 Task: Show all the stores that has offers discount.
Action: Mouse moved to (93, 61)
Screenshot: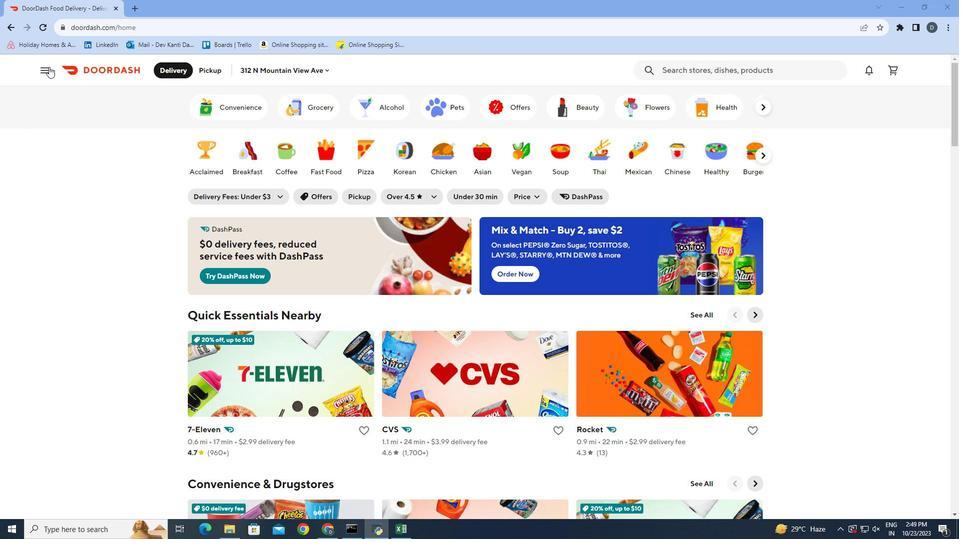 
Action: Mouse pressed left at (93, 61)
Screenshot: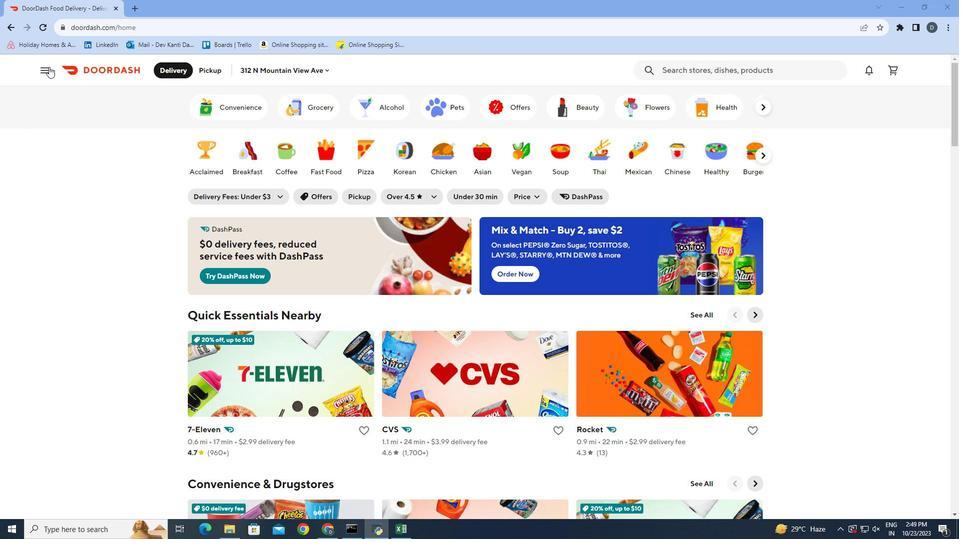 
Action: Mouse moved to (105, 196)
Screenshot: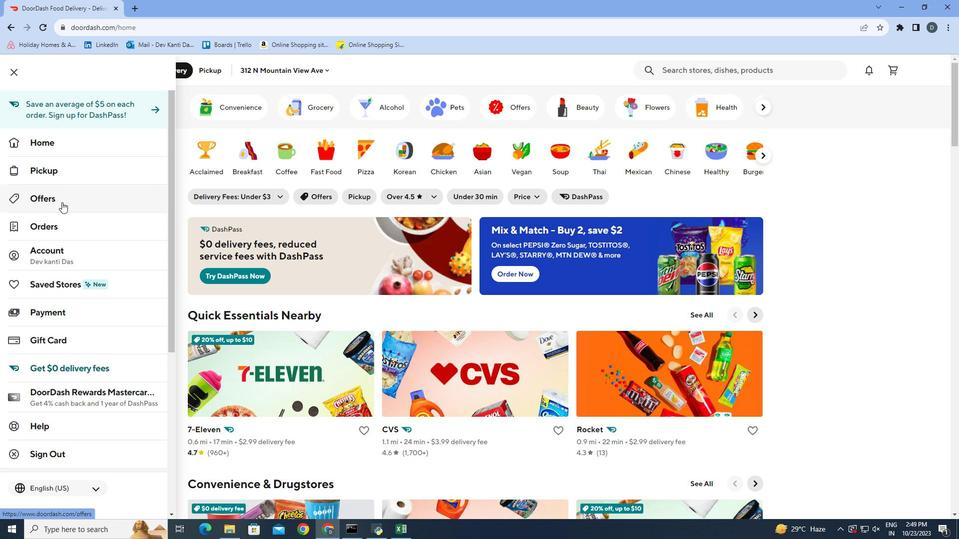 
Action: Mouse pressed left at (105, 196)
Screenshot: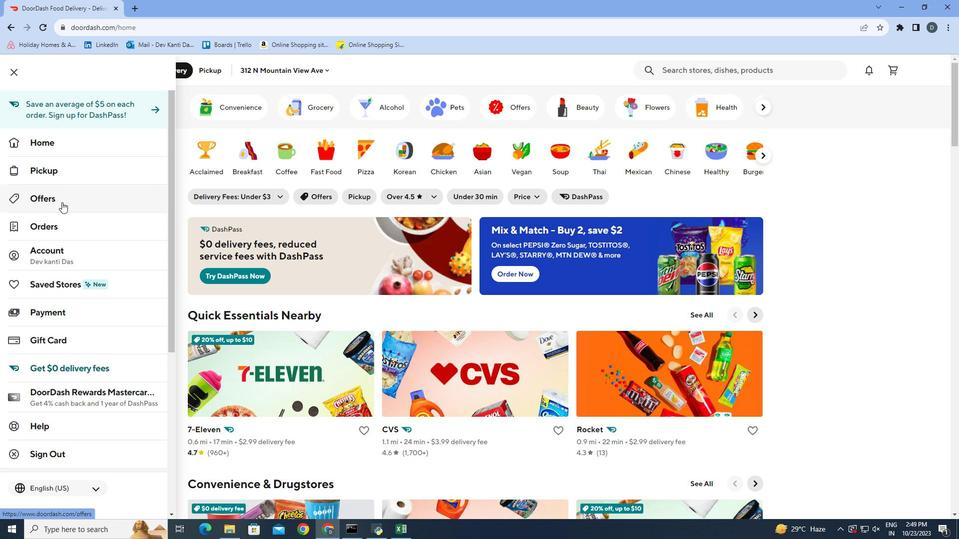 
Action: Mouse moved to (134, 198)
Screenshot: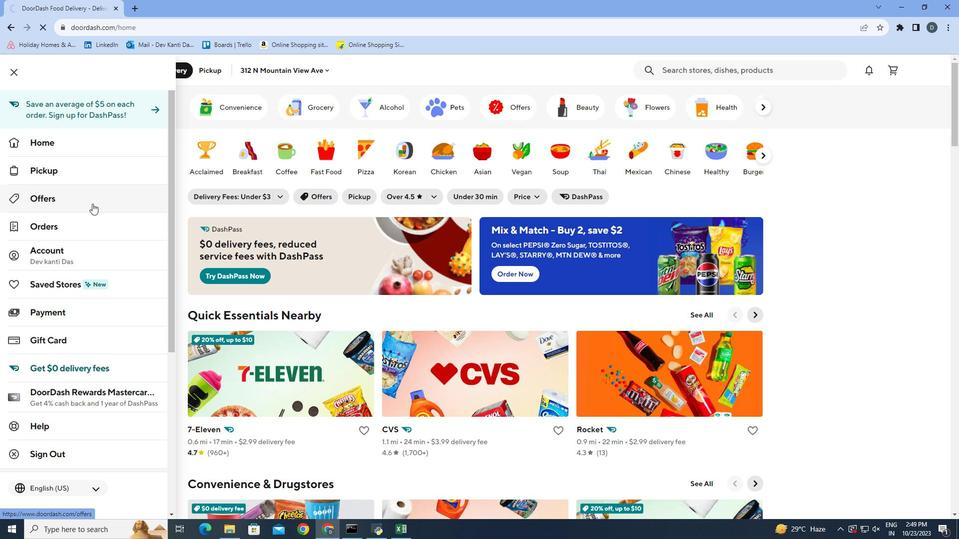 
Action: Mouse pressed left at (134, 198)
Screenshot: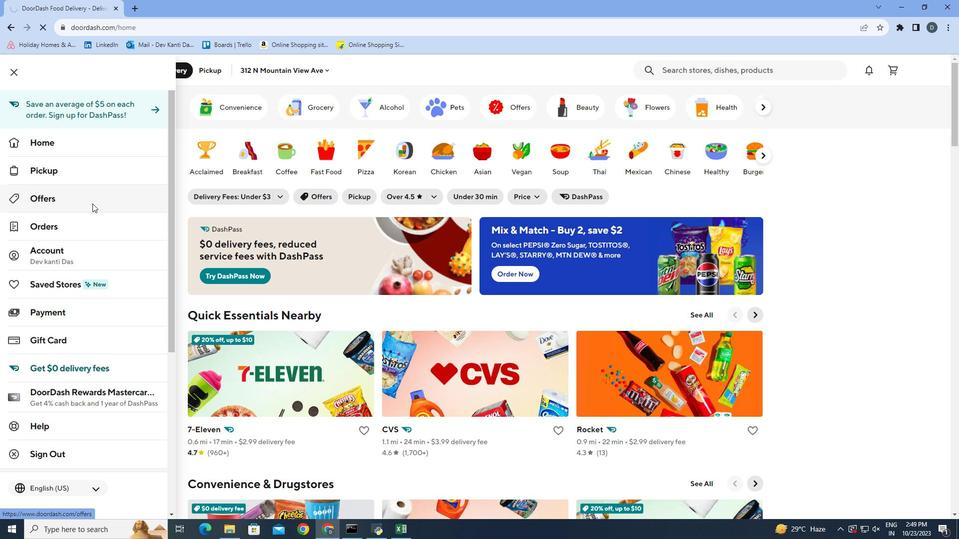 
Action: Mouse moved to (318, 142)
Screenshot: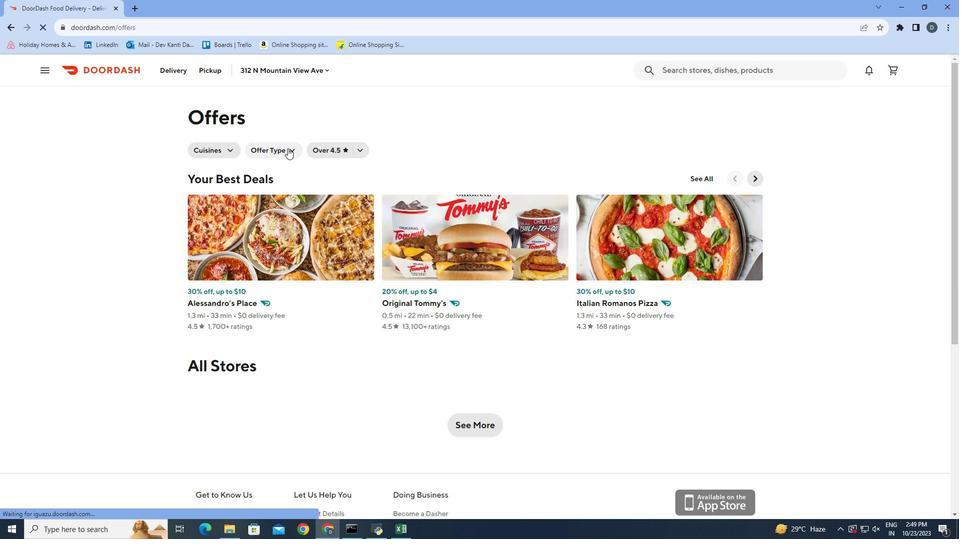 
Action: Mouse pressed left at (318, 142)
Screenshot: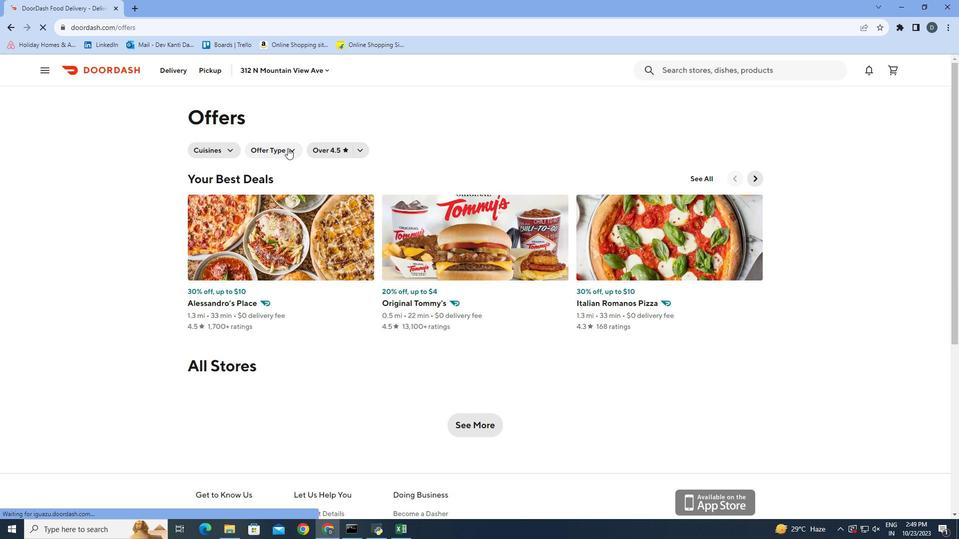 
Action: Mouse moved to (292, 230)
Screenshot: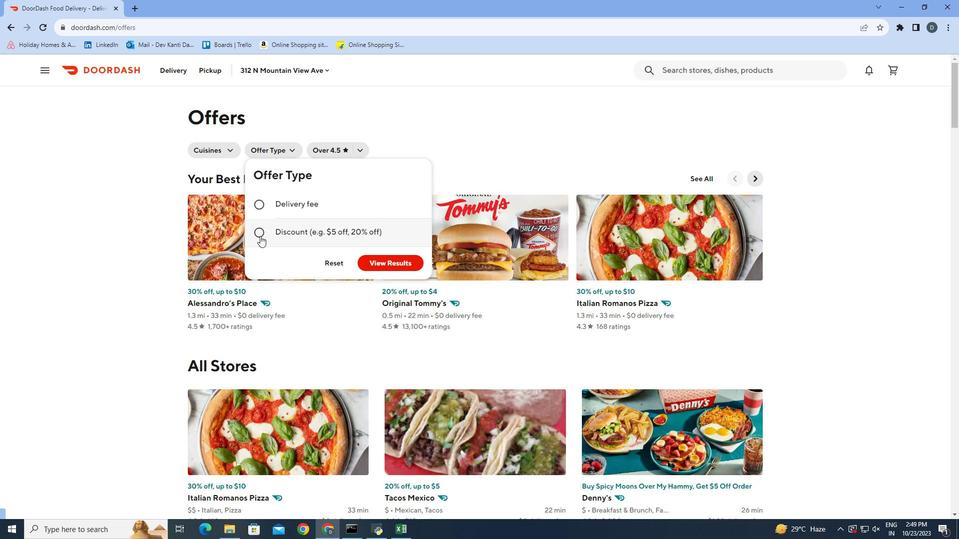 
Action: Mouse pressed left at (292, 230)
Screenshot: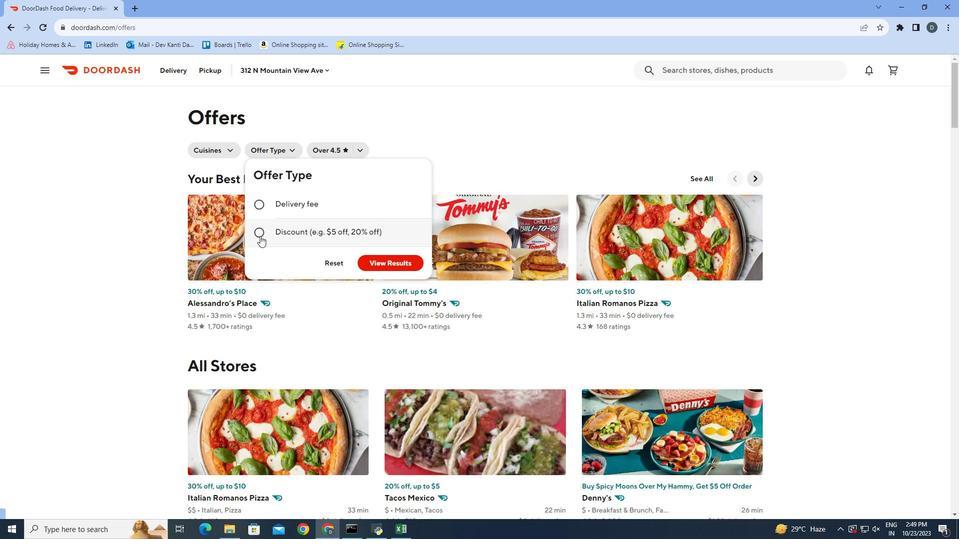
Action: Mouse moved to (397, 251)
Screenshot: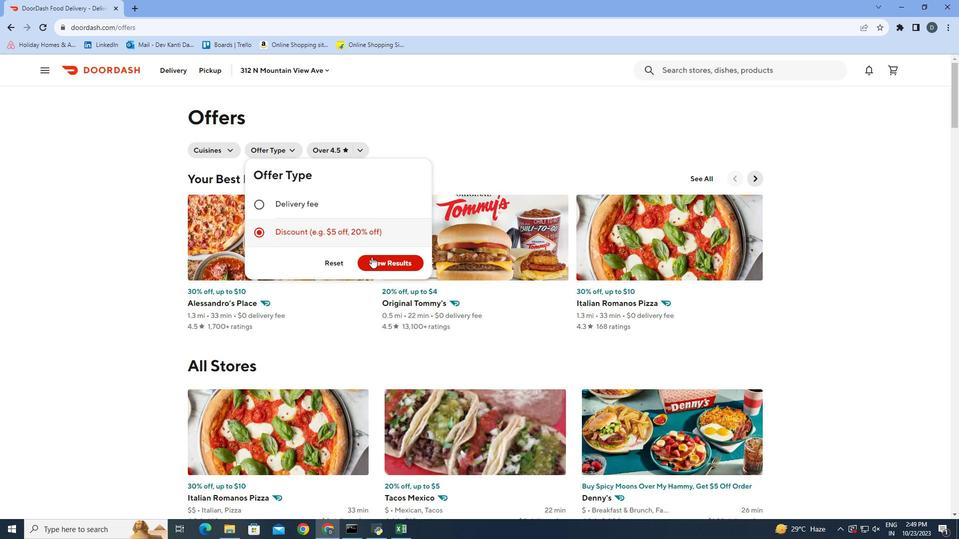 
Action: Mouse pressed left at (397, 251)
Screenshot: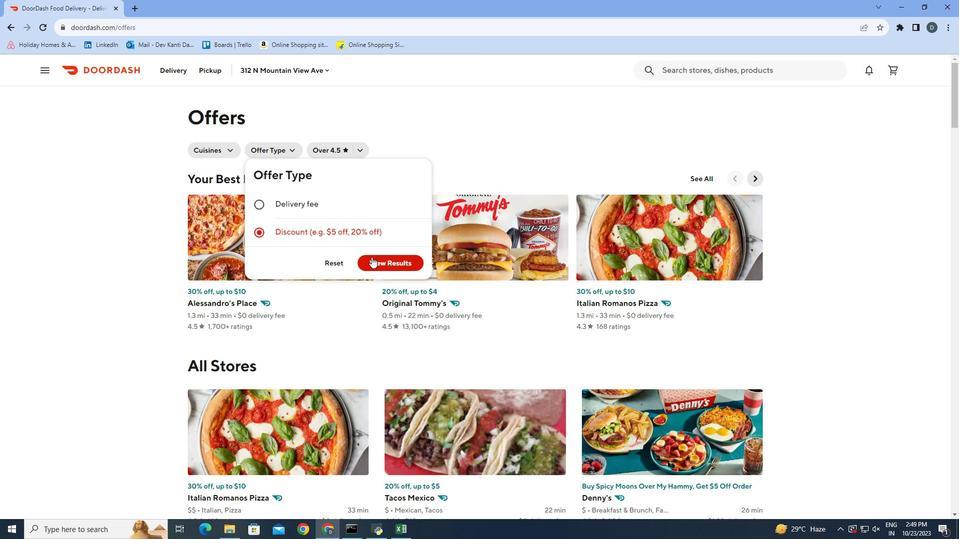 
Action: Mouse moved to (817, 196)
Screenshot: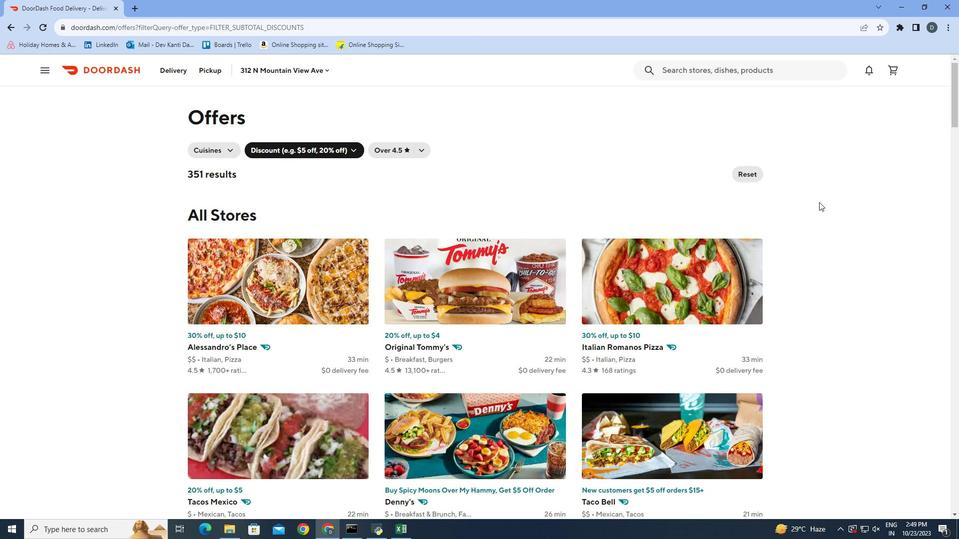 
Action: Mouse scrolled (817, 196) with delta (0, 0)
Screenshot: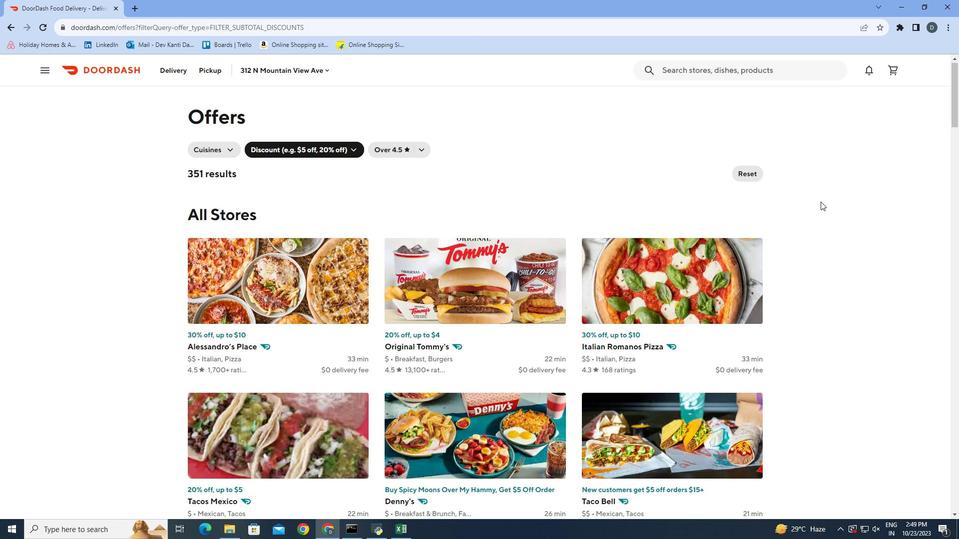 
Action: Mouse moved to (820, 195)
Screenshot: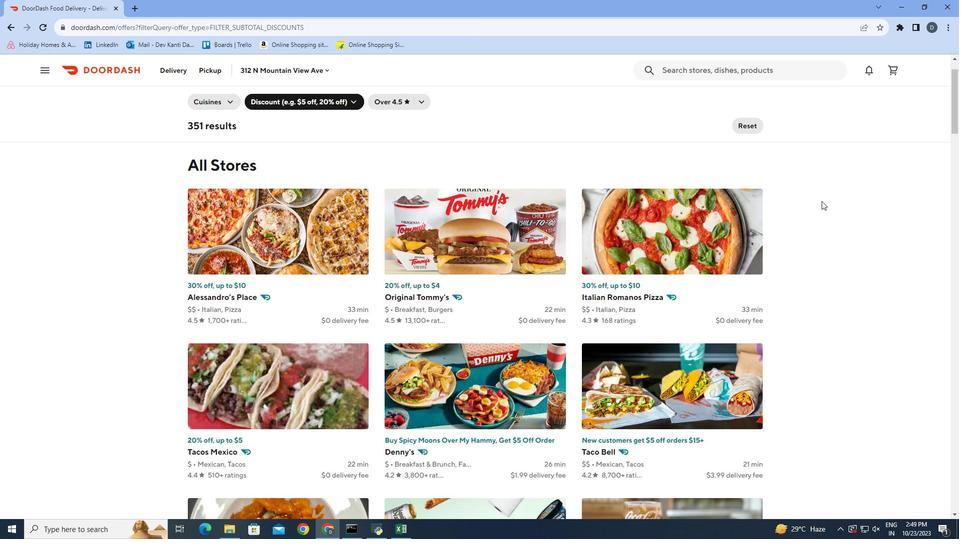 
Action: Mouse scrolled (820, 195) with delta (0, 0)
Screenshot: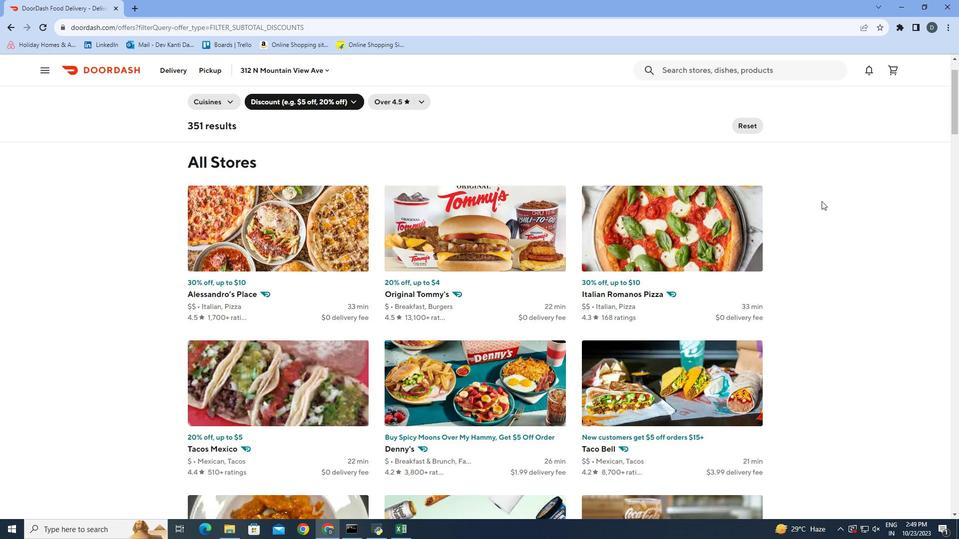 
Action: Mouse moved to (811, 200)
Screenshot: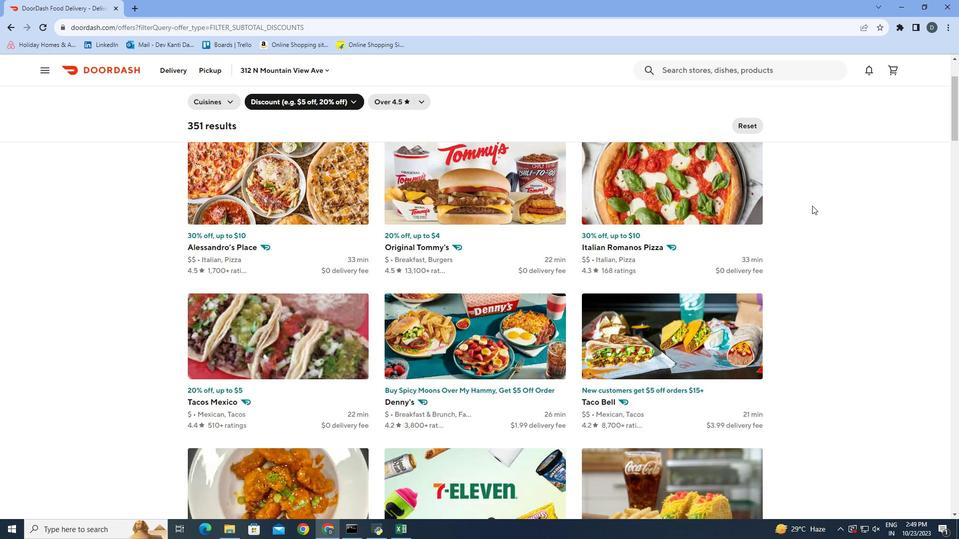 
Action: Mouse scrolled (811, 199) with delta (0, 0)
Screenshot: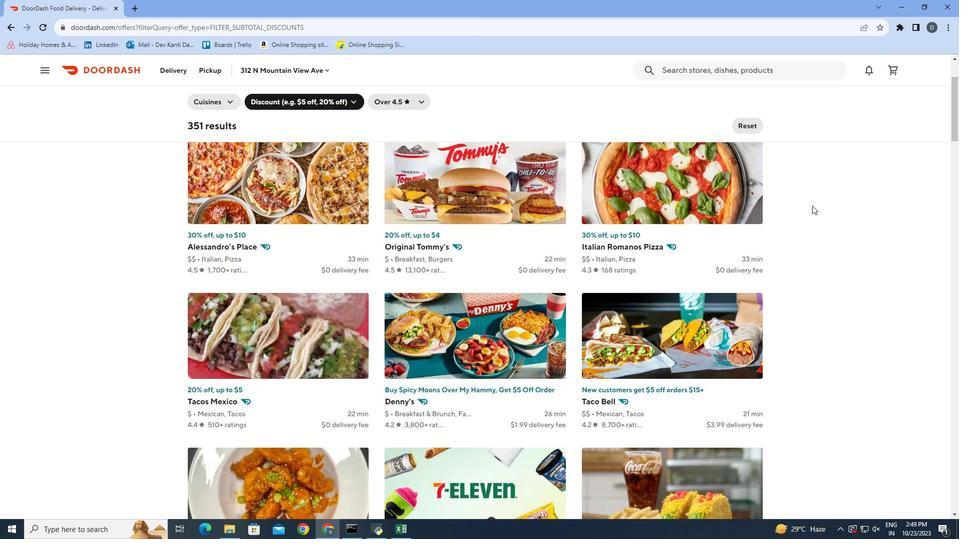 
Action: Mouse moved to (810, 201)
Screenshot: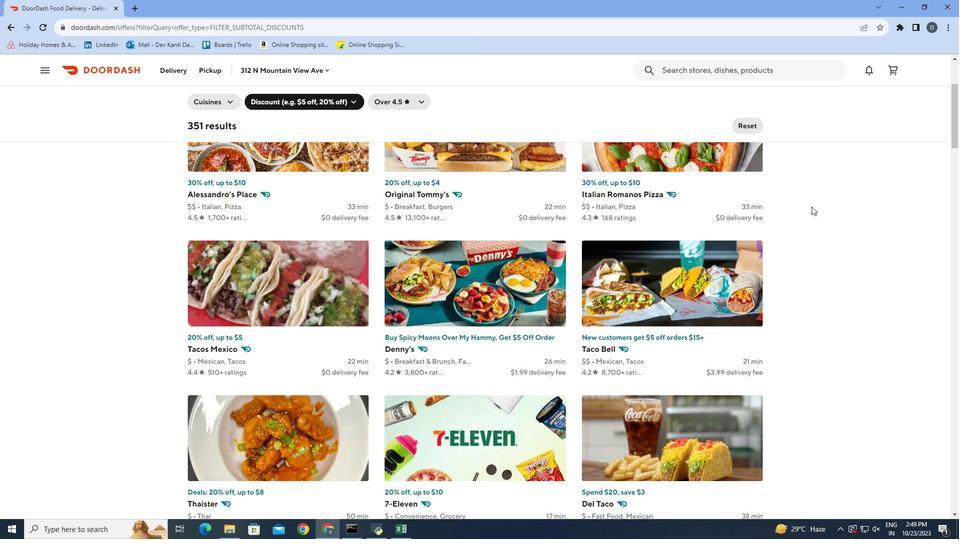 
Action: Mouse scrolled (810, 200) with delta (0, 0)
Screenshot: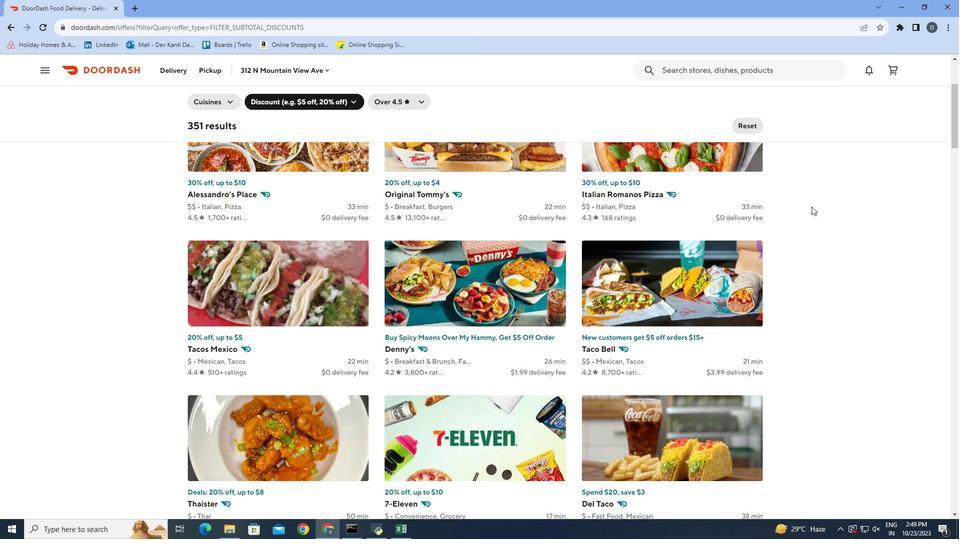 
Action: Mouse moved to (807, 205)
Screenshot: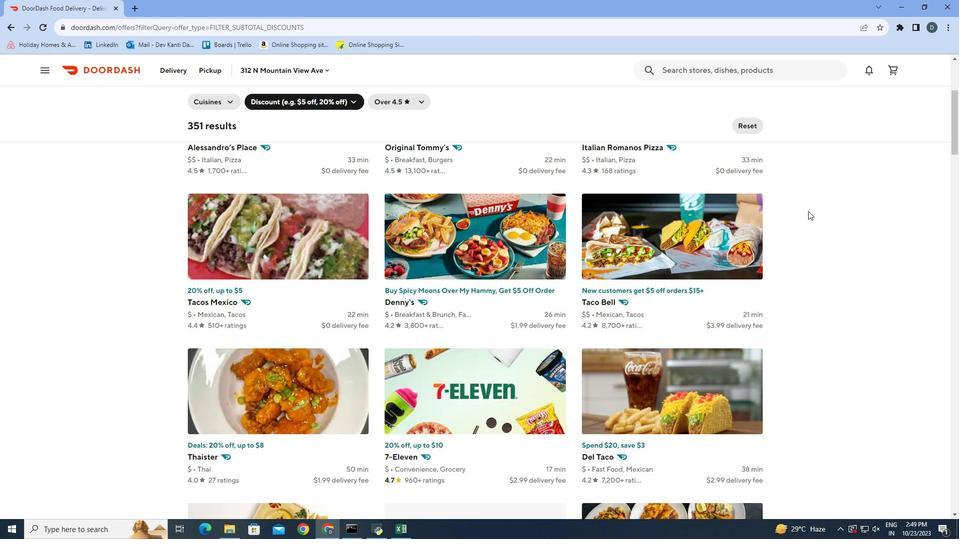 
Action: Mouse scrolled (807, 205) with delta (0, 0)
Screenshot: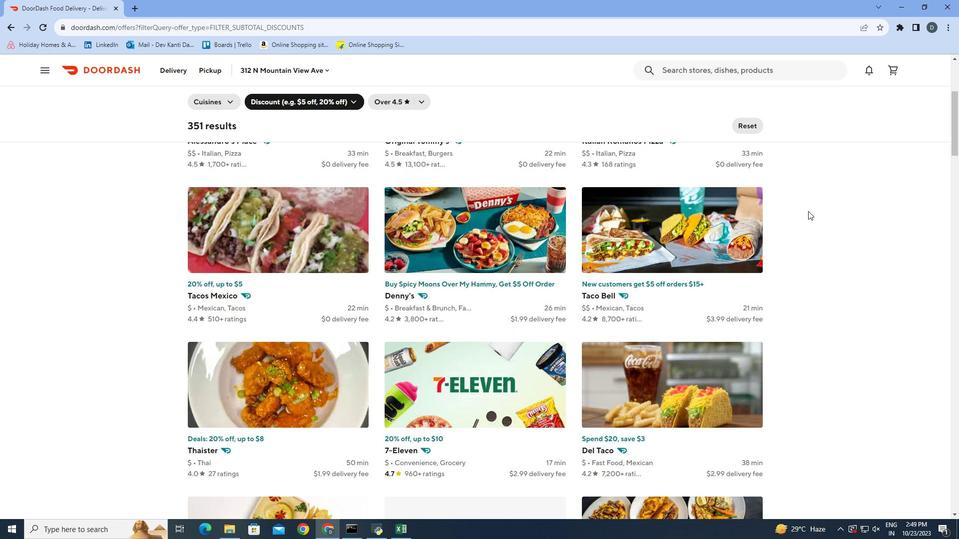 
Action: Mouse moved to (808, 206)
Screenshot: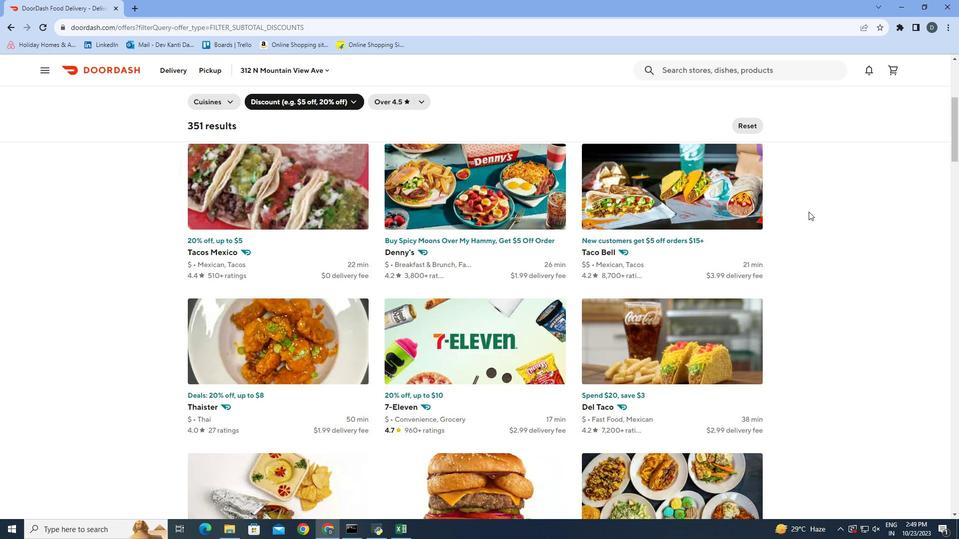 
Action: Mouse scrolled (808, 205) with delta (0, 0)
Screenshot: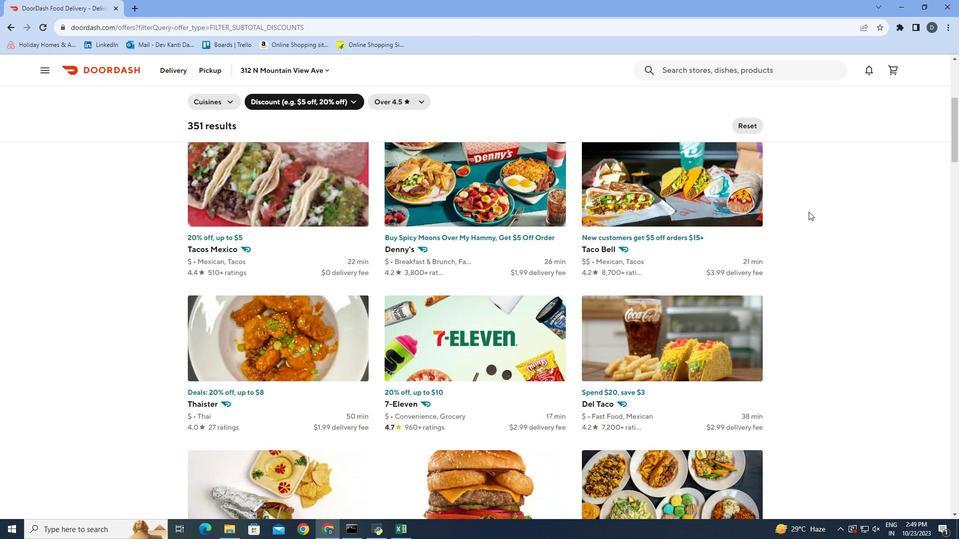 
Action: Mouse scrolled (808, 205) with delta (0, 0)
Screenshot: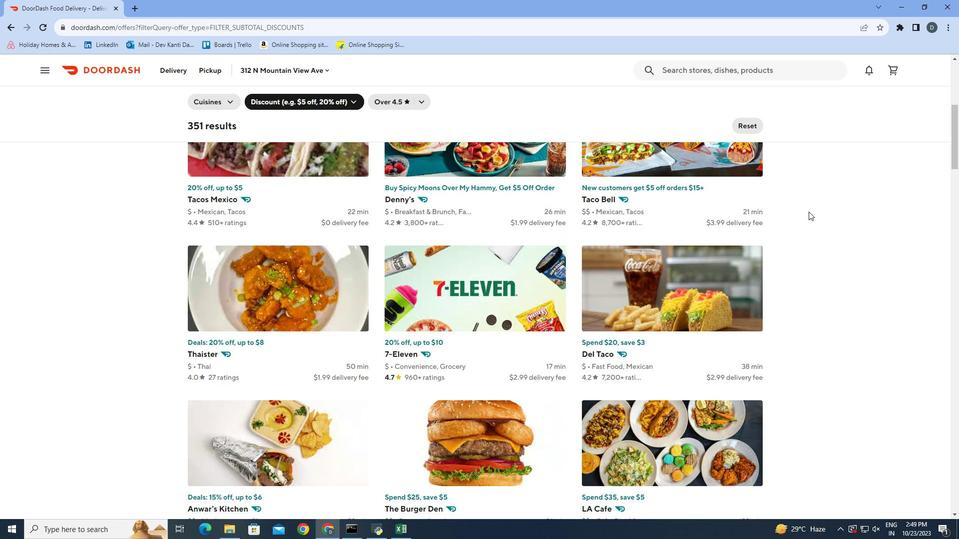 
Action: Mouse moved to (810, 204)
Screenshot: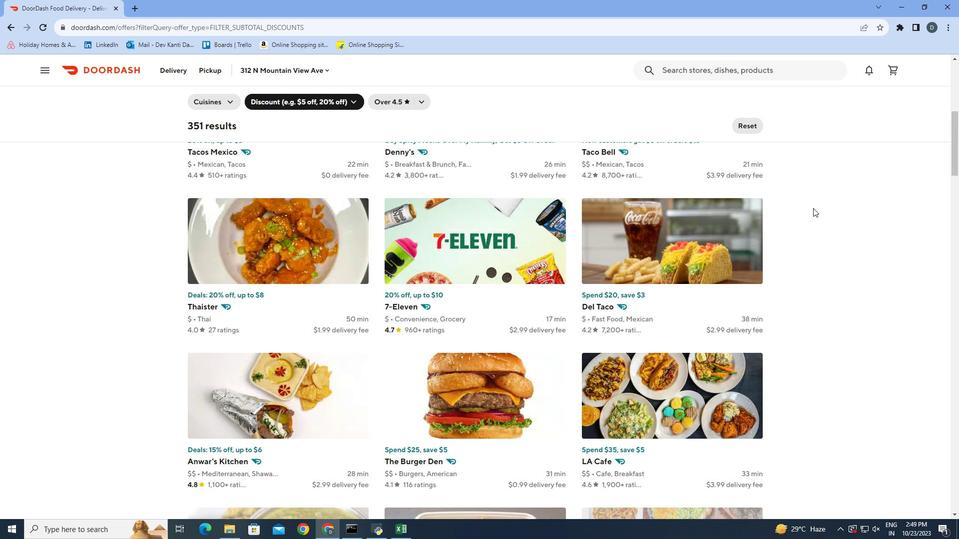 
Action: Mouse scrolled (810, 203) with delta (0, 0)
Screenshot: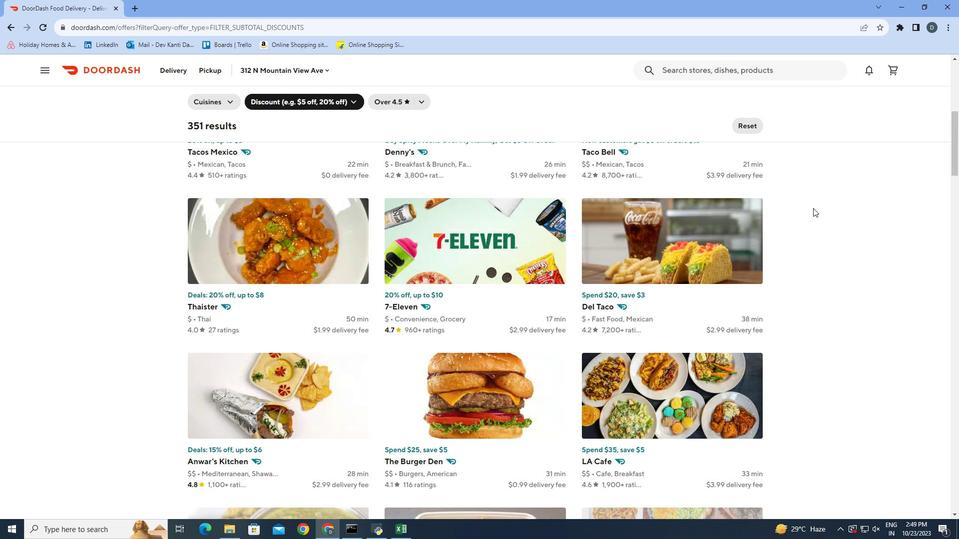 
Action: Mouse moved to (815, 199)
Screenshot: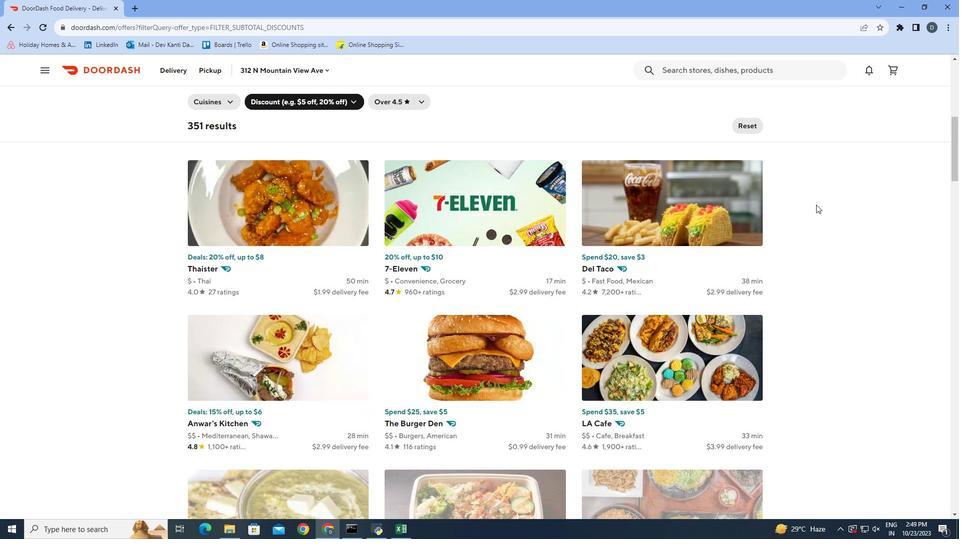 
Action: Mouse scrolled (815, 198) with delta (0, 0)
Screenshot: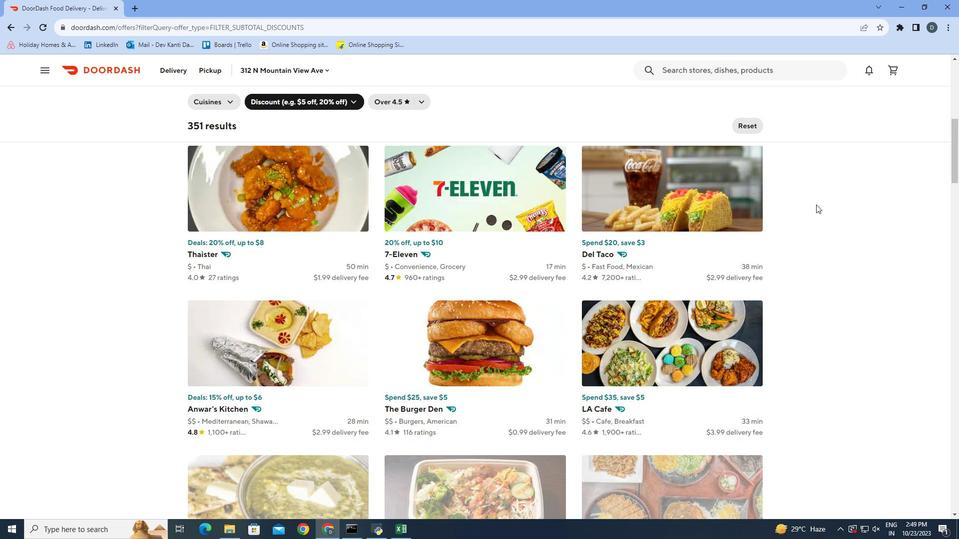 
Action: Mouse moved to (811, 201)
Screenshot: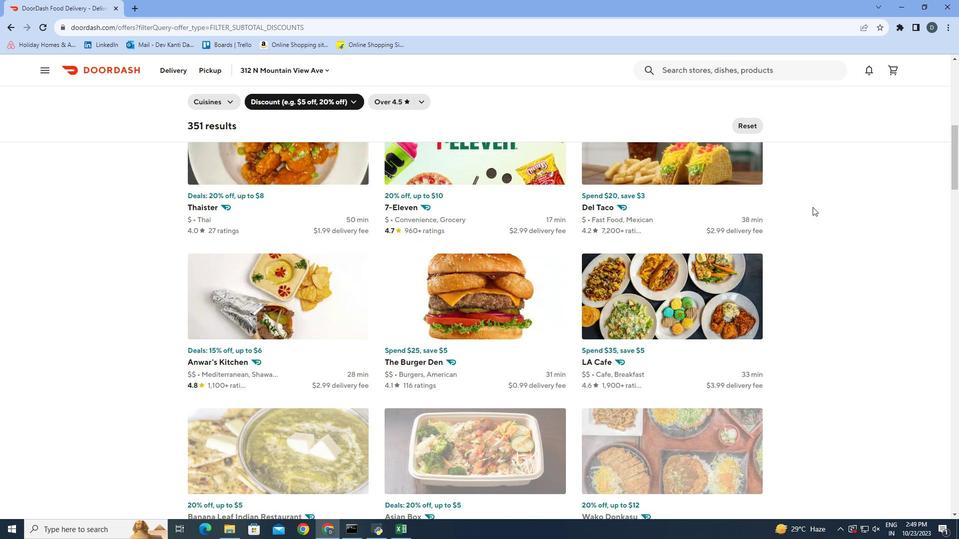 
Action: Mouse scrolled (811, 201) with delta (0, 0)
Screenshot: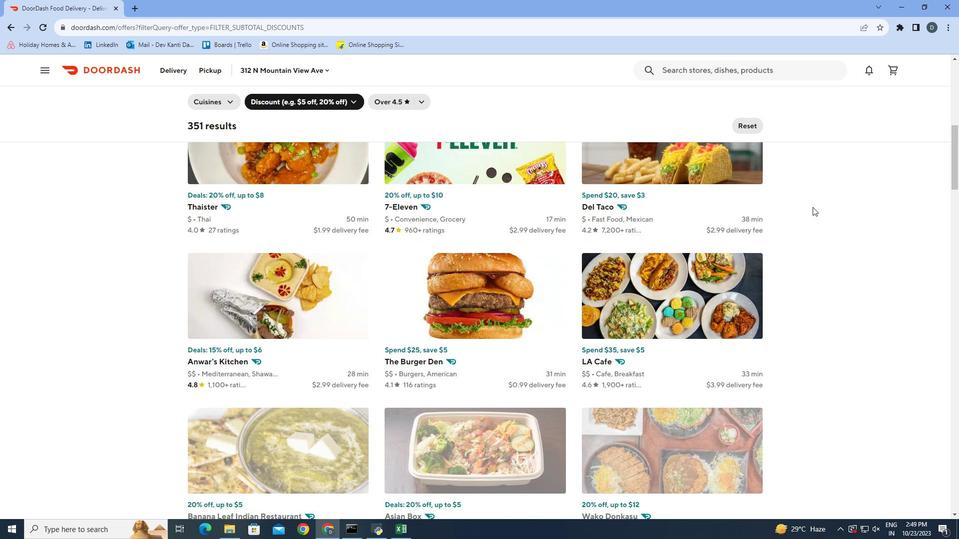 
Action: Mouse moved to (815, 194)
Screenshot: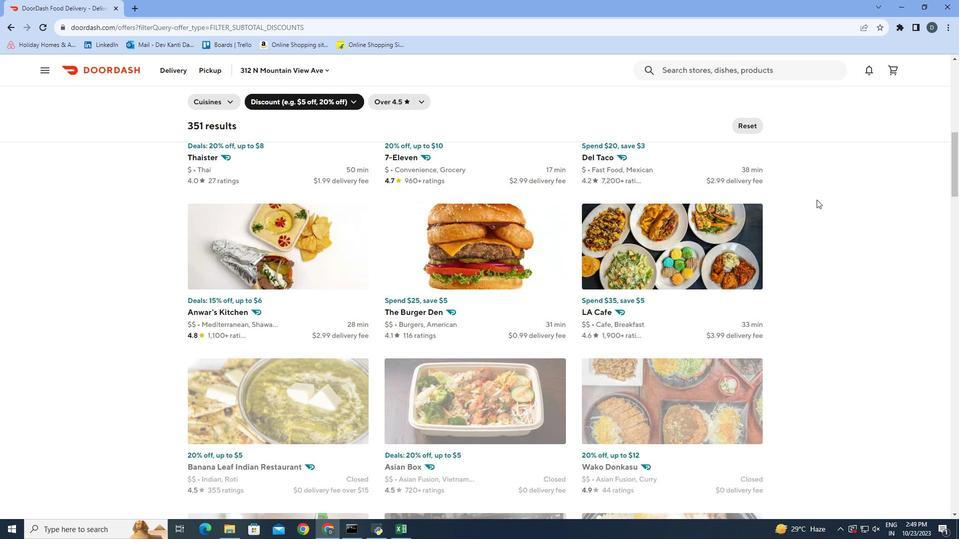 
Action: Mouse scrolled (815, 193) with delta (0, 0)
Screenshot: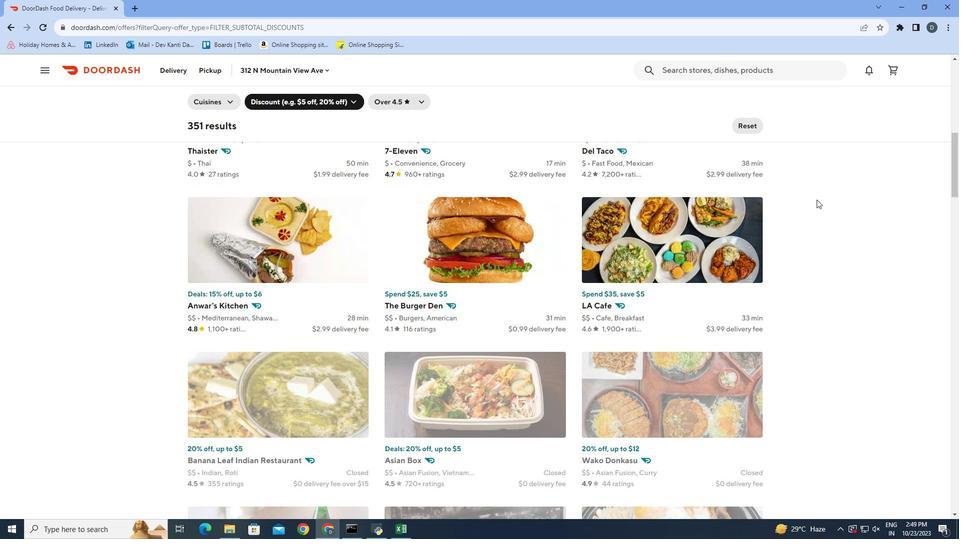 
Action: Mouse moved to (815, 194)
Screenshot: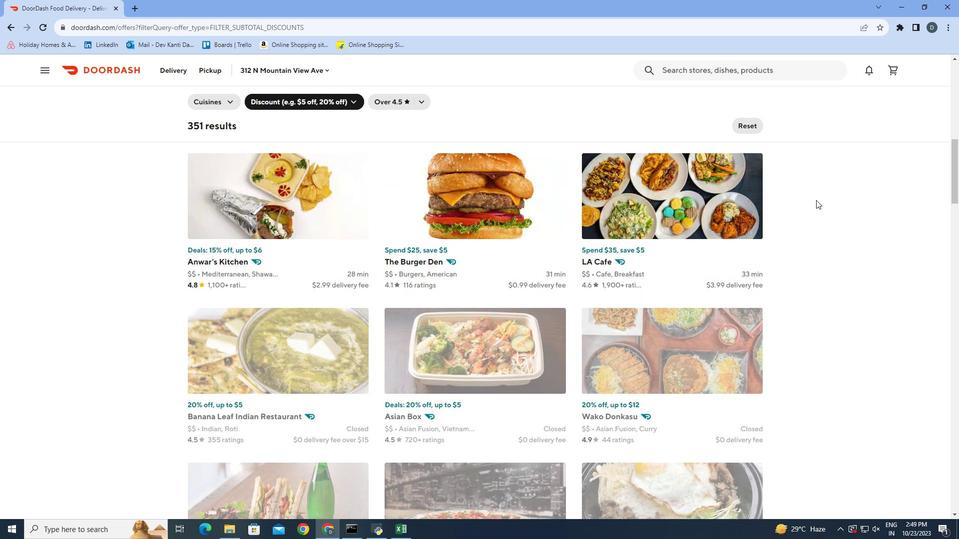 
Action: Mouse scrolled (815, 194) with delta (0, 0)
Screenshot: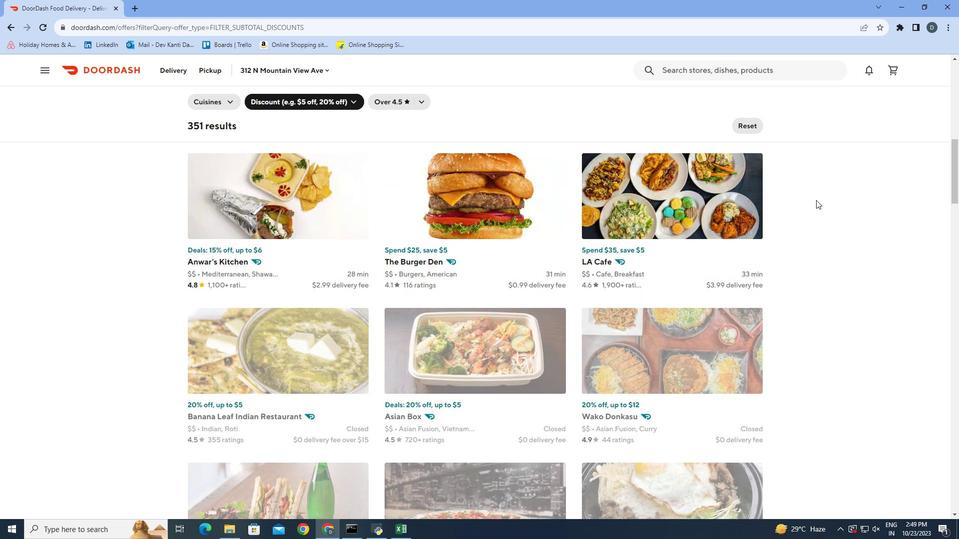 
Action: Mouse moved to (813, 197)
Screenshot: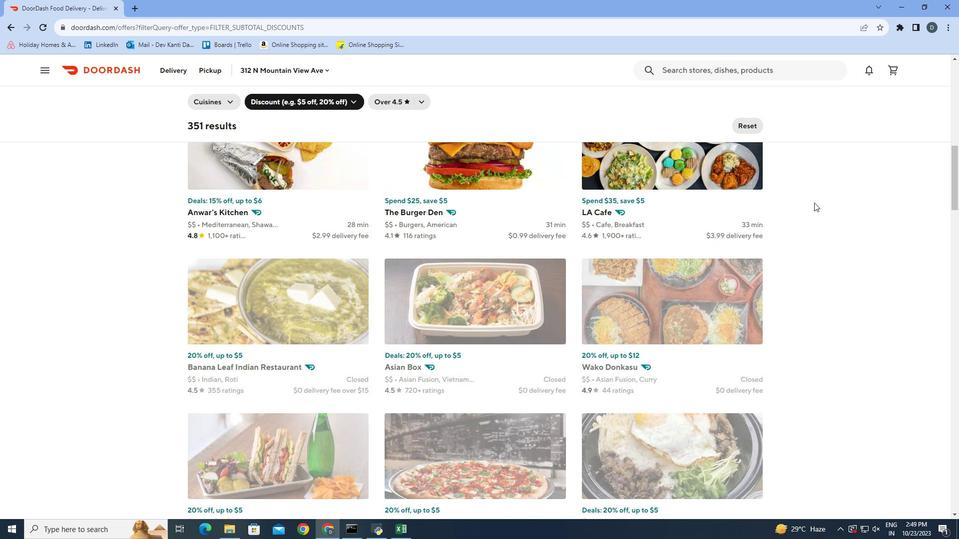 
Action: Mouse scrolled (813, 196) with delta (0, 0)
Screenshot: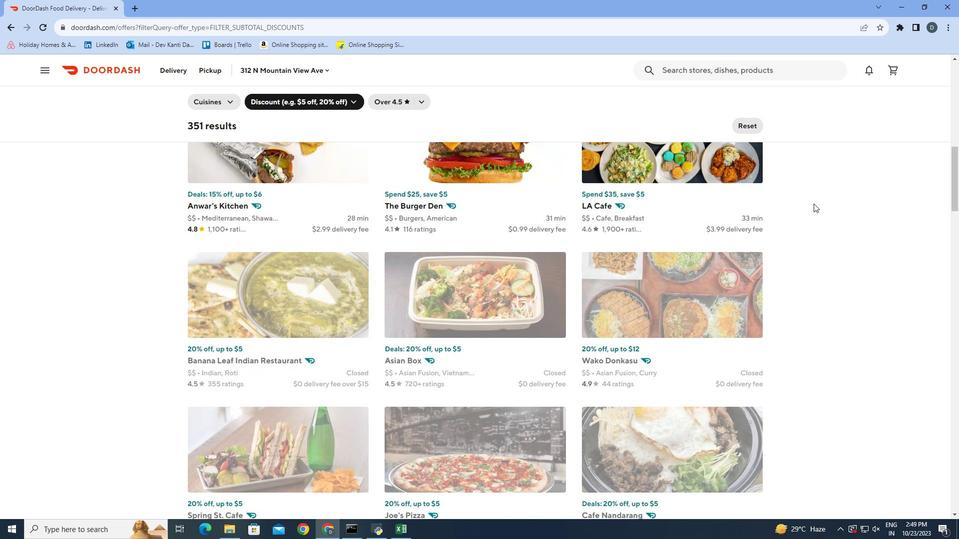 
Action: Mouse moved to (812, 199)
Screenshot: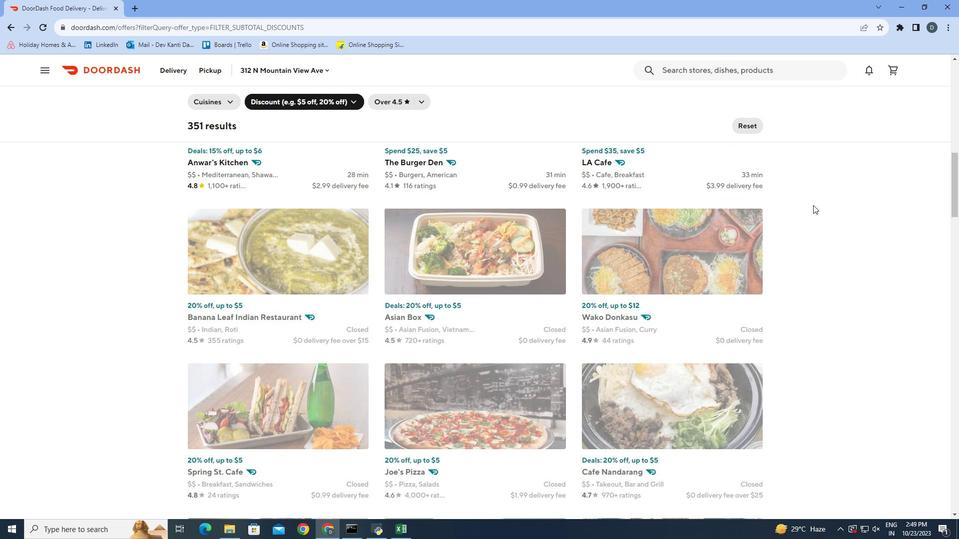 
Action: Mouse scrolled (812, 199) with delta (0, 0)
Screenshot: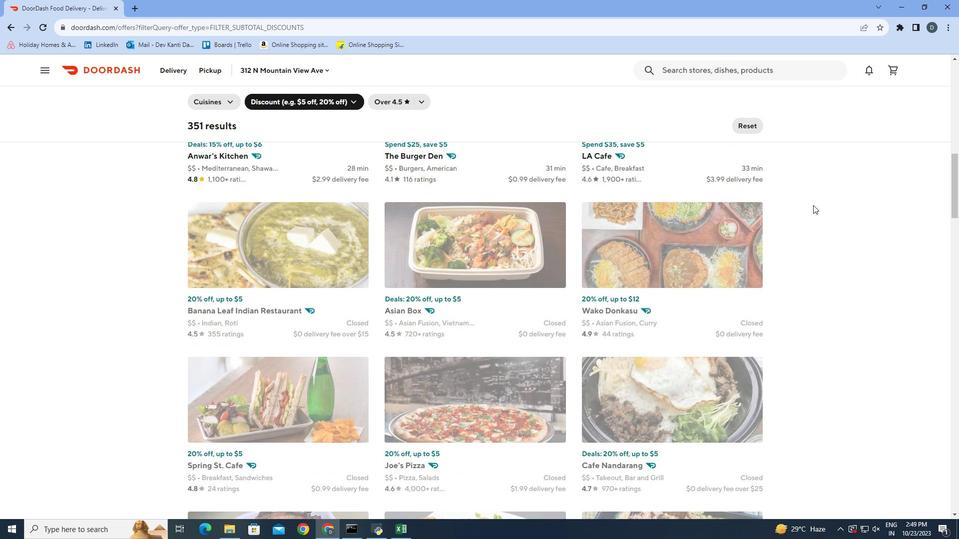 
Action: Mouse moved to (812, 199)
Screenshot: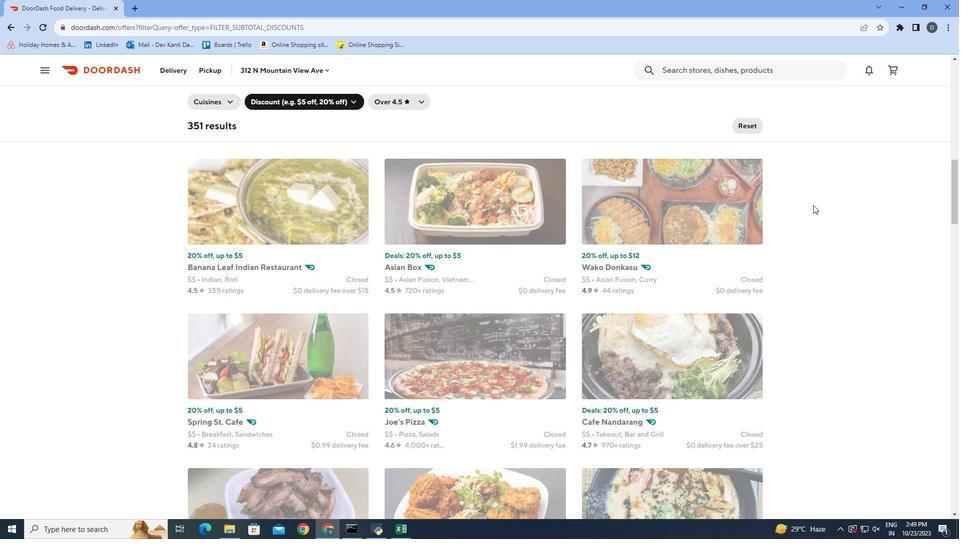 
Action: Mouse scrolled (812, 199) with delta (0, 0)
Screenshot: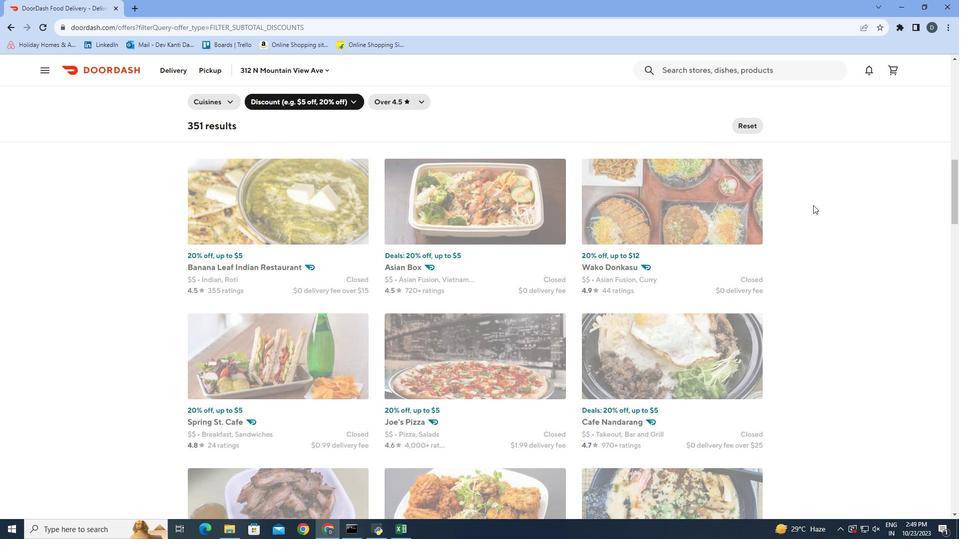 
Action: Mouse moved to (811, 200)
Screenshot: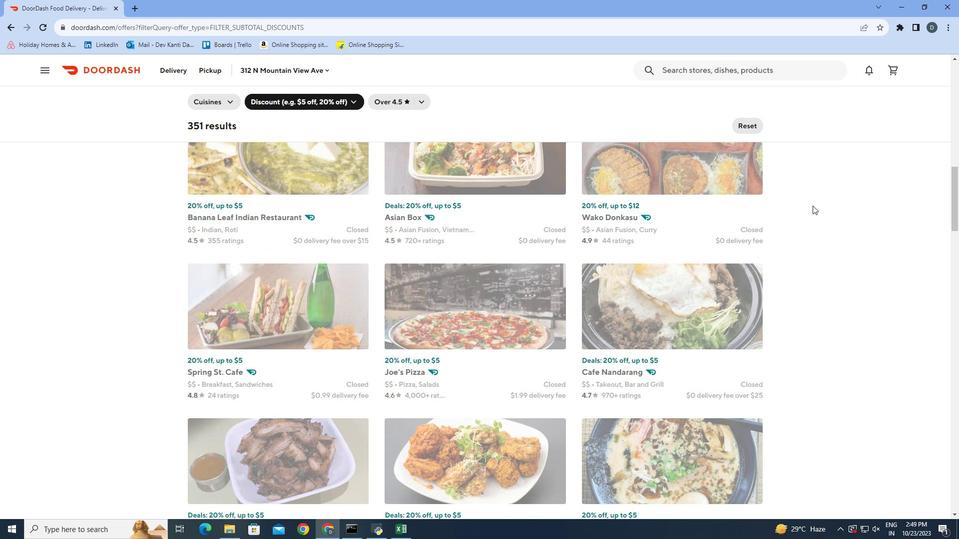 
Action: Mouse scrolled (811, 199) with delta (0, 0)
Screenshot: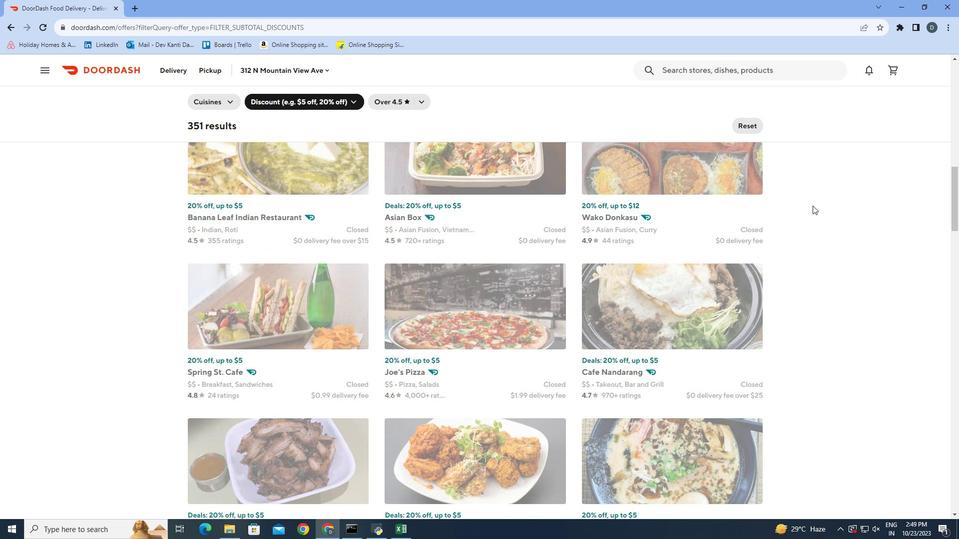 
Action: Mouse moved to (810, 205)
Screenshot: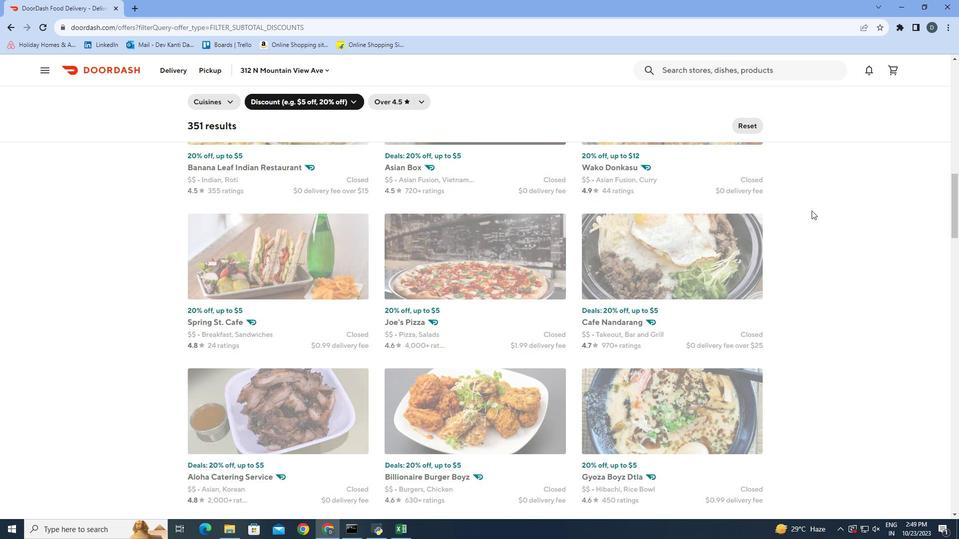 
Action: Mouse scrolled (810, 204) with delta (0, 0)
Screenshot: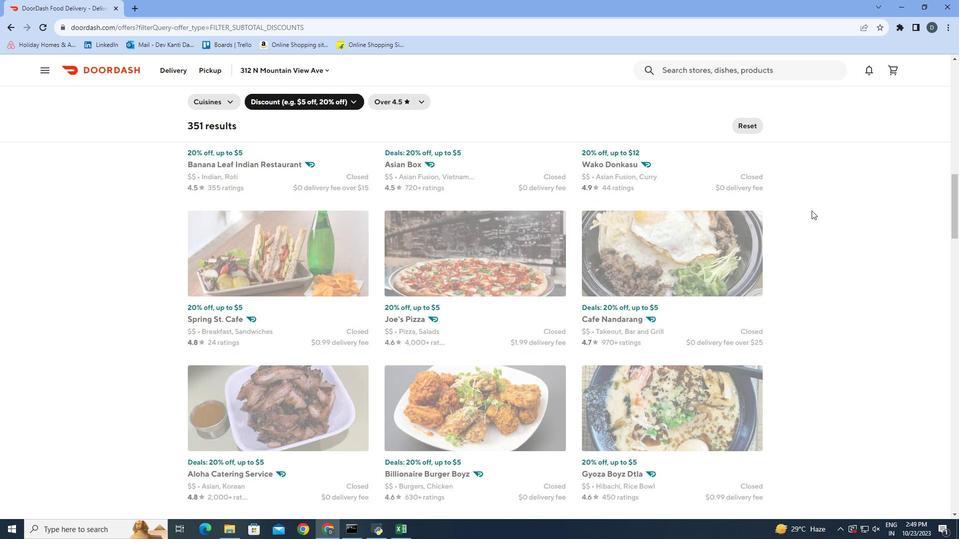 
Action: Mouse moved to (804, 196)
Screenshot: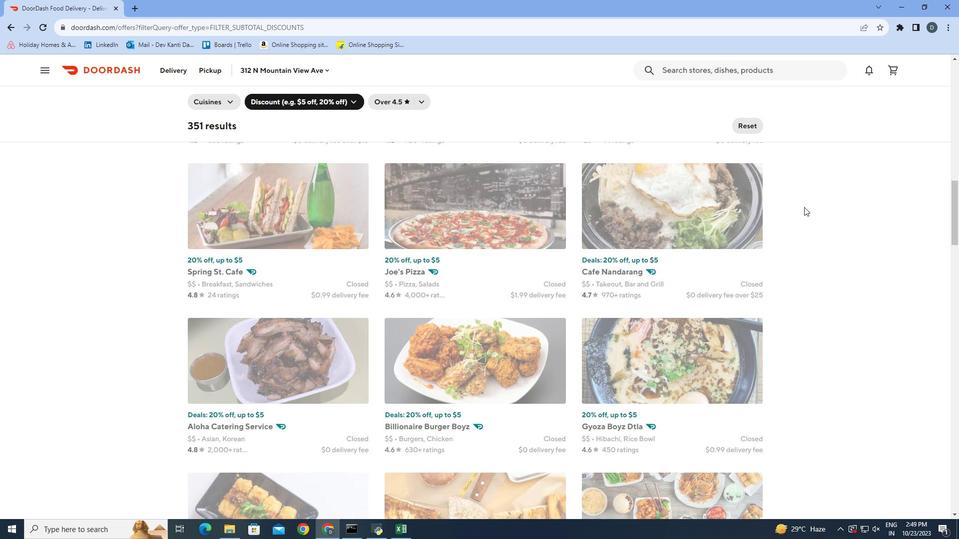 
Action: Mouse scrolled (804, 196) with delta (0, 0)
Screenshot: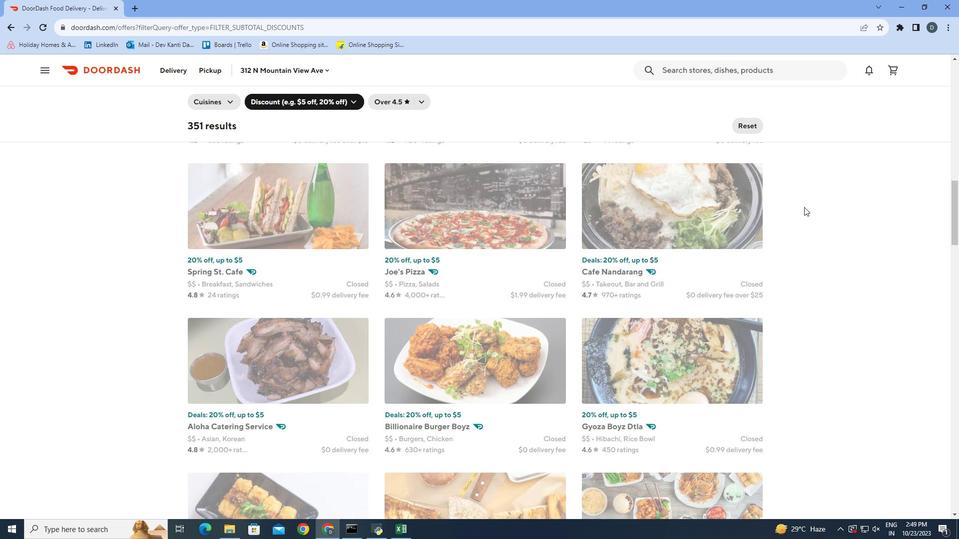 
Action: Mouse moved to (793, 217)
Screenshot: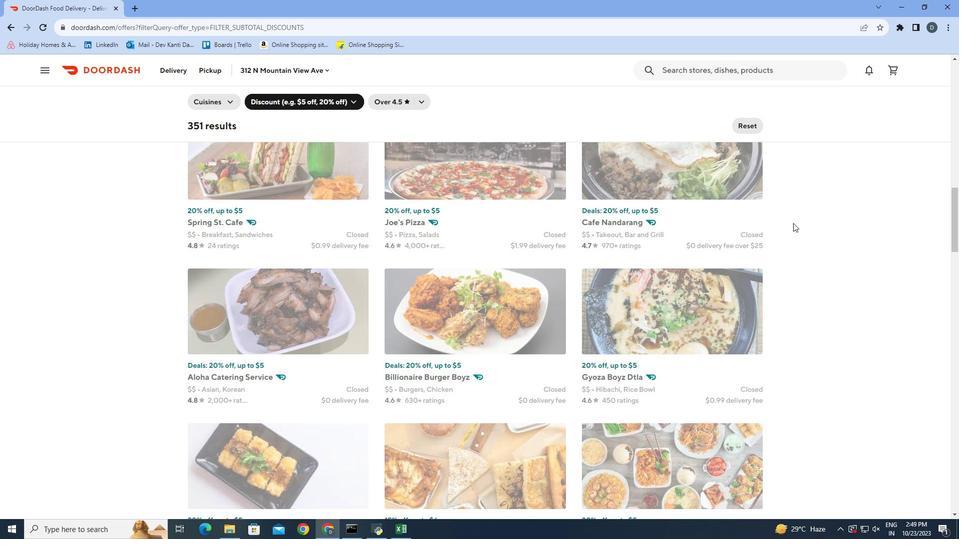 
Action: Mouse scrolled (793, 216) with delta (0, 0)
Screenshot: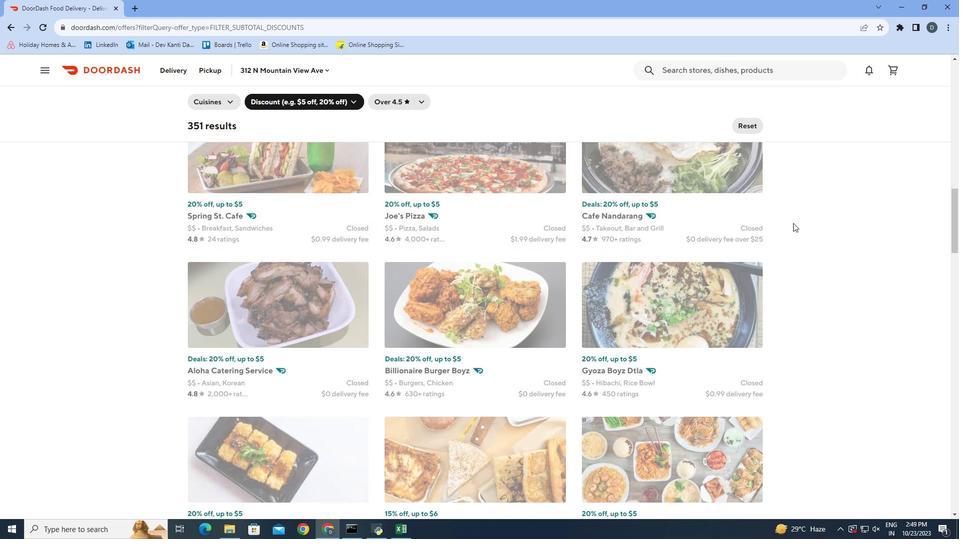 
Action: Mouse moved to (787, 220)
Screenshot: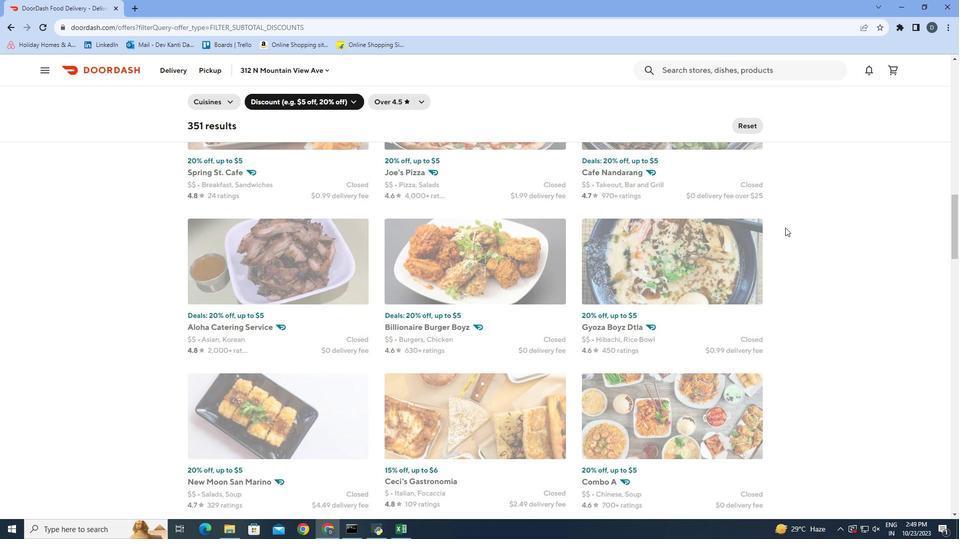 
Action: Mouse scrolled (787, 220) with delta (0, 0)
Screenshot: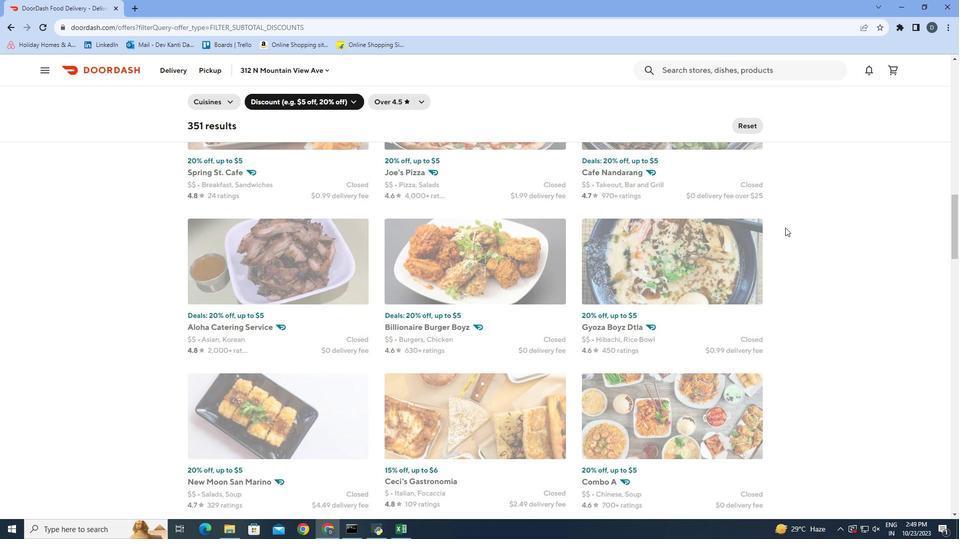
Action: Mouse moved to (783, 221)
Screenshot: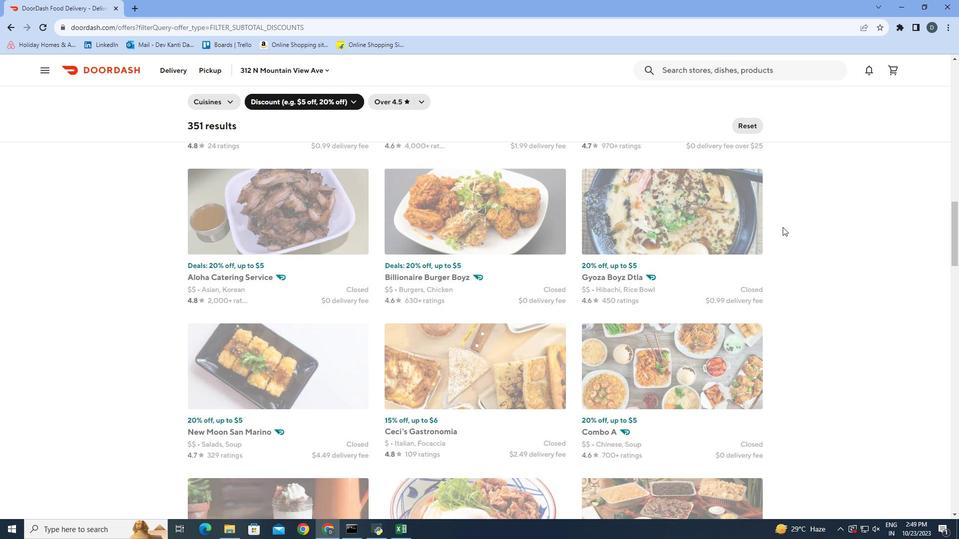 
Action: Mouse scrolled (783, 220) with delta (0, 0)
Screenshot: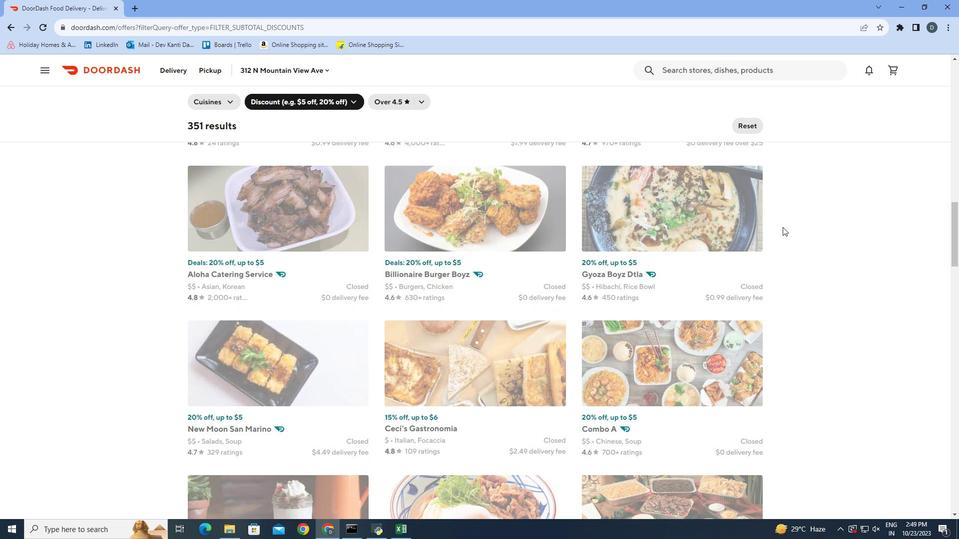 
Action: Mouse moved to (786, 211)
Screenshot: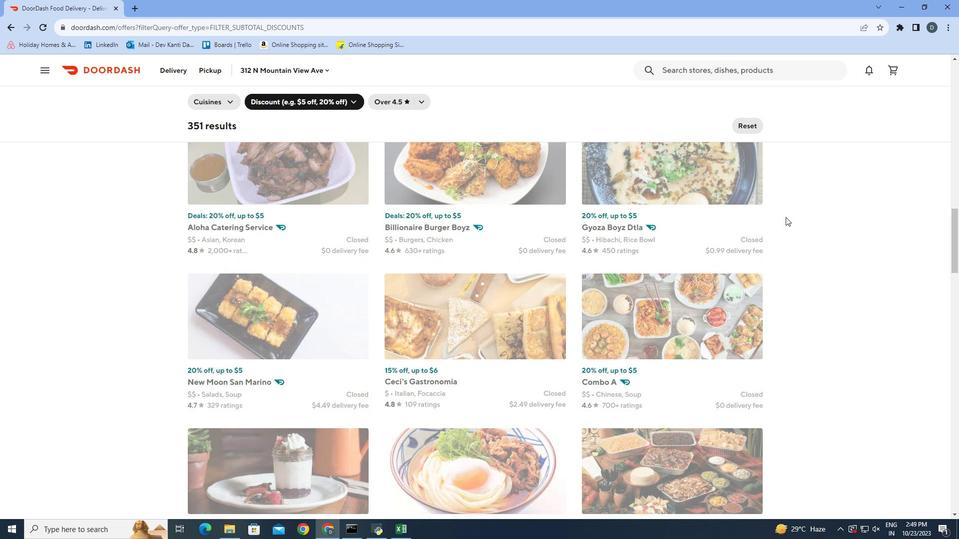 
Action: Mouse scrolled (786, 211) with delta (0, 0)
Screenshot: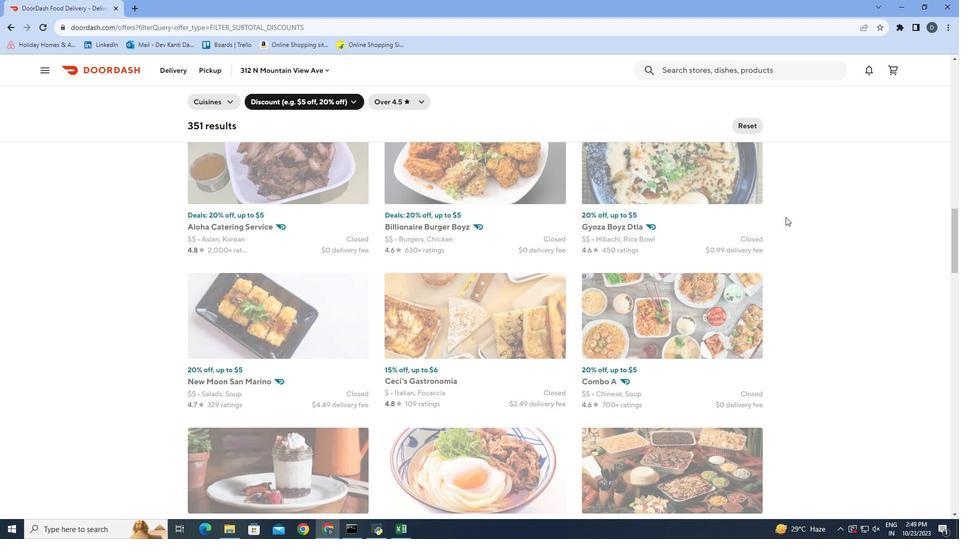 
Action: Mouse moved to (786, 210)
Screenshot: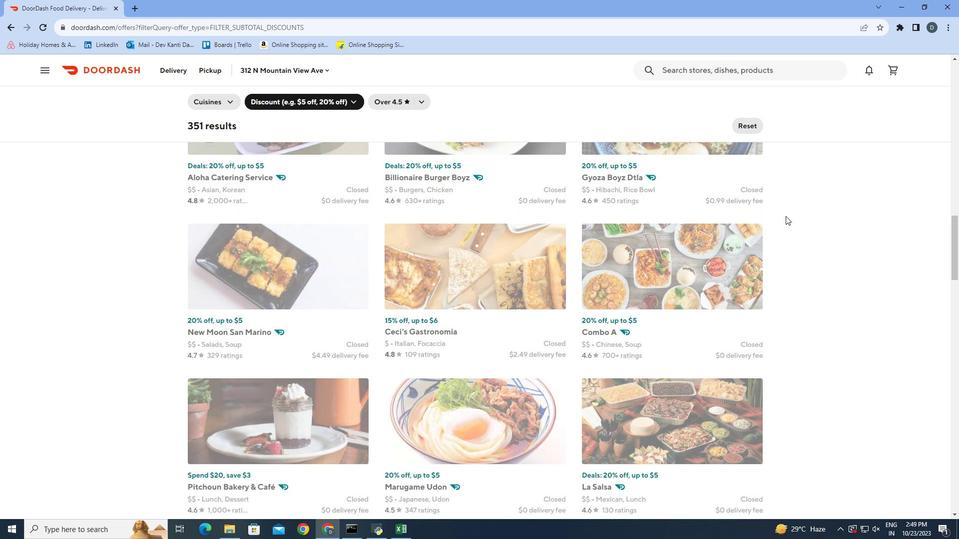 
Action: Mouse scrolled (786, 210) with delta (0, 0)
Screenshot: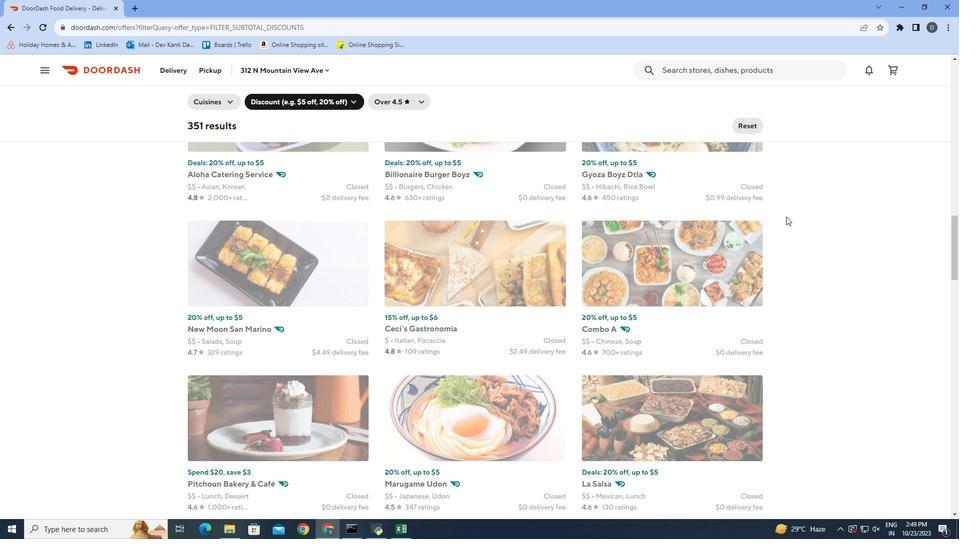 
Action: Mouse moved to (795, 212)
Screenshot: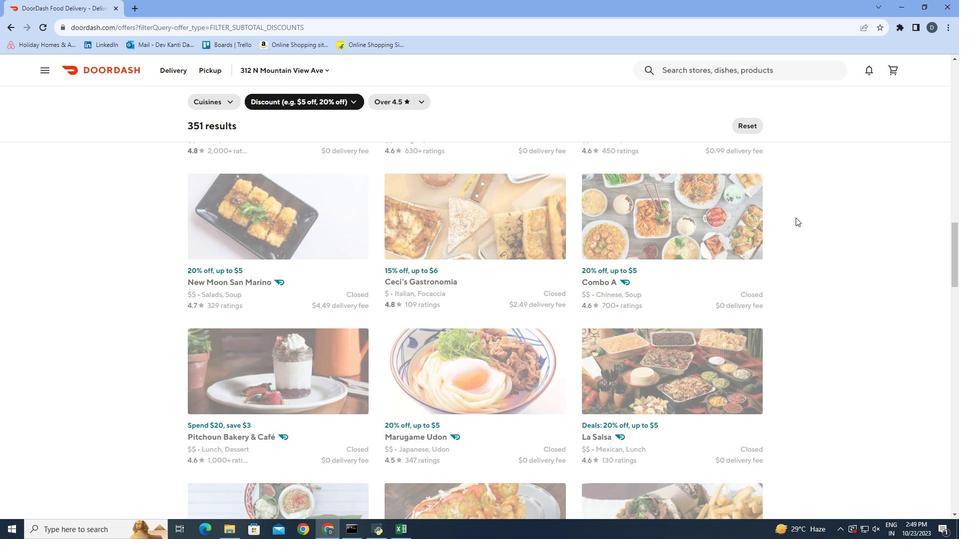 
Action: Mouse scrolled (795, 211) with delta (0, 0)
Screenshot: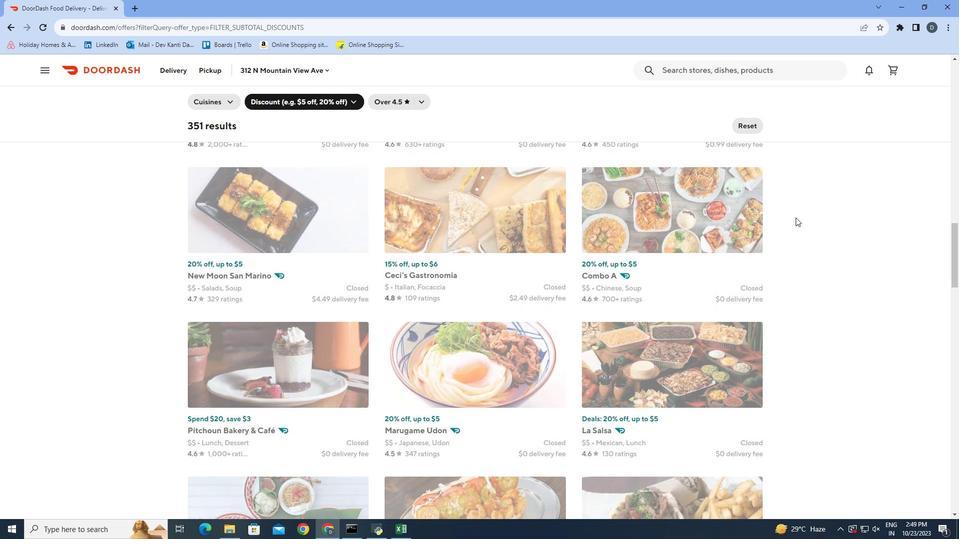 
Action: Mouse moved to (795, 211)
Screenshot: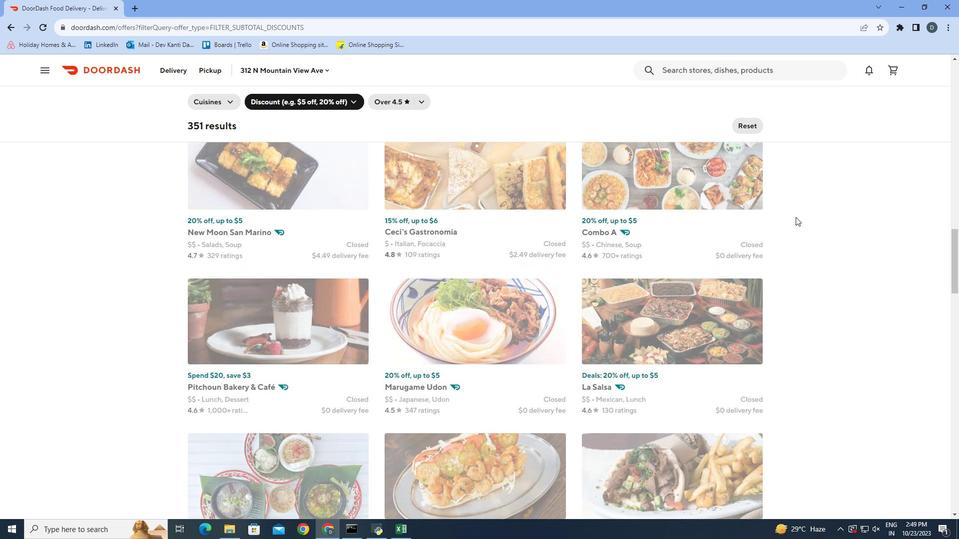 
Action: Mouse scrolled (795, 211) with delta (0, 0)
Screenshot: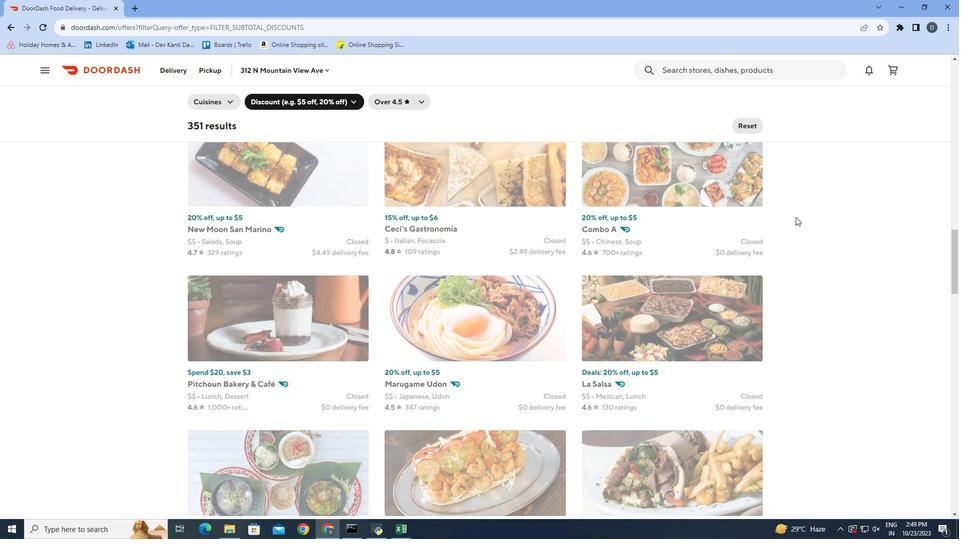
Action: Mouse scrolled (795, 211) with delta (0, 0)
Screenshot: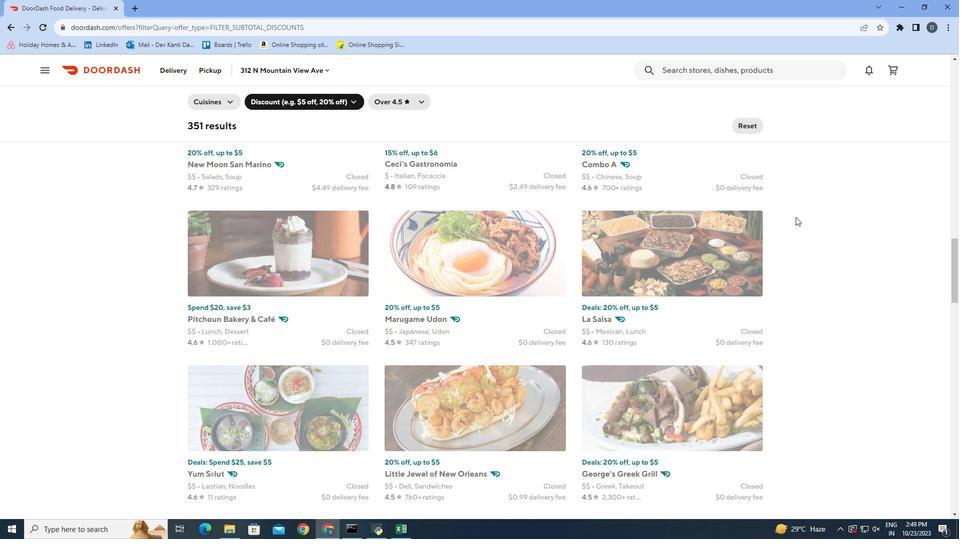 
Action: Mouse scrolled (795, 211) with delta (0, 0)
Screenshot: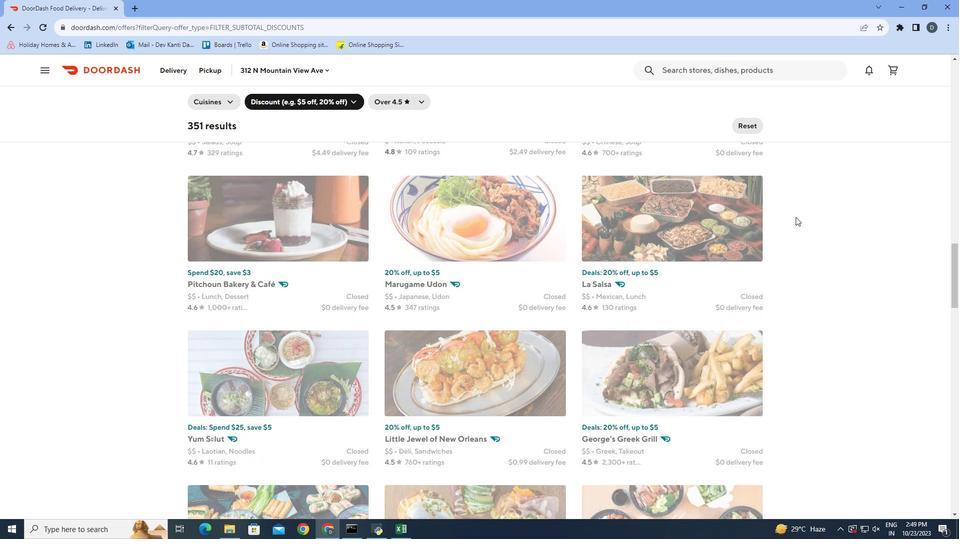 
Action: Mouse scrolled (795, 211) with delta (0, 0)
Screenshot: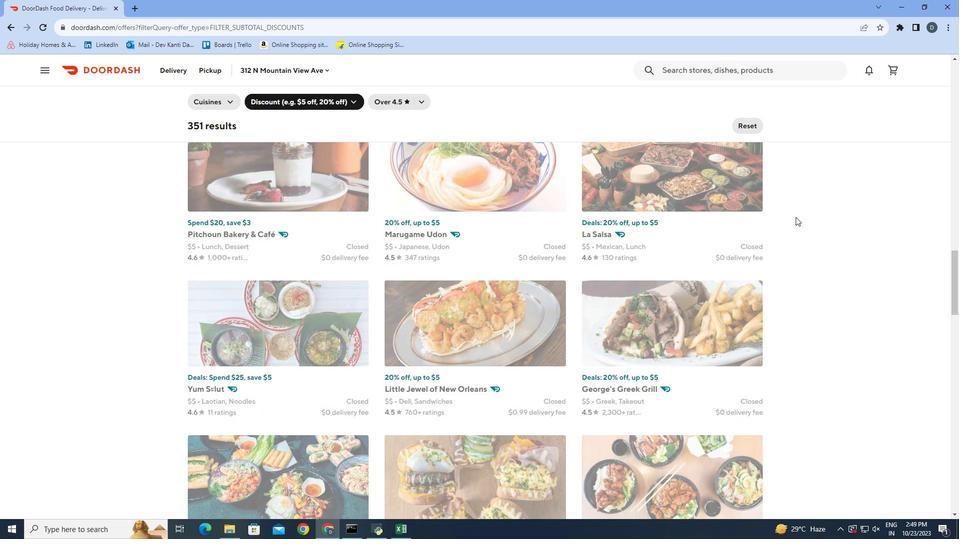 
Action: Mouse scrolled (795, 211) with delta (0, 0)
Screenshot: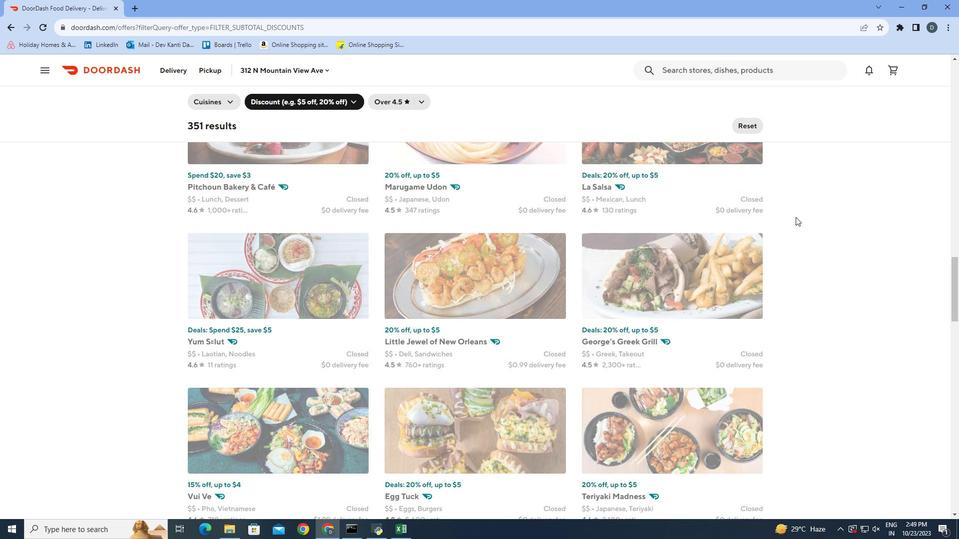 
Action: Mouse moved to (799, 204)
Screenshot: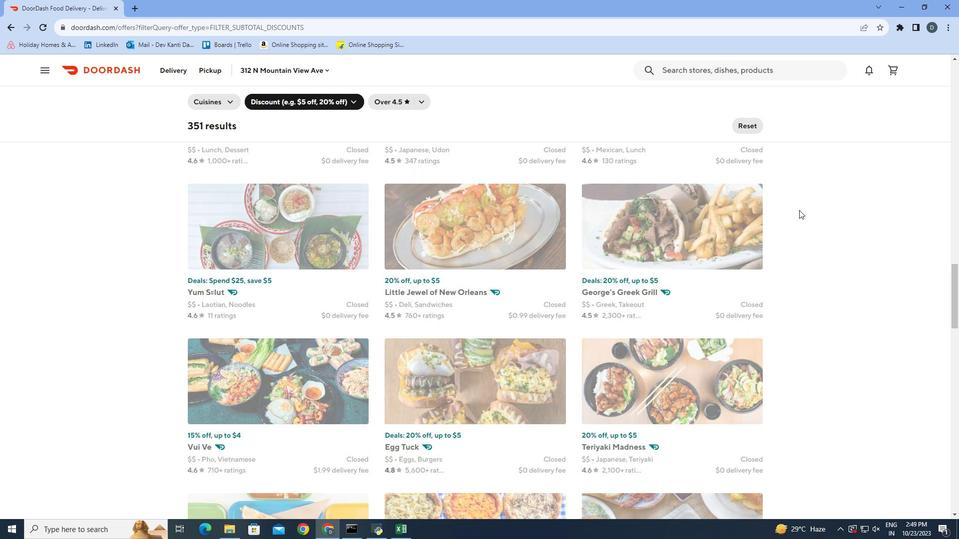 
Action: Mouse scrolled (799, 204) with delta (0, 0)
Screenshot: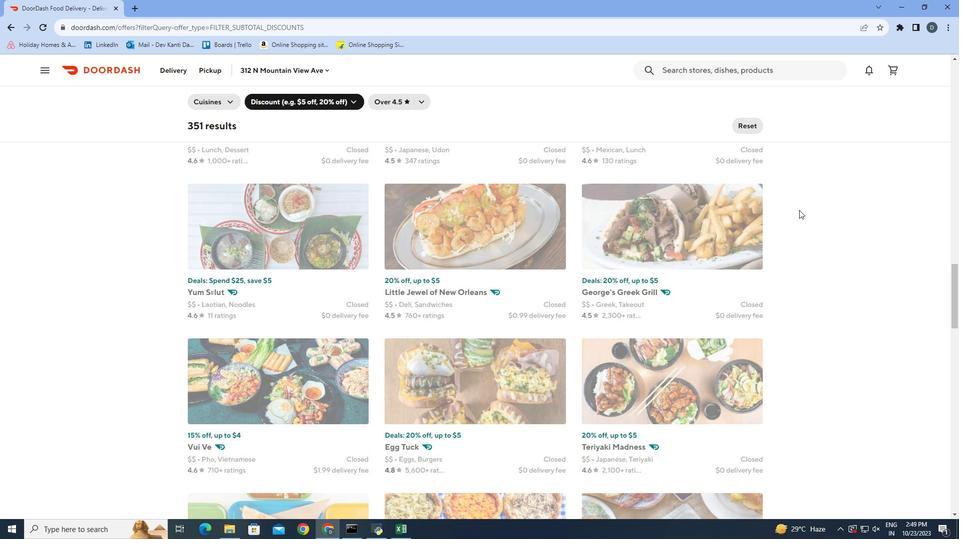 
Action: Mouse moved to (799, 202)
Screenshot: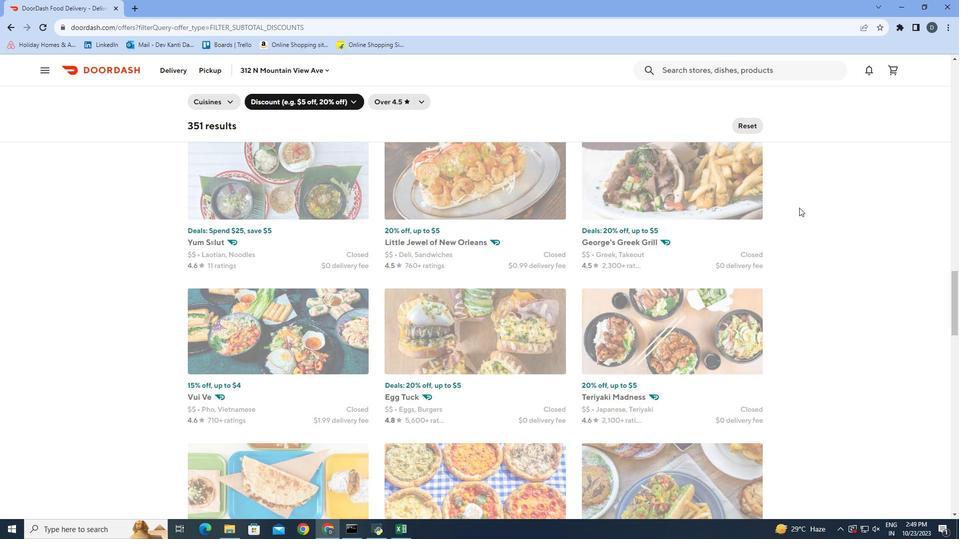 
Action: Mouse scrolled (799, 201) with delta (0, 0)
Screenshot: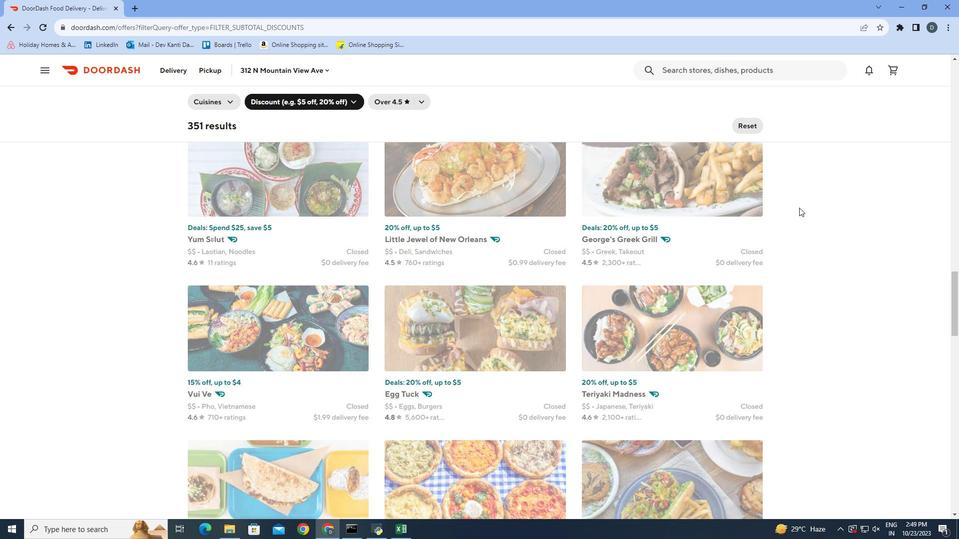 
Action: Mouse scrolled (799, 201) with delta (0, 0)
Screenshot: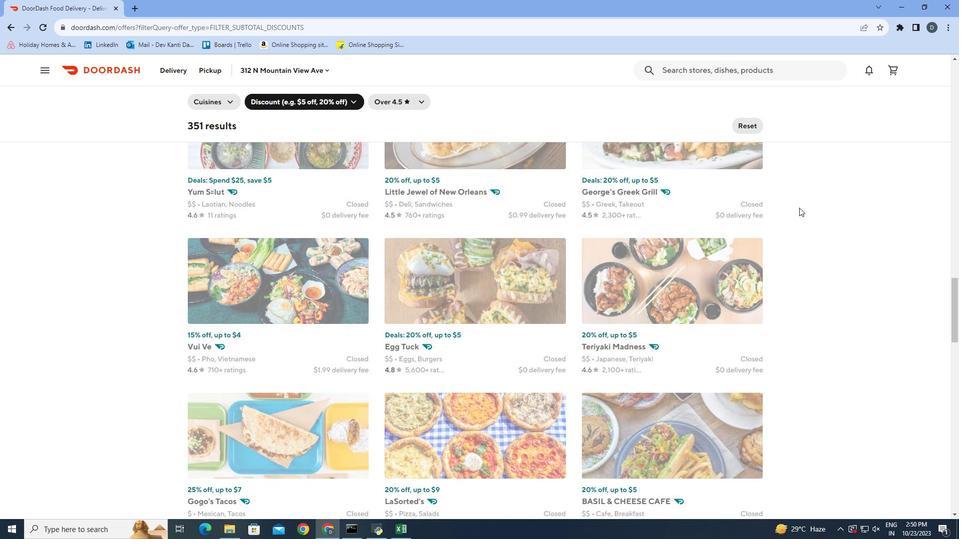 
Action: Mouse scrolled (799, 201) with delta (0, 0)
Screenshot: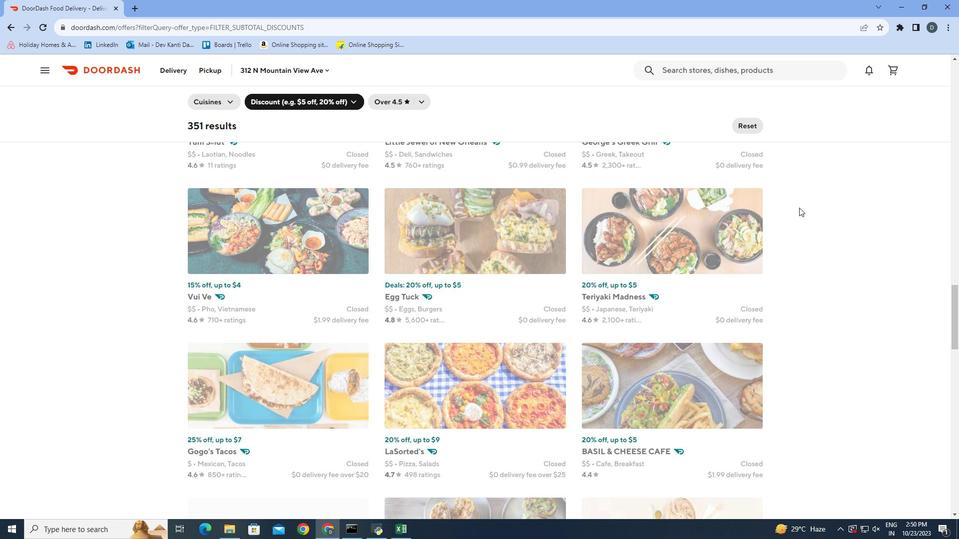 
Action: Mouse scrolled (799, 201) with delta (0, 0)
Screenshot: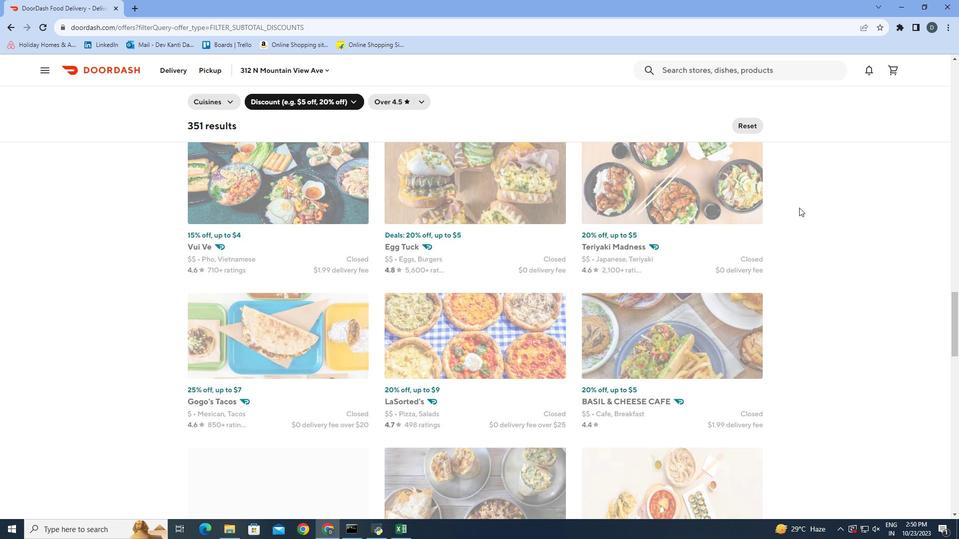 
Action: Mouse scrolled (799, 201) with delta (0, 0)
Screenshot: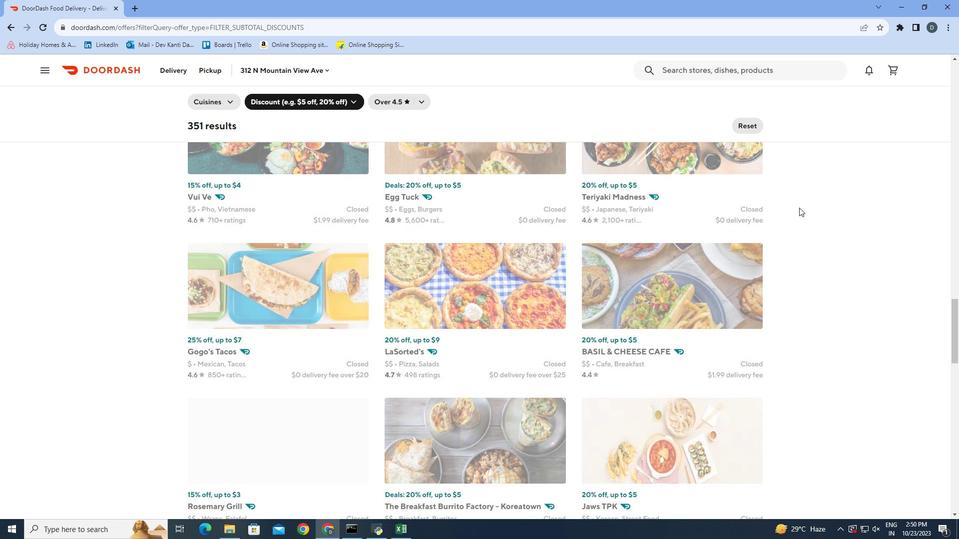 
Action: Mouse scrolled (799, 201) with delta (0, 0)
Screenshot: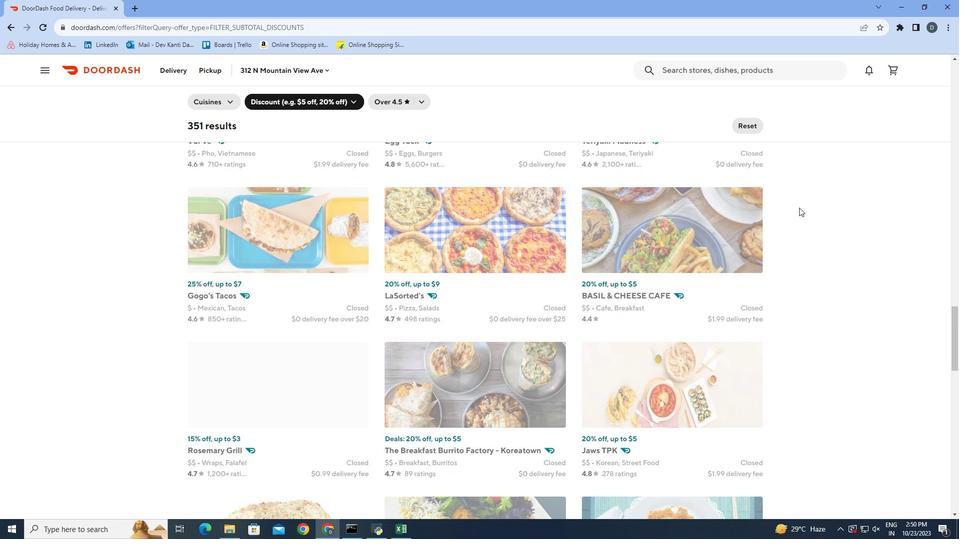 
Action: Mouse moved to (801, 195)
Screenshot: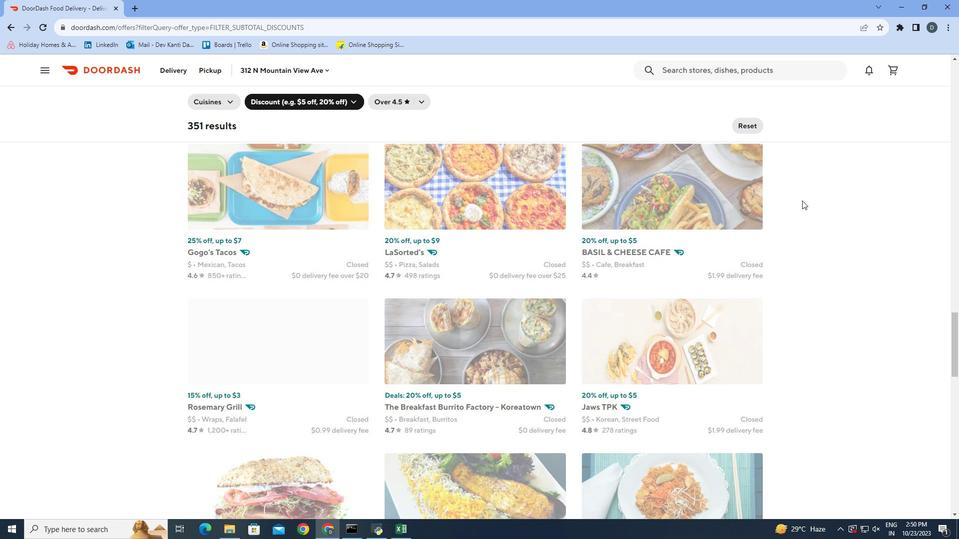 
Action: Mouse scrolled (801, 194) with delta (0, 0)
Screenshot: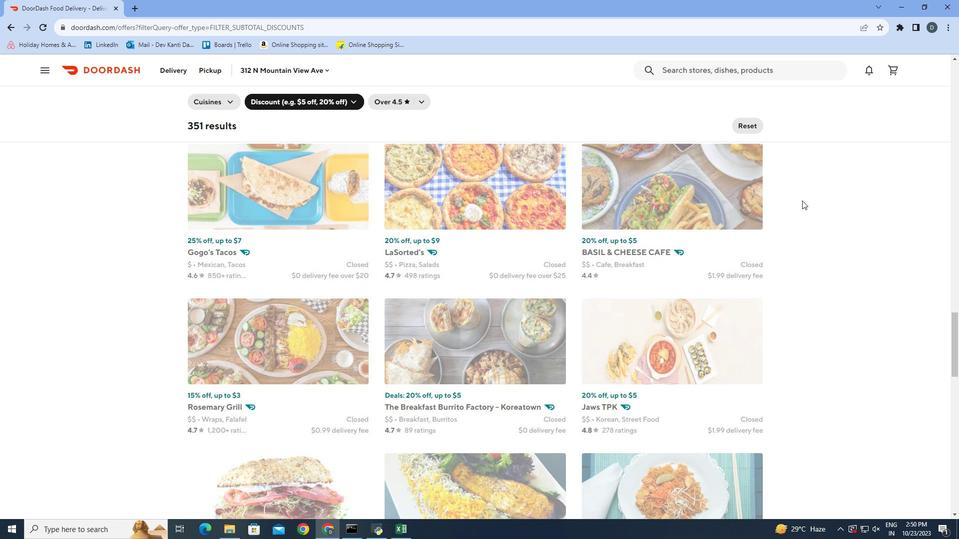 
Action: Mouse scrolled (801, 194) with delta (0, 0)
Screenshot: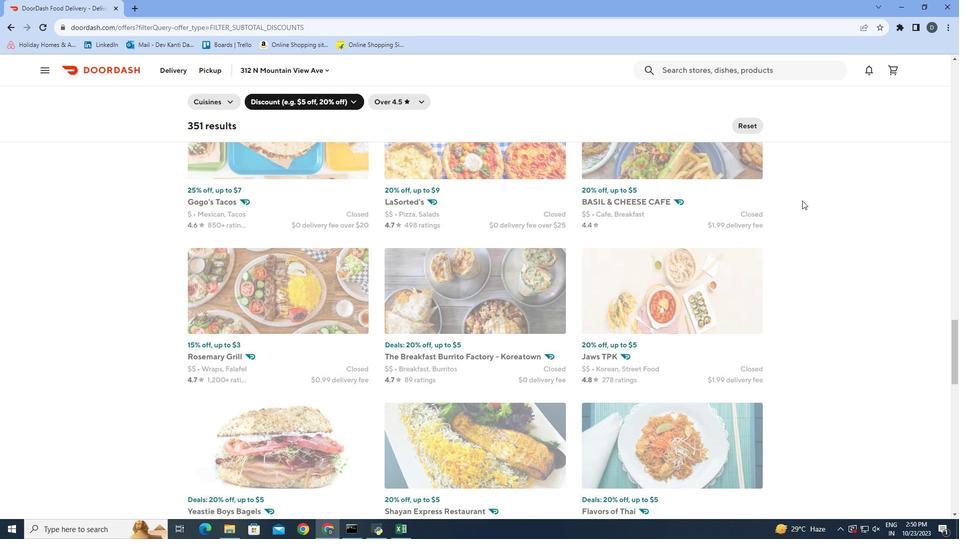 
Action: Mouse scrolled (801, 194) with delta (0, 0)
Screenshot: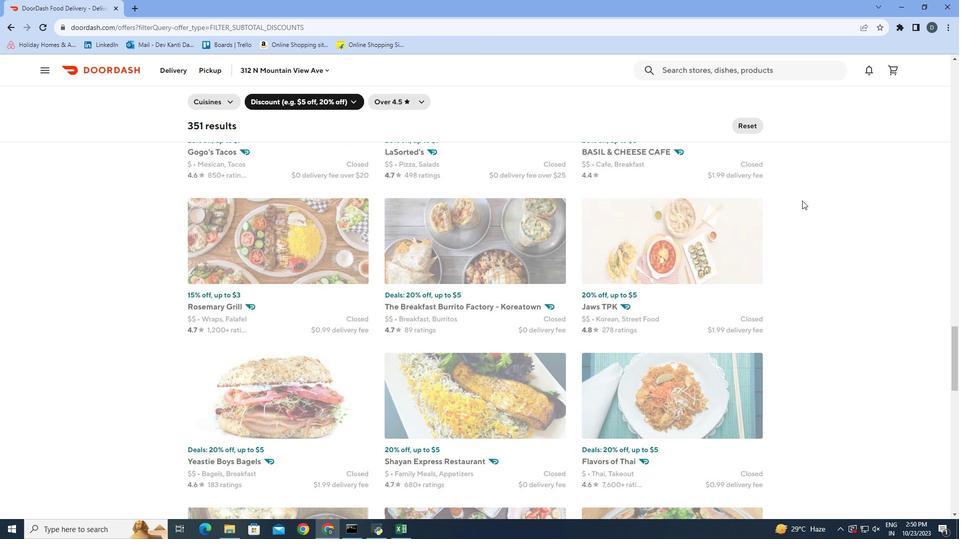 
Action: Mouse scrolled (801, 194) with delta (0, 0)
Screenshot: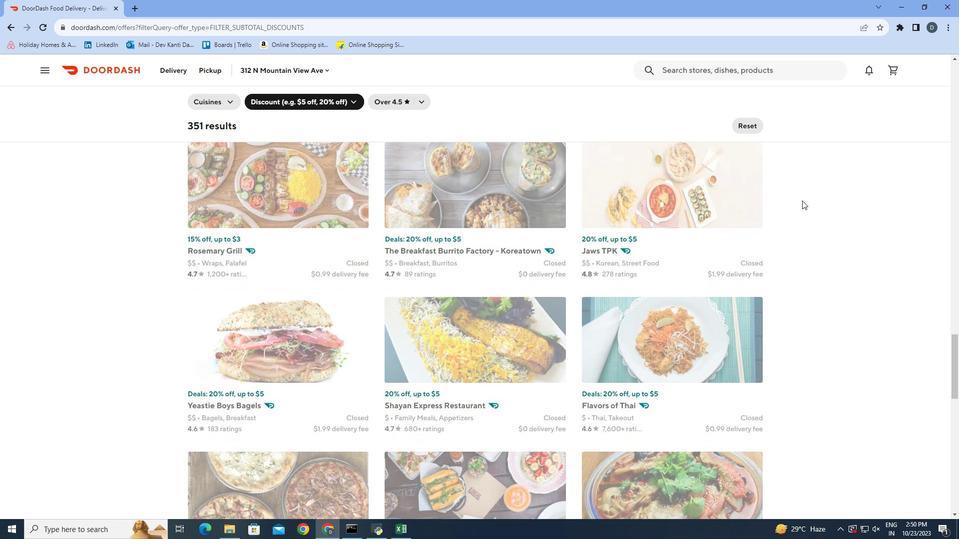 
Action: Mouse scrolled (801, 194) with delta (0, 0)
Screenshot: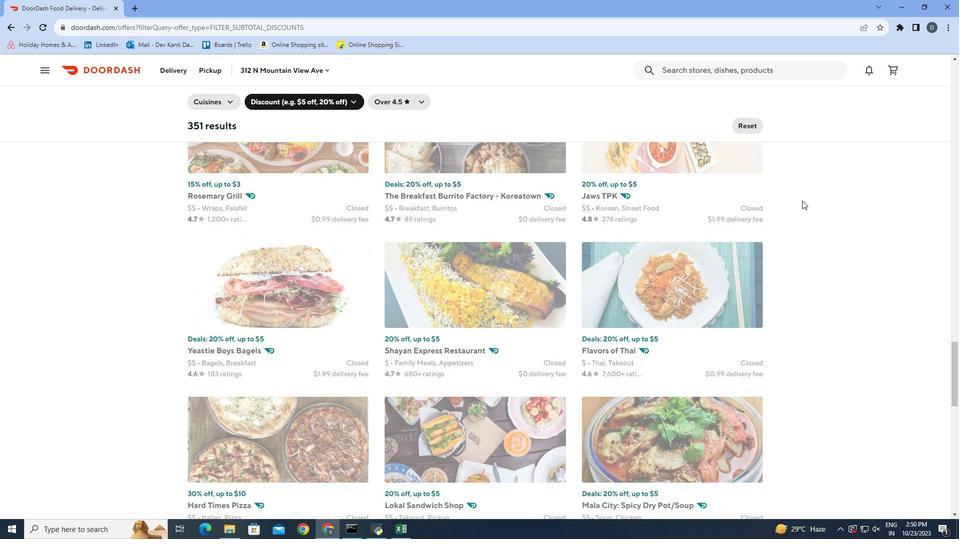 
Action: Mouse moved to (800, 195)
Screenshot: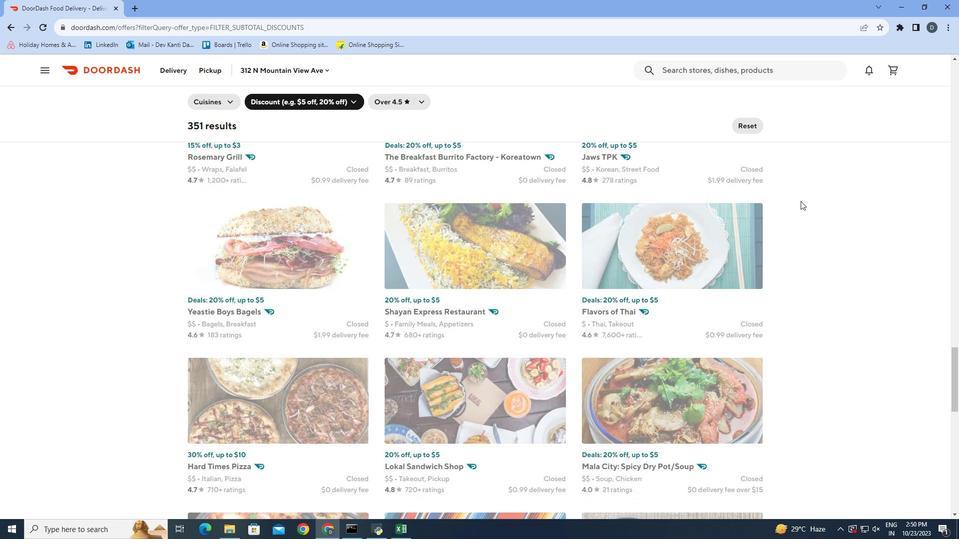 
Action: Mouse scrolled (800, 195) with delta (0, 0)
Screenshot: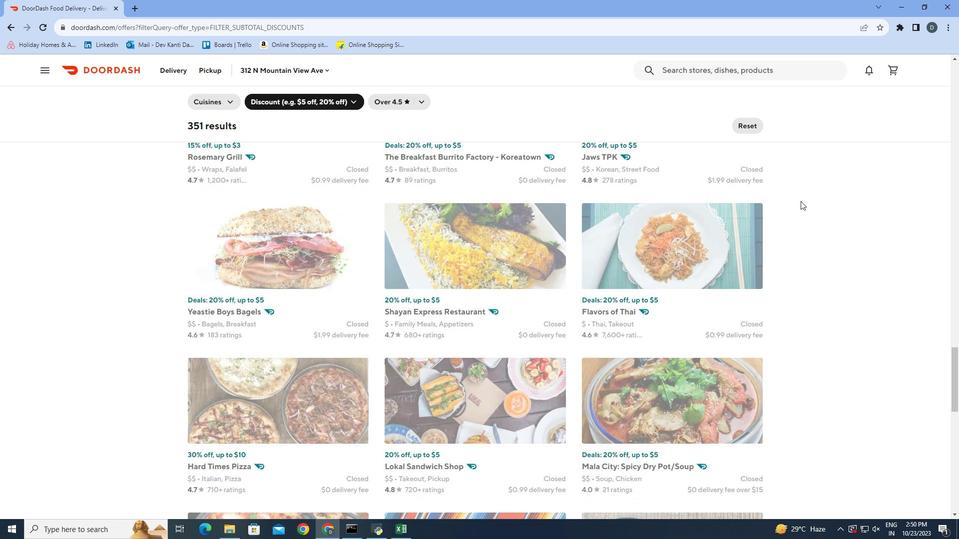 
Action: Mouse moved to (801, 192)
Screenshot: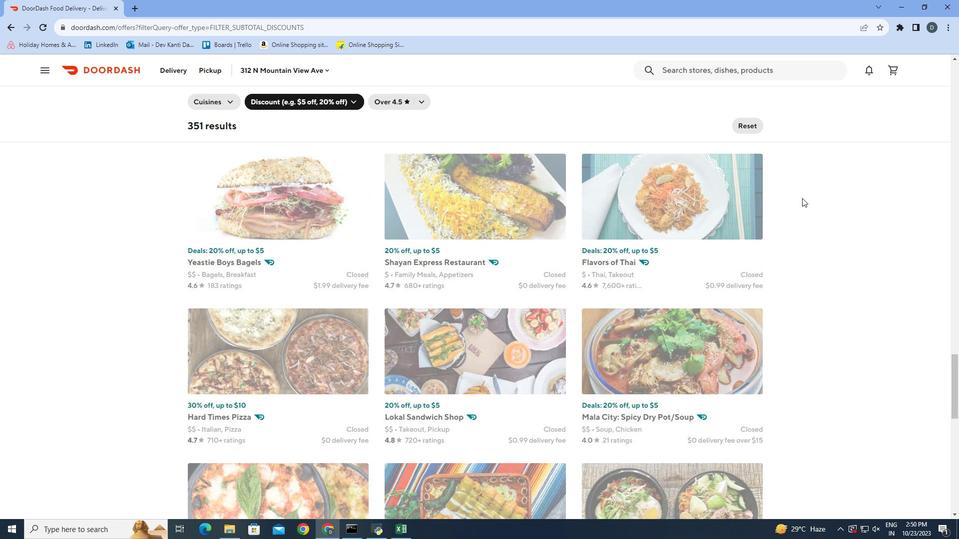 
Action: Mouse scrolled (801, 192) with delta (0, 0)
Screenshot: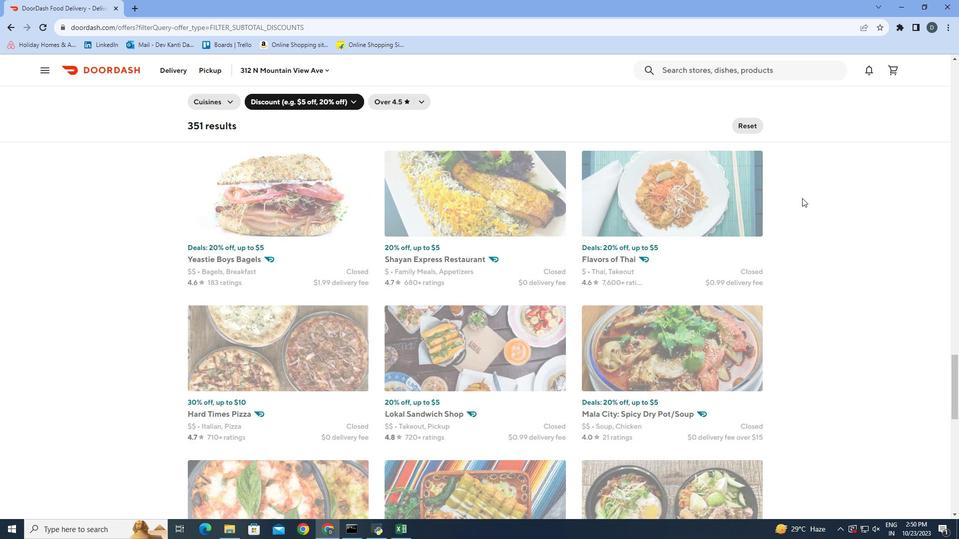 
Action: Mouse scrolled (801, 192) with delta (0, 0)
Screenshot: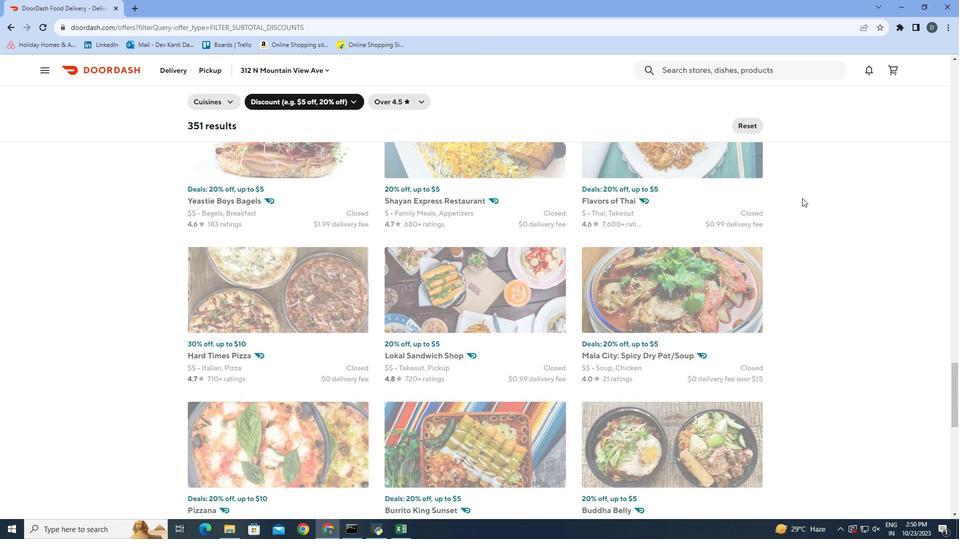 
Action: Mouse scrolled (801, 192) with delta (0, 0)
Screenshot: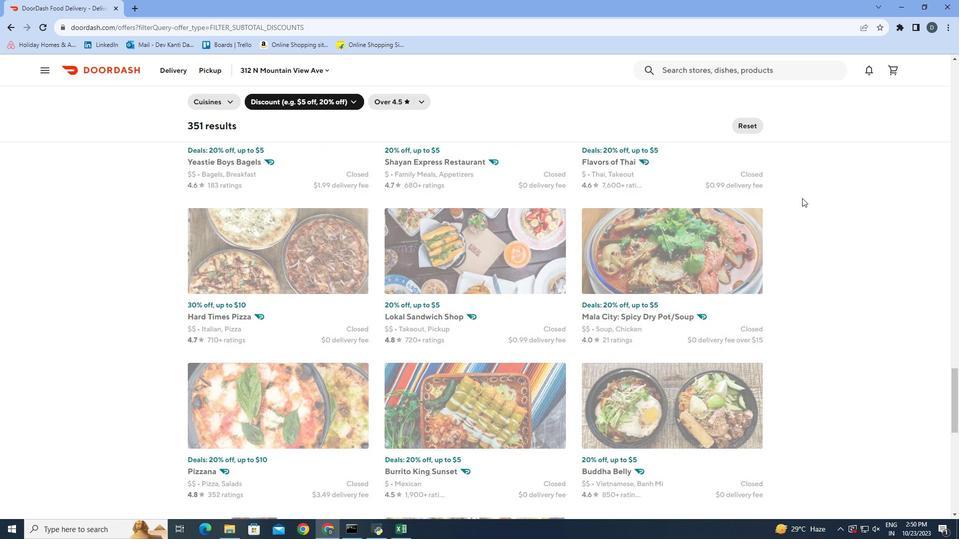 
Action: Mouse scrolled (801, 192) with delta (0, 0)
Screenshot: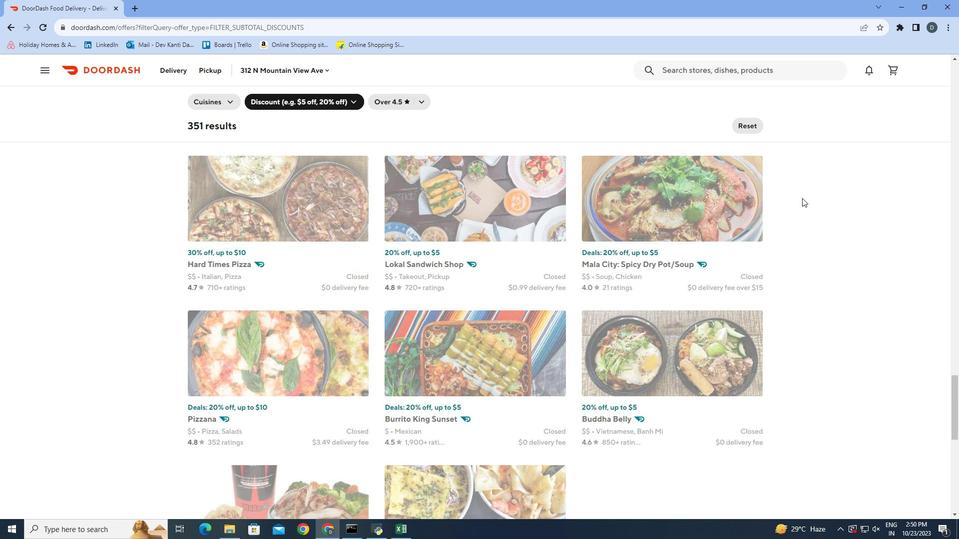 
Action: Mouse scrolled (801, 192) with delta (0, 0)
Screenshot: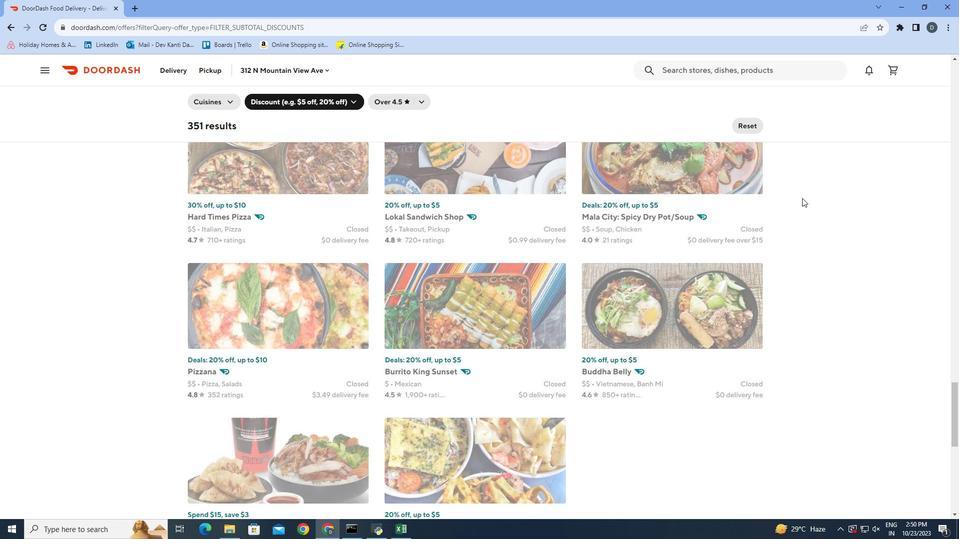 
Action: Mouse moved to (801, 192)
Screenshot: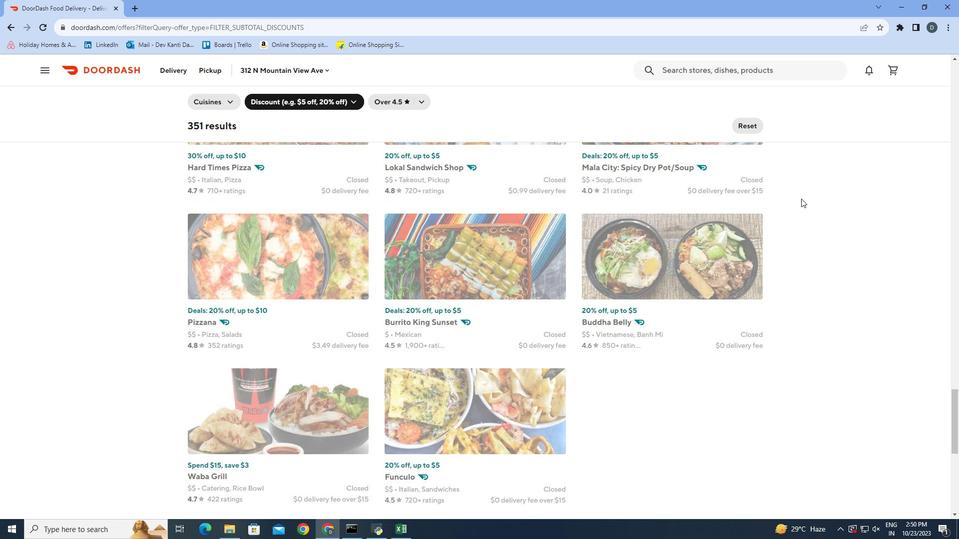 
Action: Mouse scrolled (801, 192) with delta (0, 0)
Screenshot: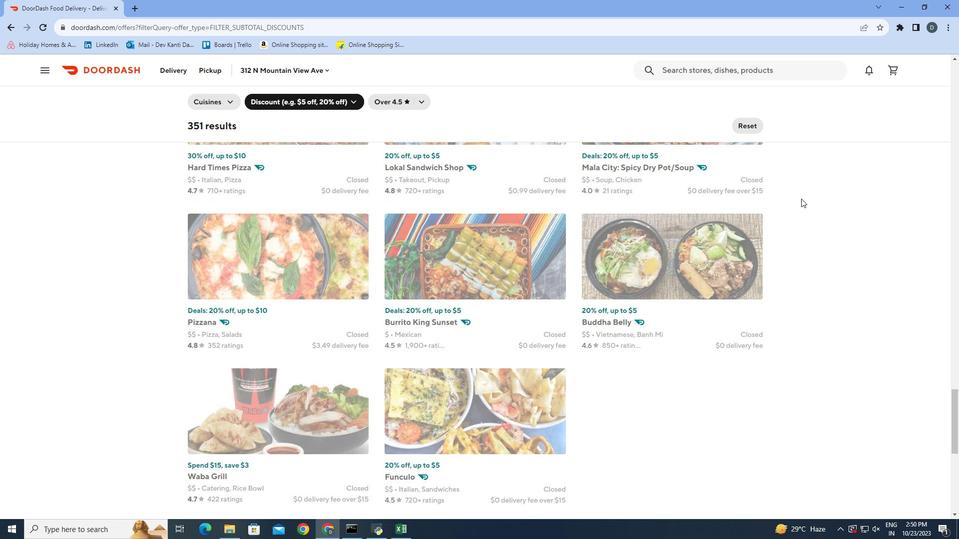 
Action: Mouse moved to (800, 193)
Screenshot: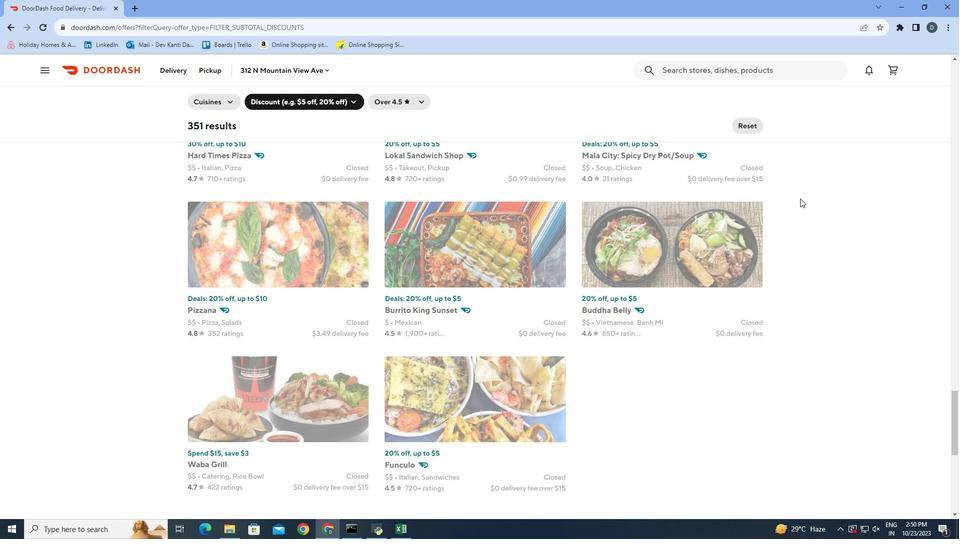 
Action: Mouse scrolled (800, 192) with delta (0, 0)
Screenshot: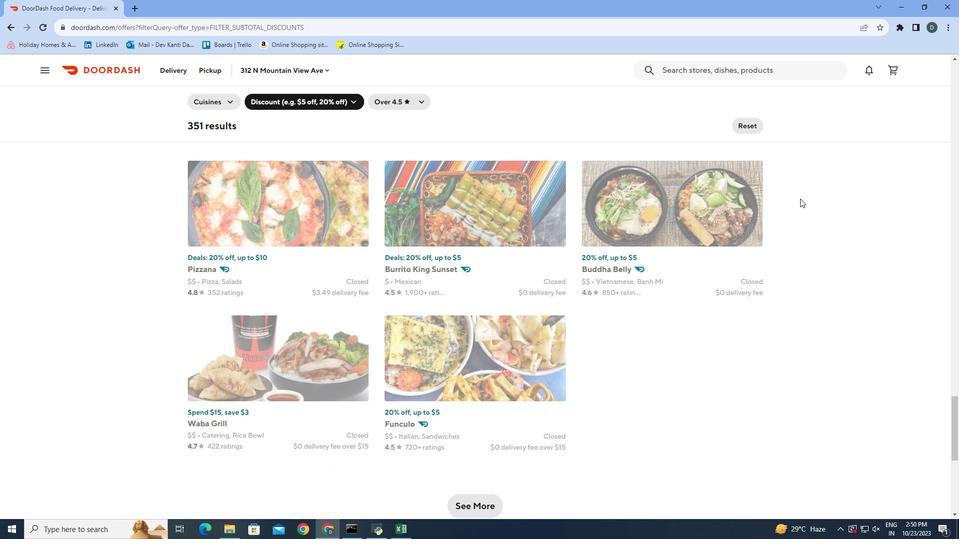
Action: Mouse moved to (509, 452)
Screenshot: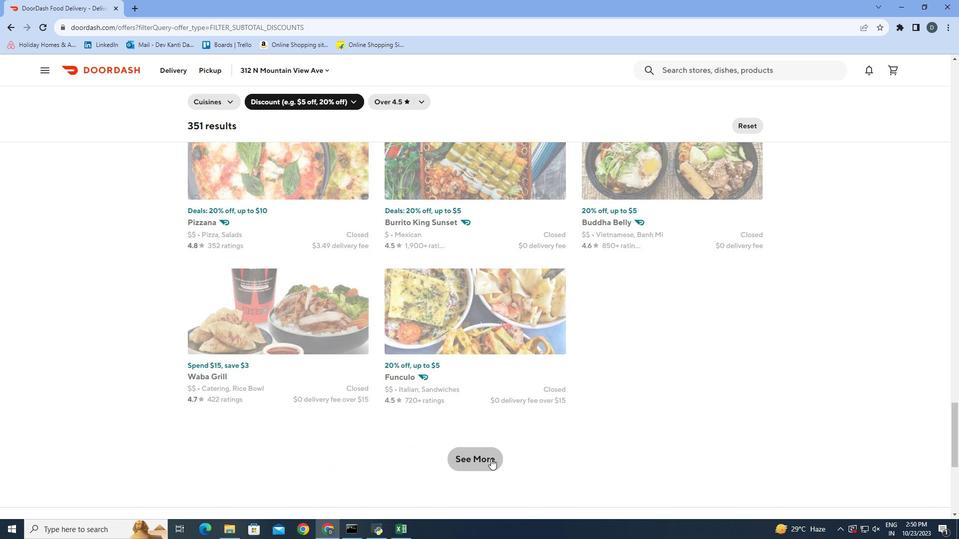 
Action: Mouse pressed left at (509, 452)
Screenshot: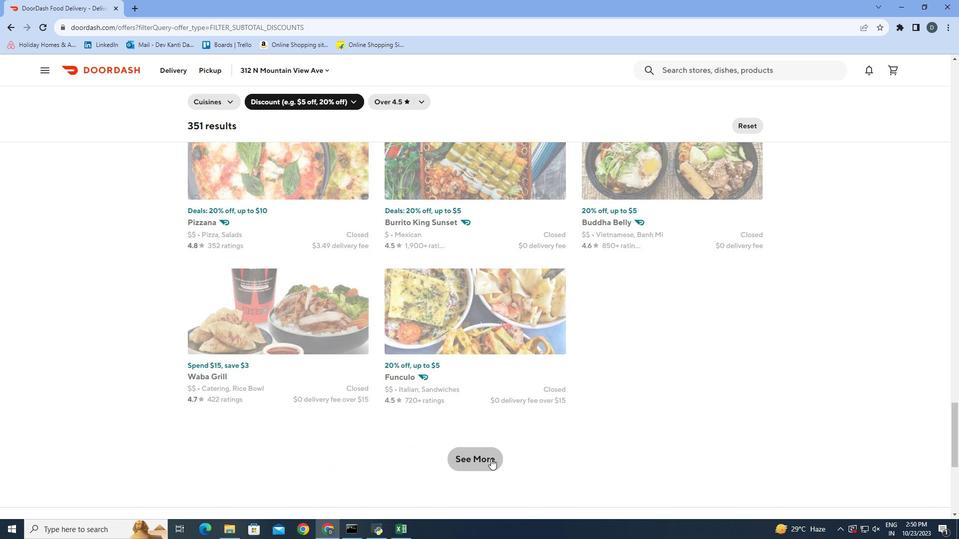 
Action: Mouse moved to (798, 270)
Screenshot: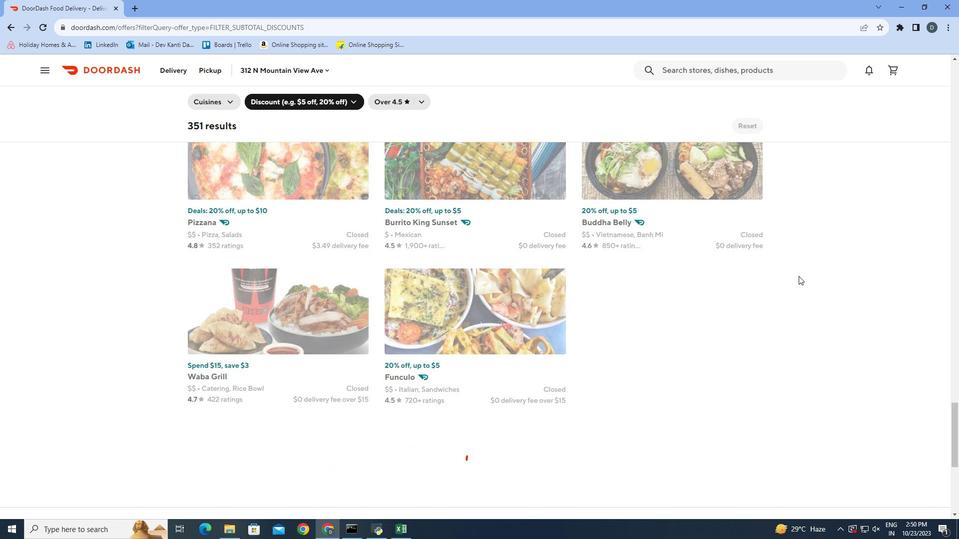 
Action: Mouse scrolled (798, 269) with delta (0, 0)
Screenshot: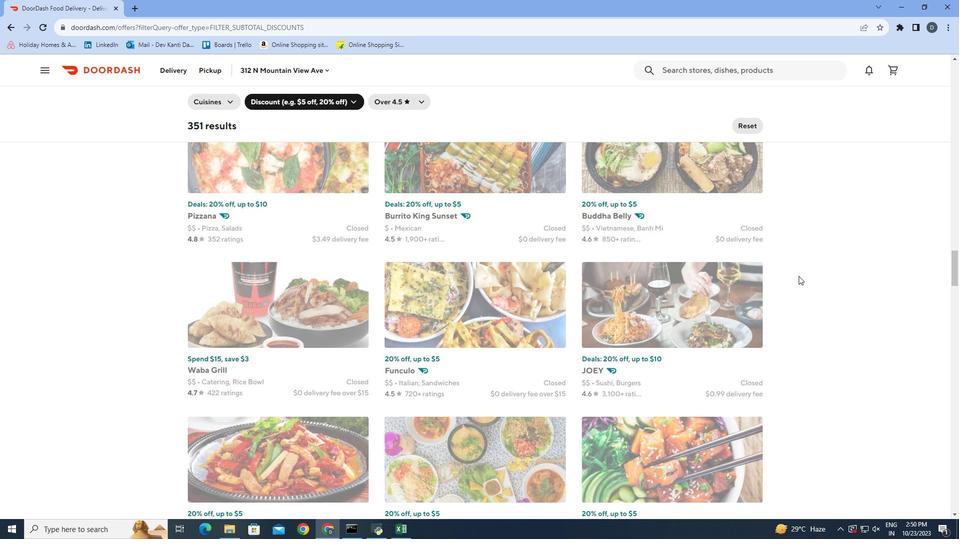 
Action: Mouse moved to (770, 280)
Screenshot: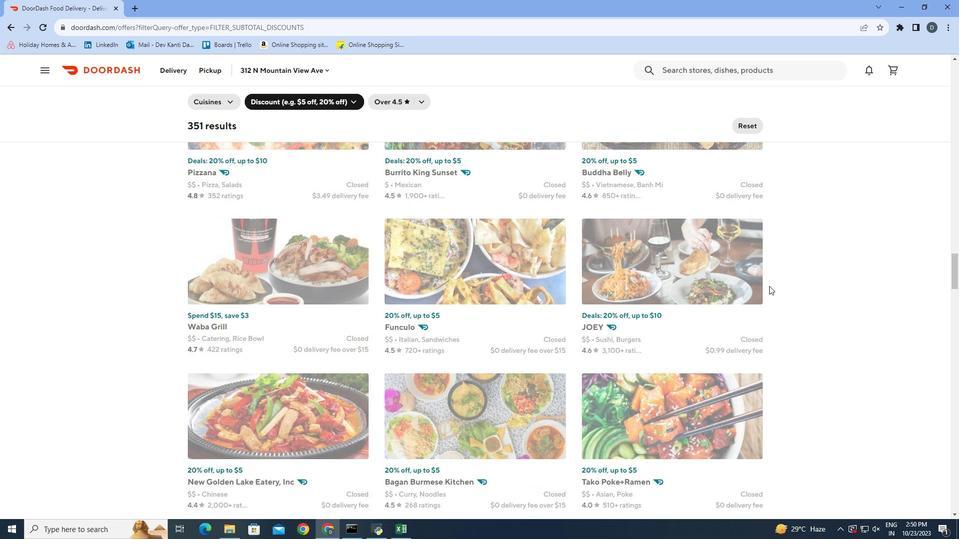 
Action: Mouse scrolled (770, 279) with delta (0, 0)
Screenshot: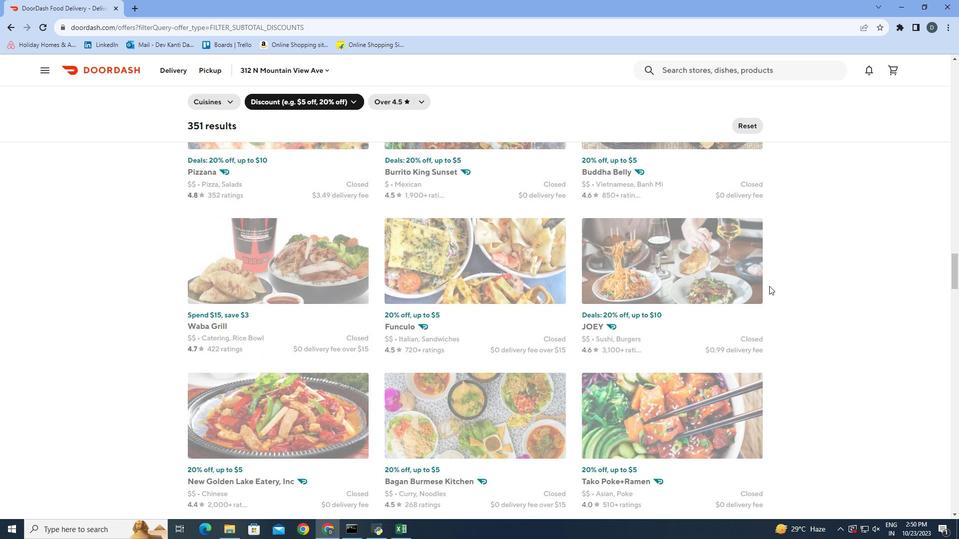 
Action: Mouse moved to (765, 282)
Screenshot: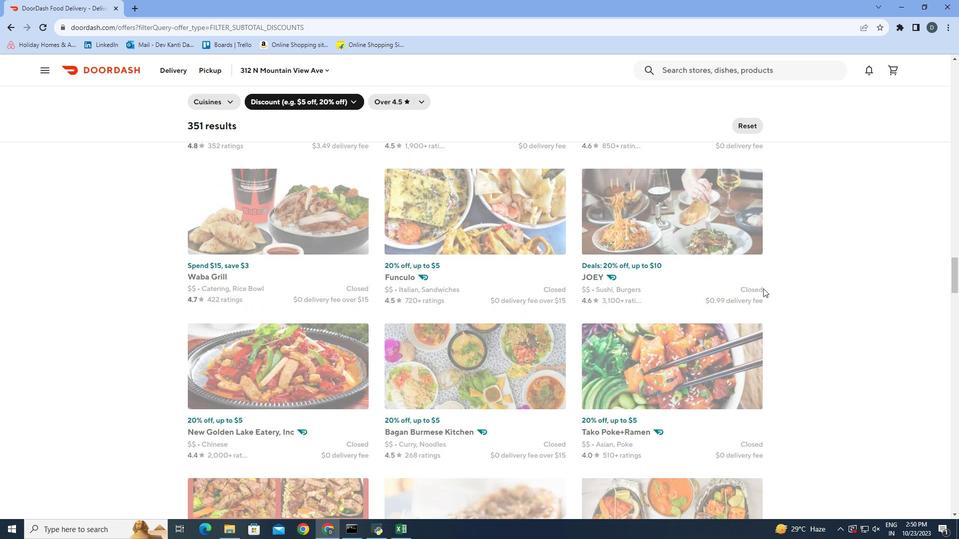 
Action: Mouse scrolled (765, 282) with delta (0, 0)
Screenshot: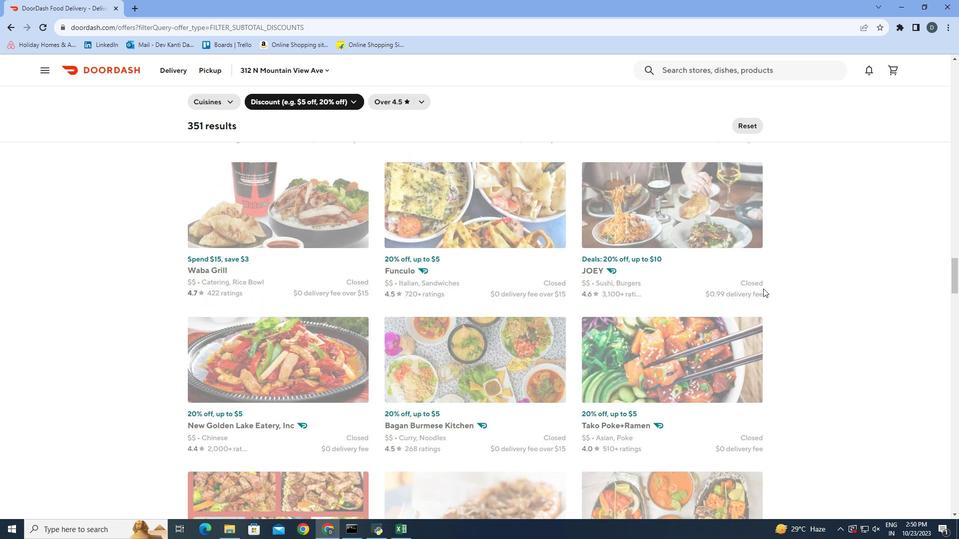 
Action: Mouse scrolled (765, 282) with delta (0, 0)
Screenshot: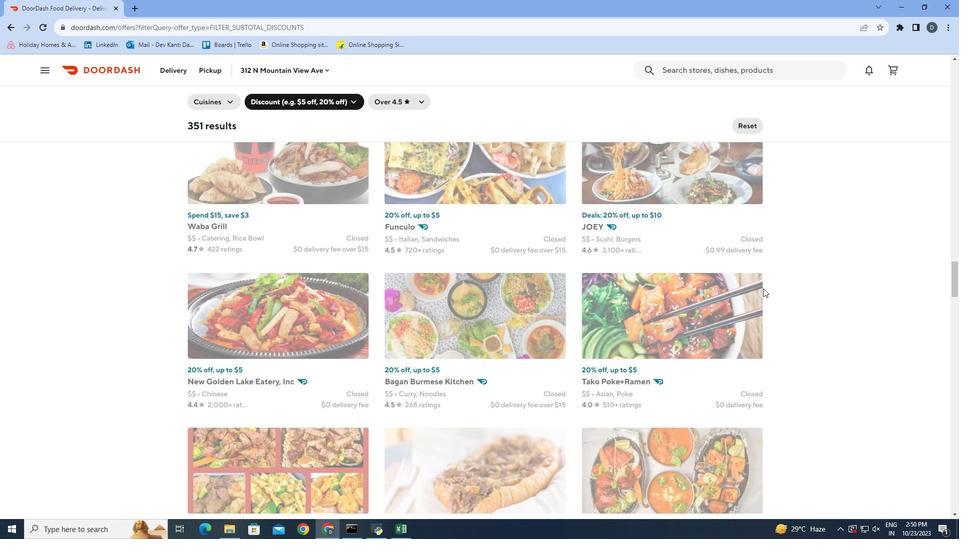 
Action: Mouse moved to (763, 283)
Screenshot: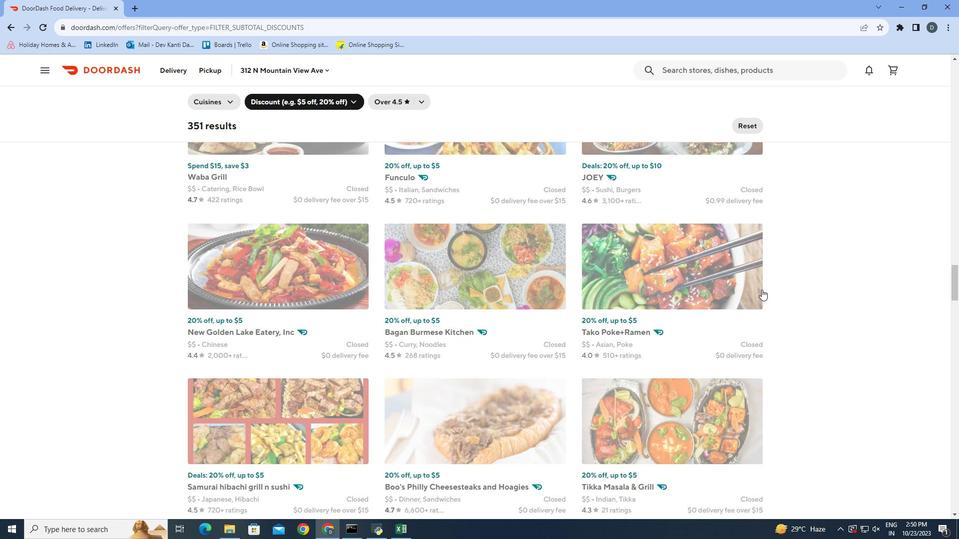 
Action: Mouse scrolled (763, 283) with delta (0, 0)
Screenshot: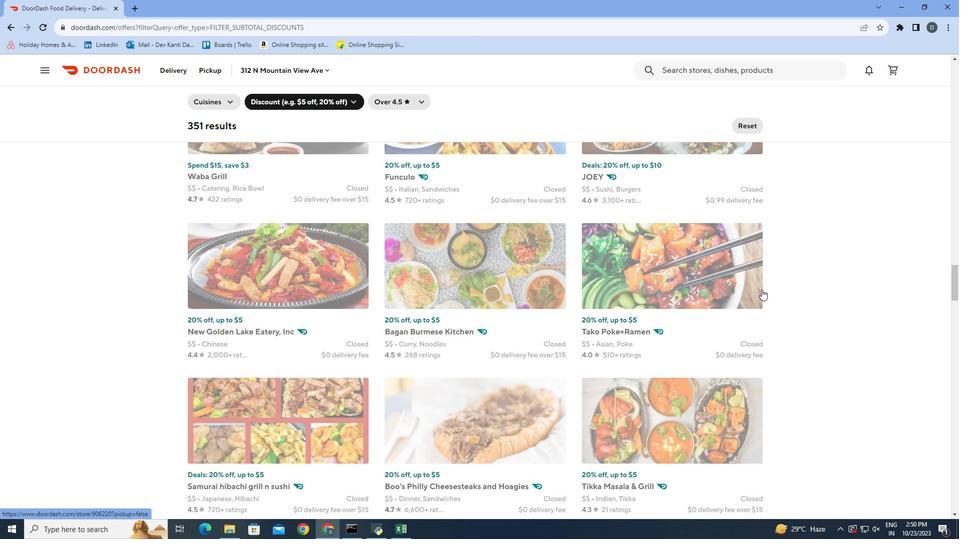 
Action: Mouse moved to (765, 282)
Screenshot: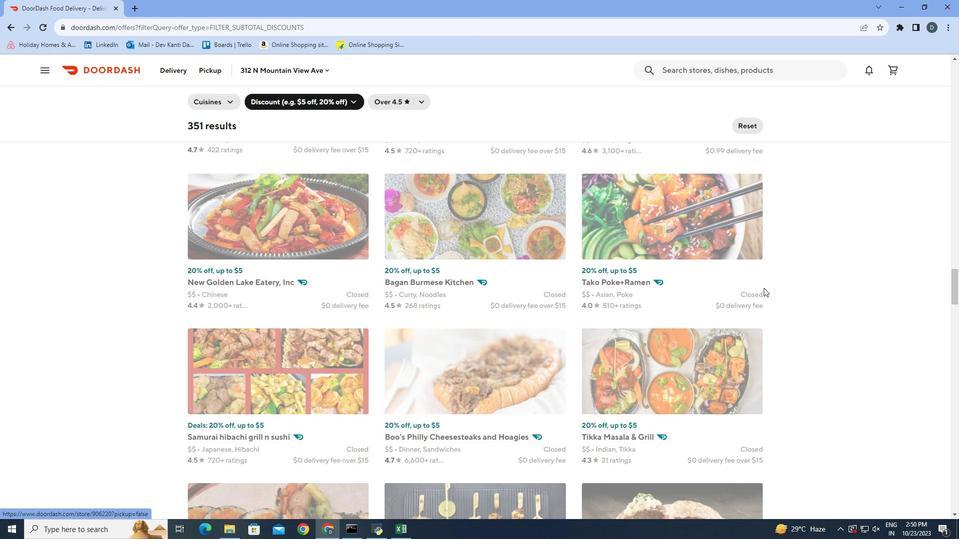 
Action: Mouse scrolled (765, 281) with delta (0, 0)
Screenshot: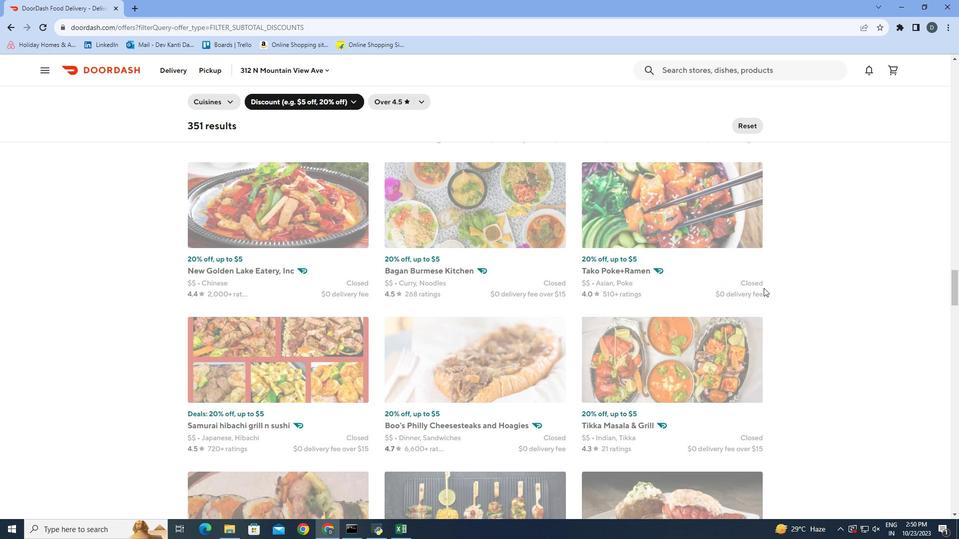 
Action: Mouse moved to (765, 282)
Screenshot: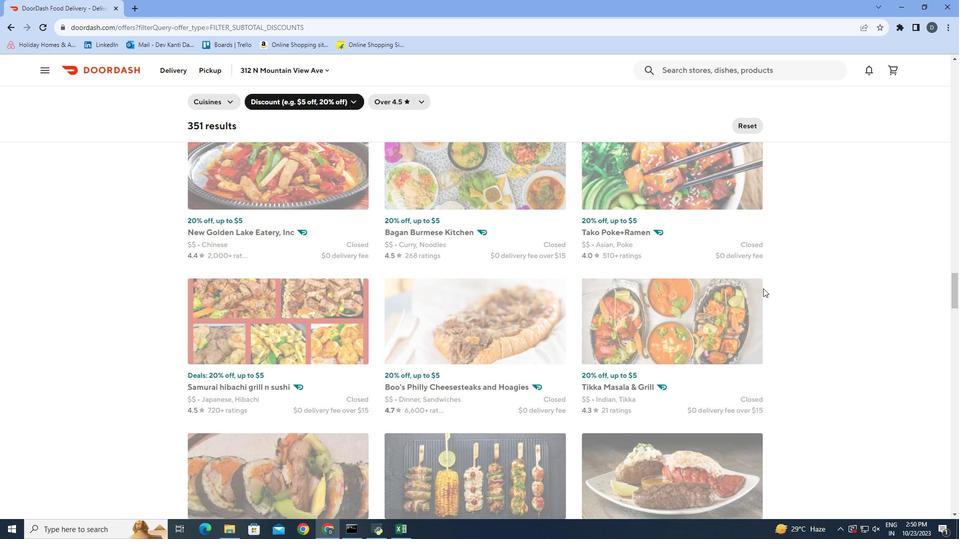 
Action: Mouse scrolled (765, 282) with delta (0, 0)
Screenshot: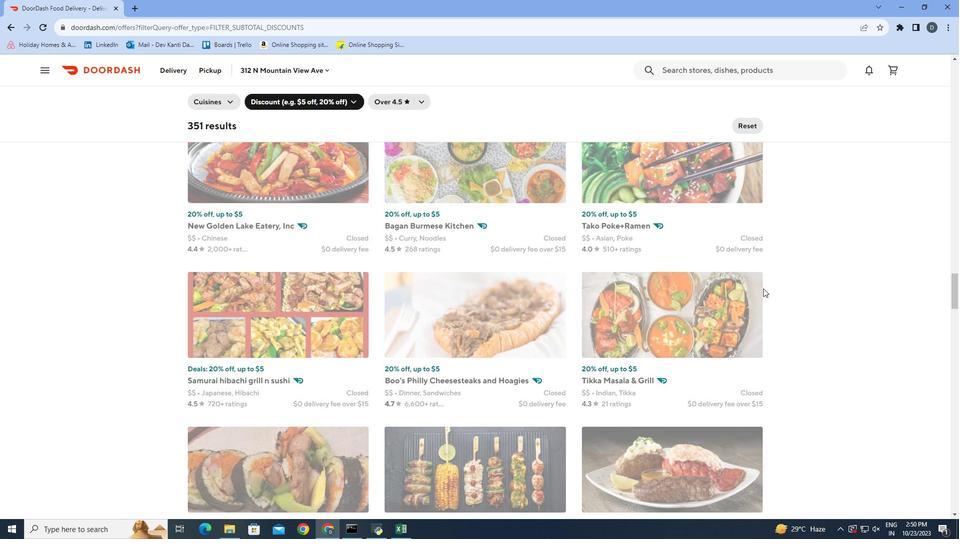 
Action: Mouse scrolled (765, 282) with delta (0, 0)
Screenshot: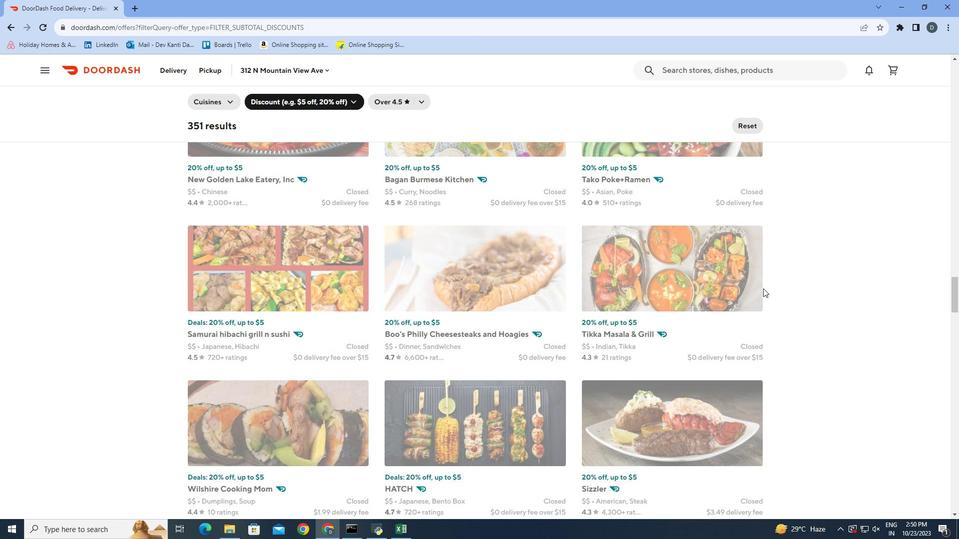 
Action: Mouse scrolled (765, 282) with delta (0, 0)
Screenshot: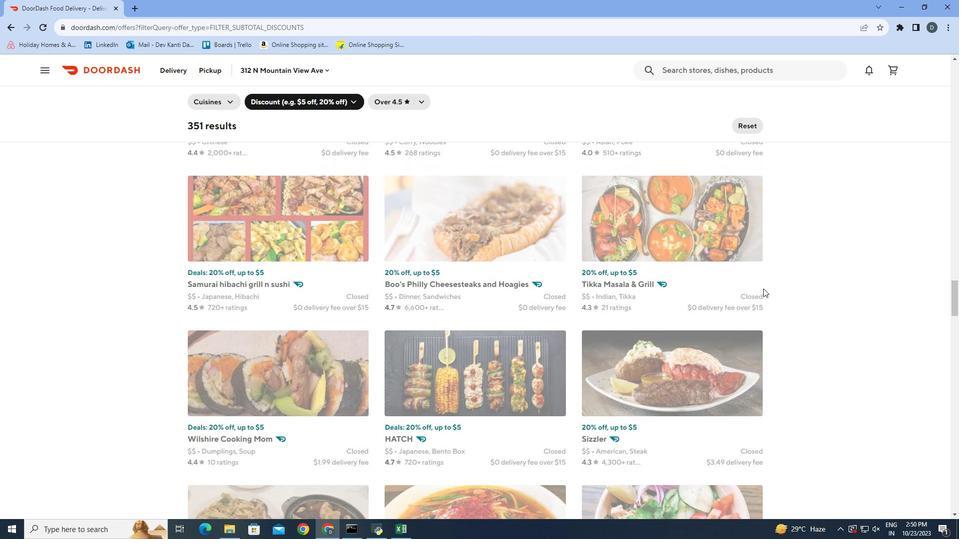 
Action: Mouse scrolled (765, 282) with delta (0, 0)
Screenshot: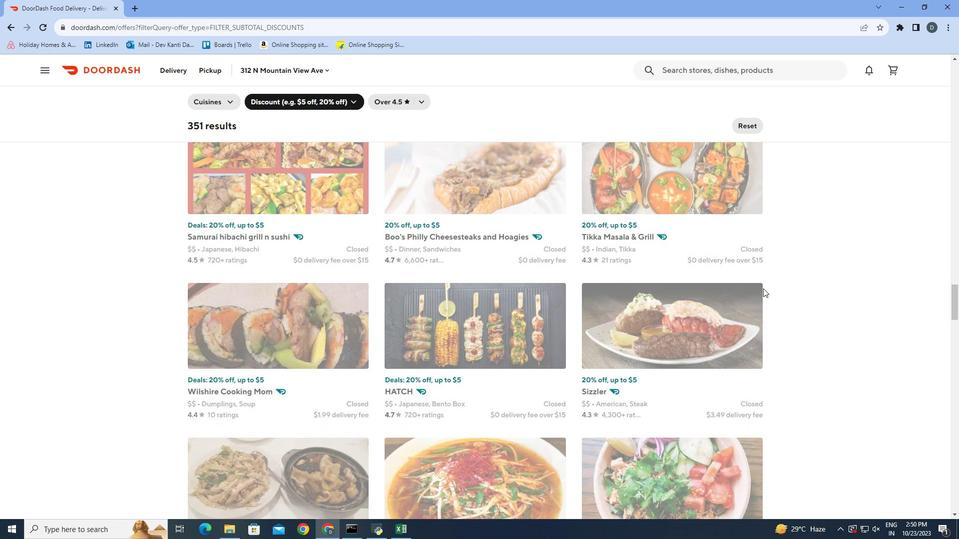
Action: Mouse scrolled (765, 282) with delta (0, 0)
Screenshot: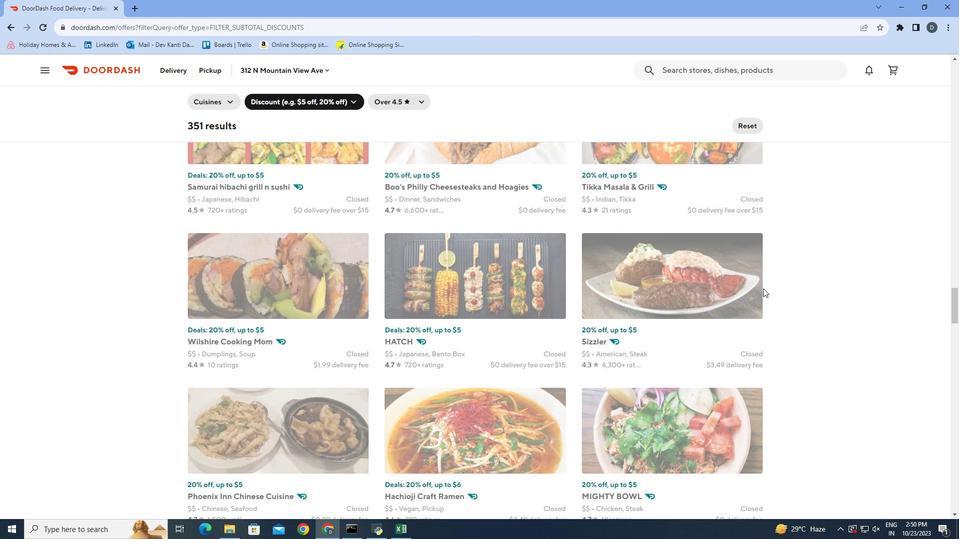 
Action: Mouse scrolled (765, 282) with delta (0, 0)
Screenshot: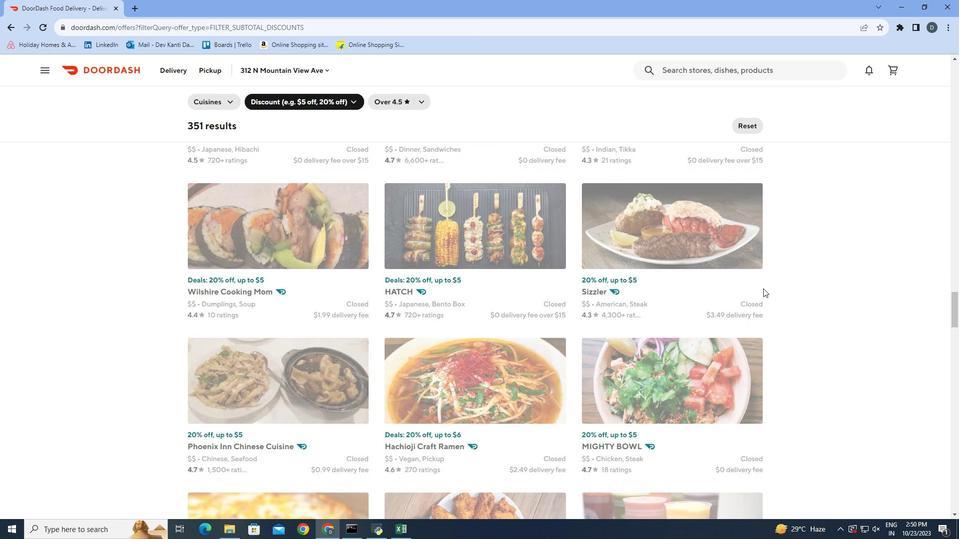 
Action: Mouse moved to (764, 282)
Screenshot: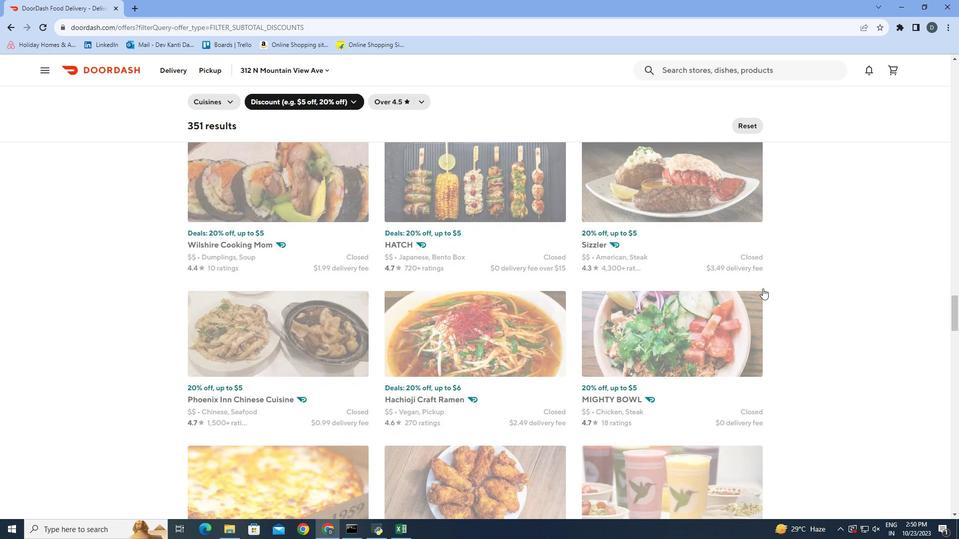 
Action: Mouse scrolled (764, 282) with delta (0, 0)
Screenshot: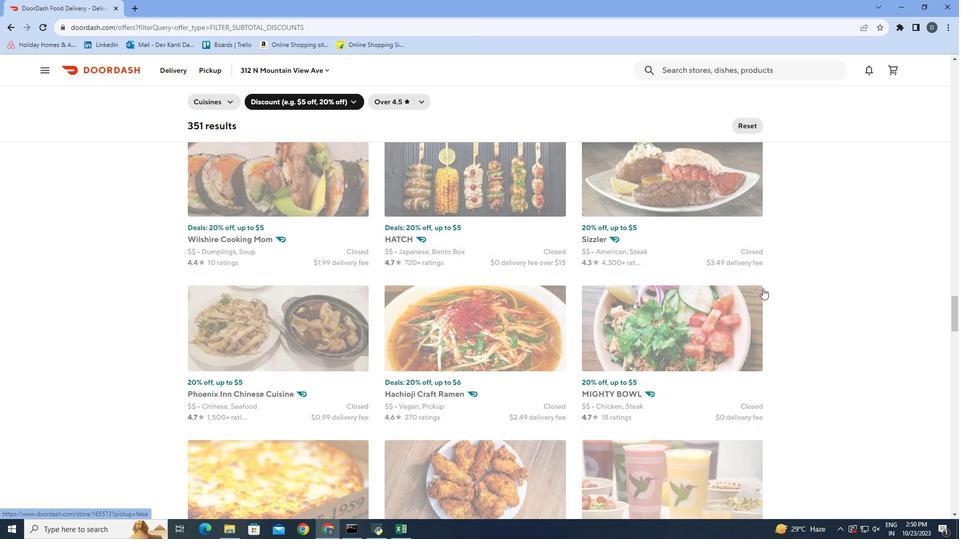 
Action: Mouse scrolled (764, 282) with delta (0, 0)
Screenshot: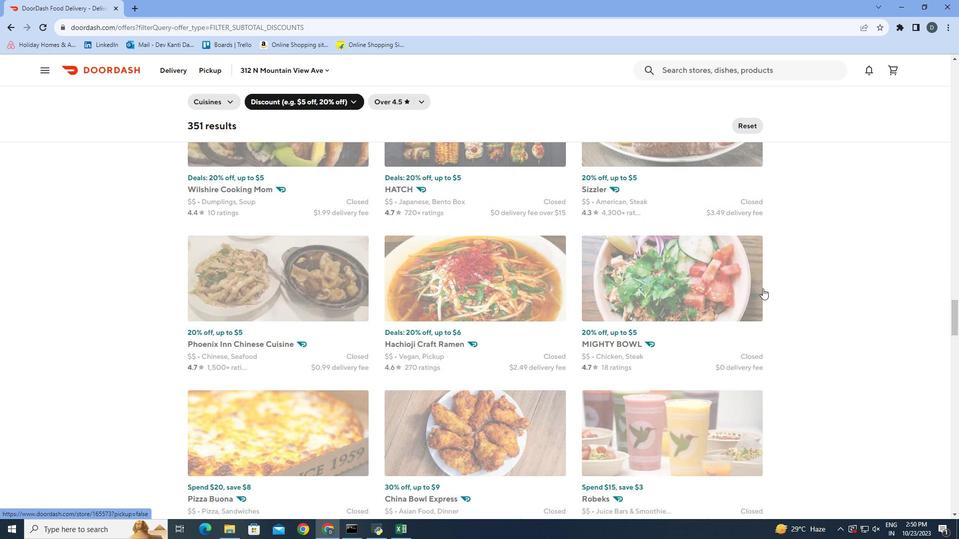 
Action: Mouse scrolled (764, 282) with delta (0, 0)
Screenshot: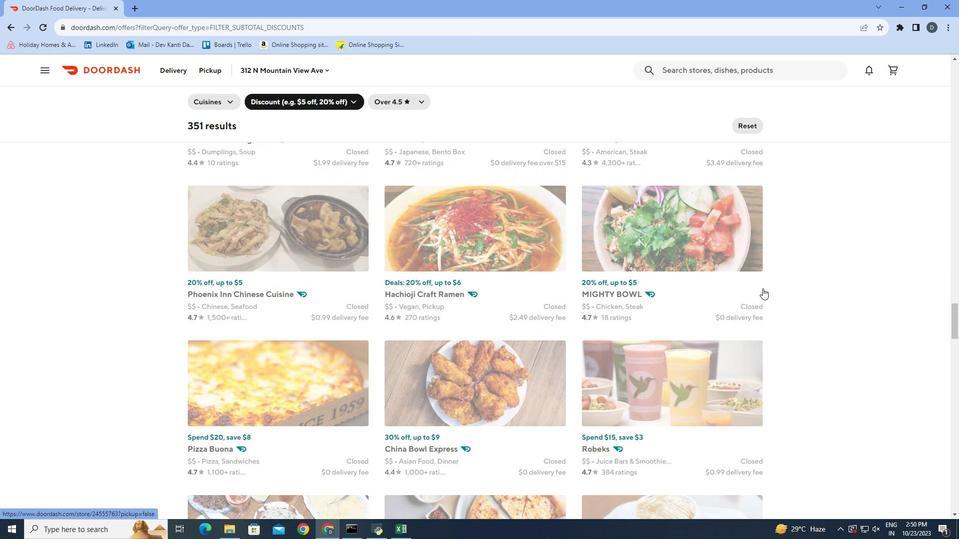 
Action: Mouse moved to (778, 273)
Screenshot: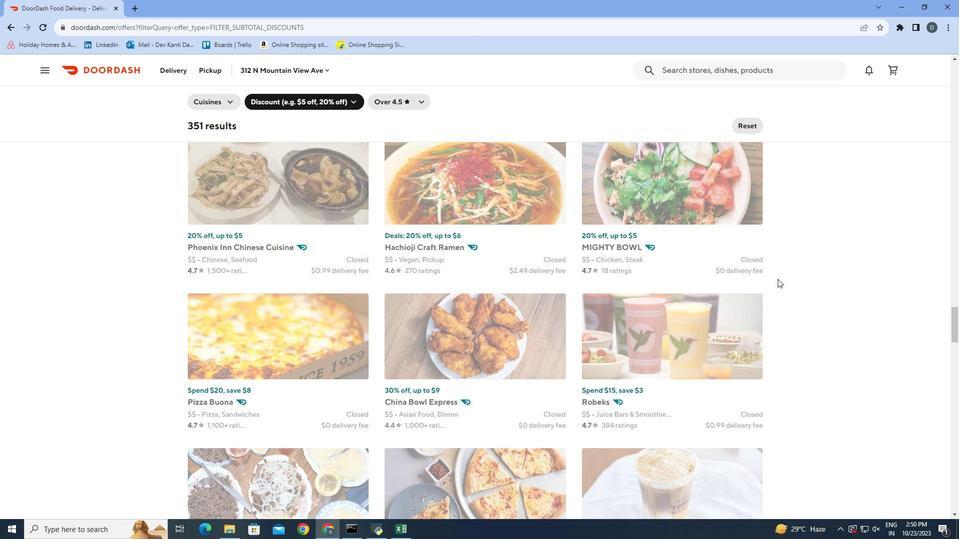 
Action: Mouse scrolled (778, 272) with delta (0, 0)
Screenshot: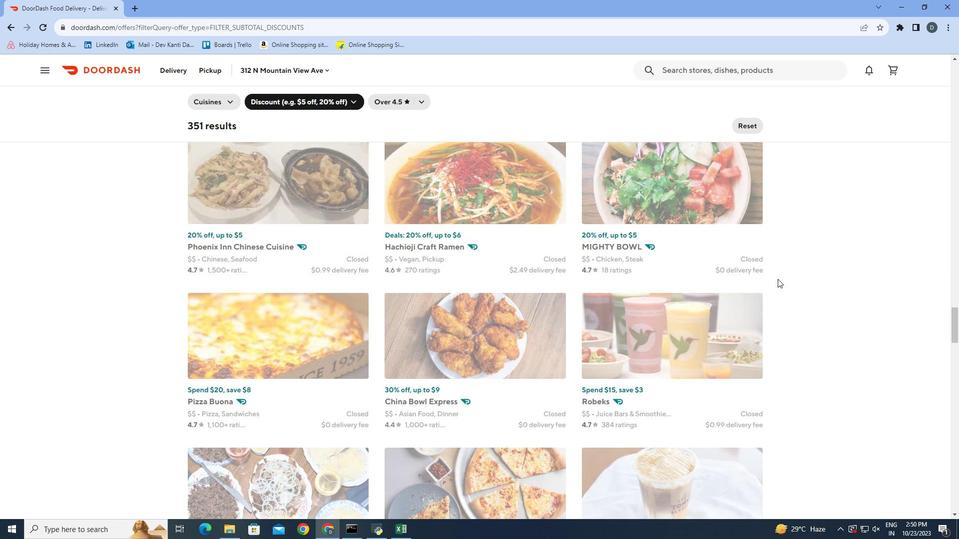 
Action: Mouse scrolled (778, 272) with delta (0, 0)
Screenshot: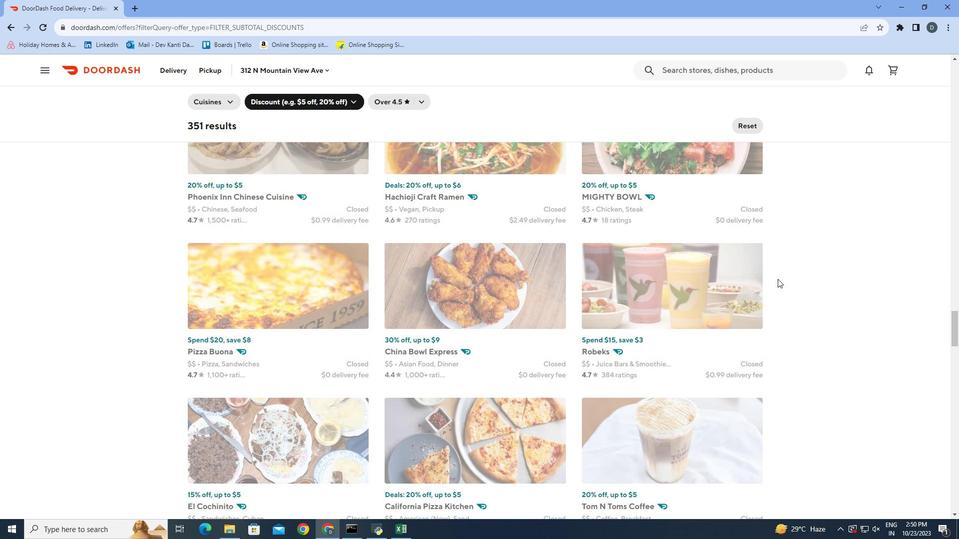 
Action: Mouse scrolled (778, 272) with delta (0, 0)
Screenshot: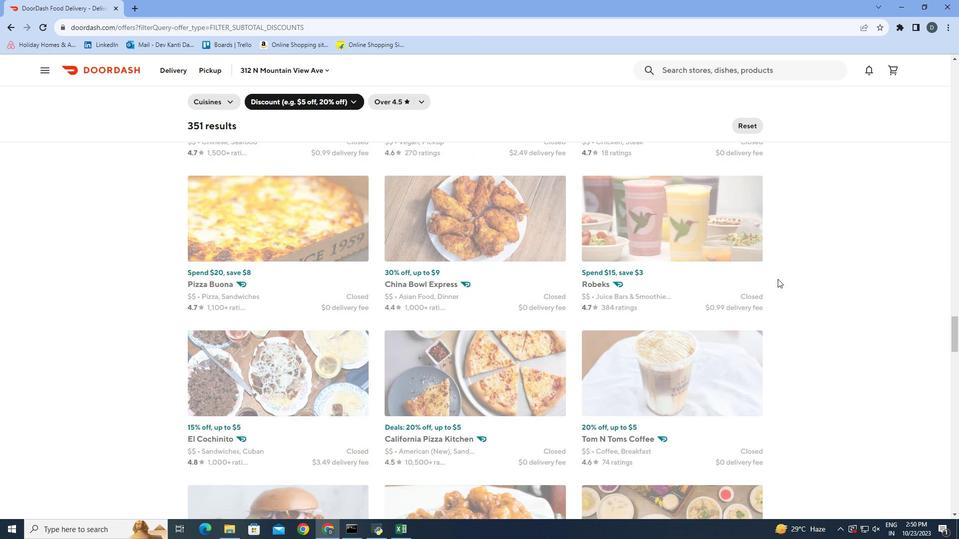 
Action: Mouse moved to (778, 267)
Screenshot: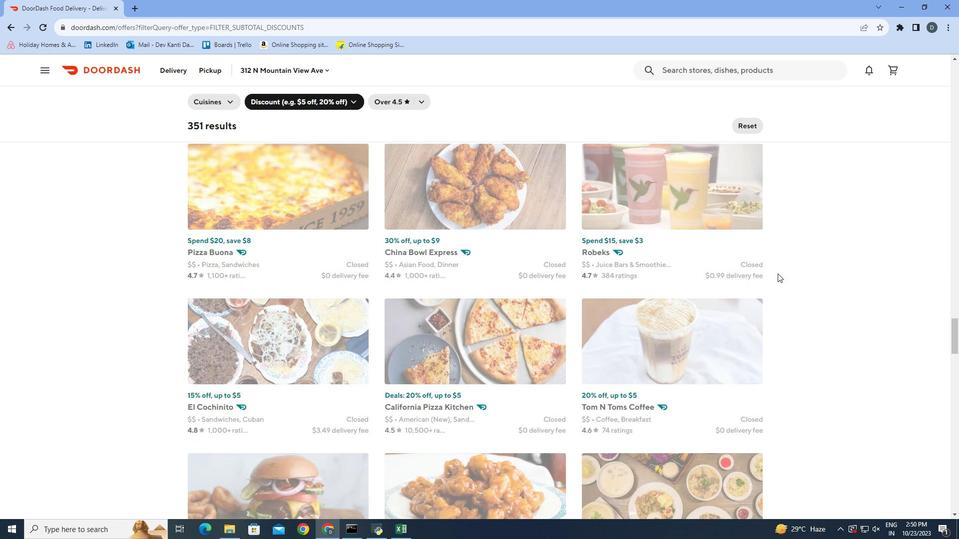 
Action: Mouse scrolled (778, 267) with delta (0, 0)
Screenshot: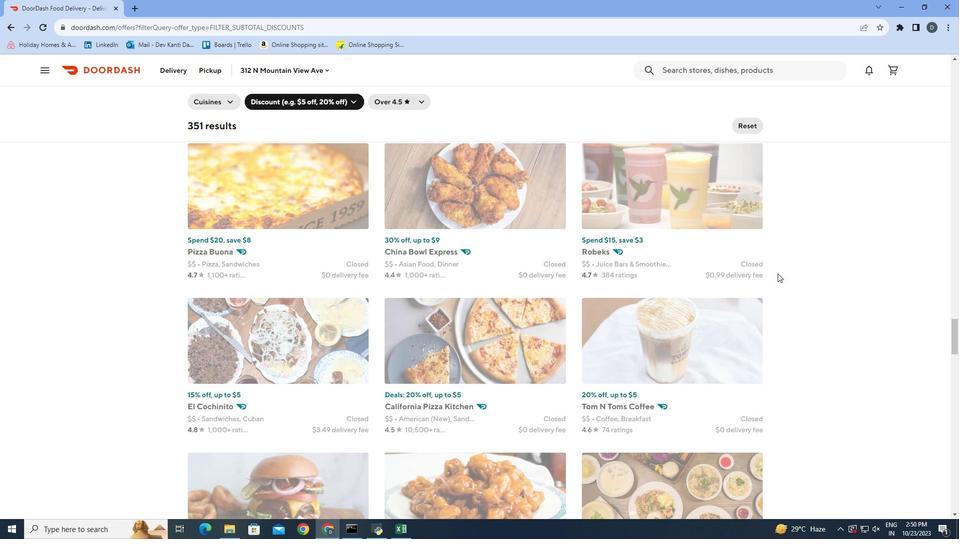 
Action: Mouse scrolled (778, 267) with delta (0, 0)
Screenshot: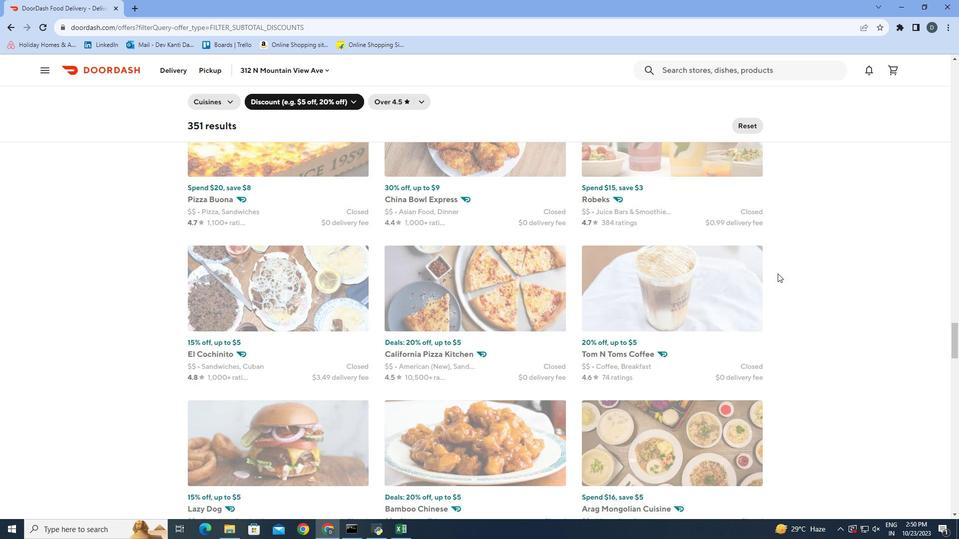 
Action: Mouse scrolled (778, 267) with delta (0, 0)
Screenshot: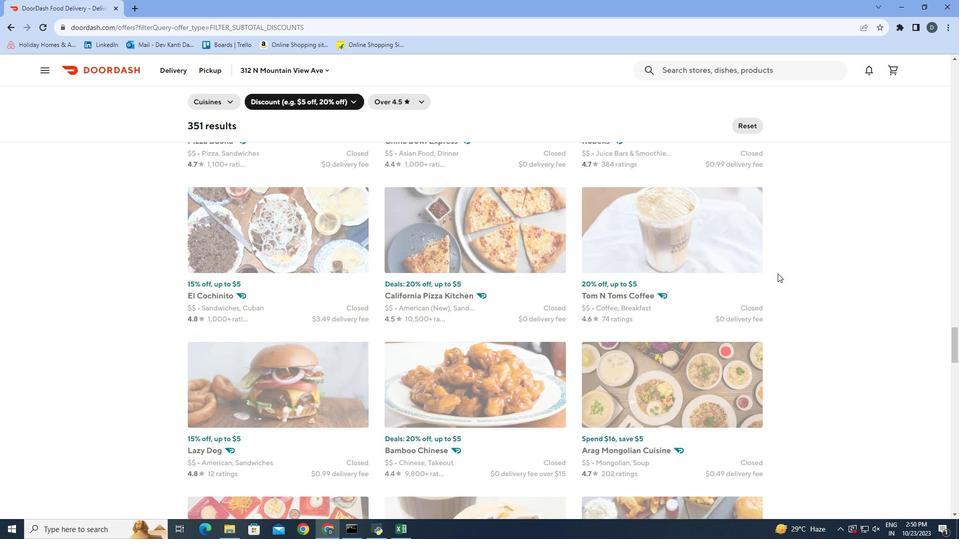 
Action: Mouse scrolled (778, 267) with delta (0, 0)
Screenshot: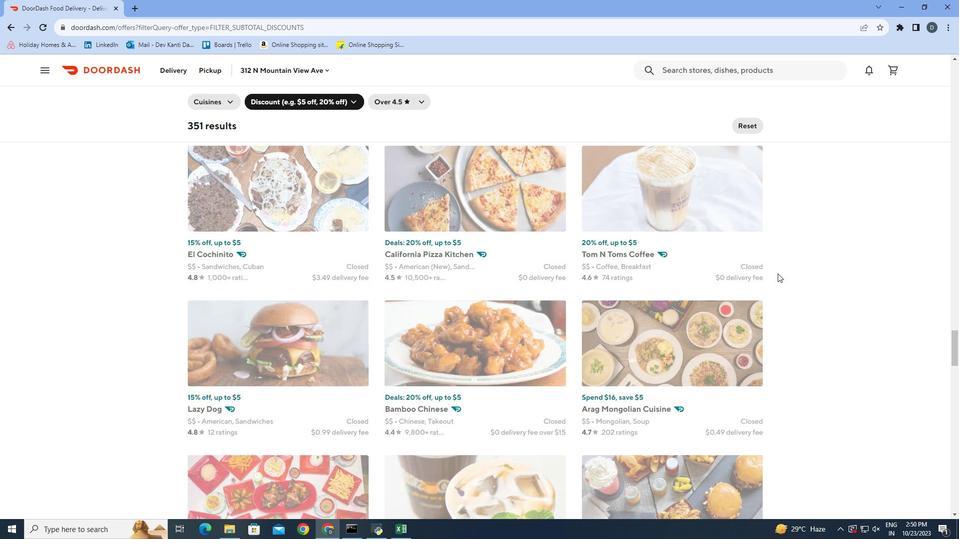 
Action: Mouse scrolled (778, 267) with delta (0, 0)
Screenshot: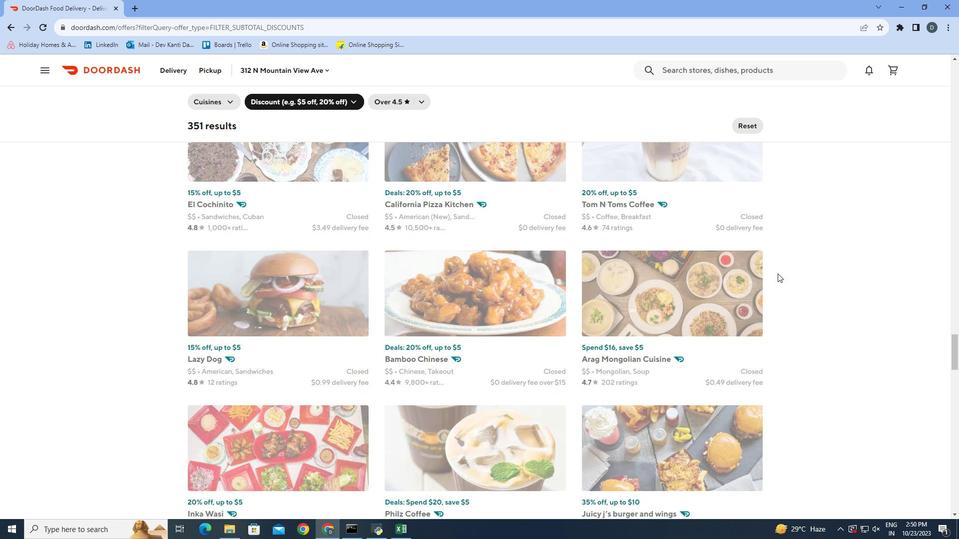 
Action: Mouse moved to (778, 267)
Screenshot: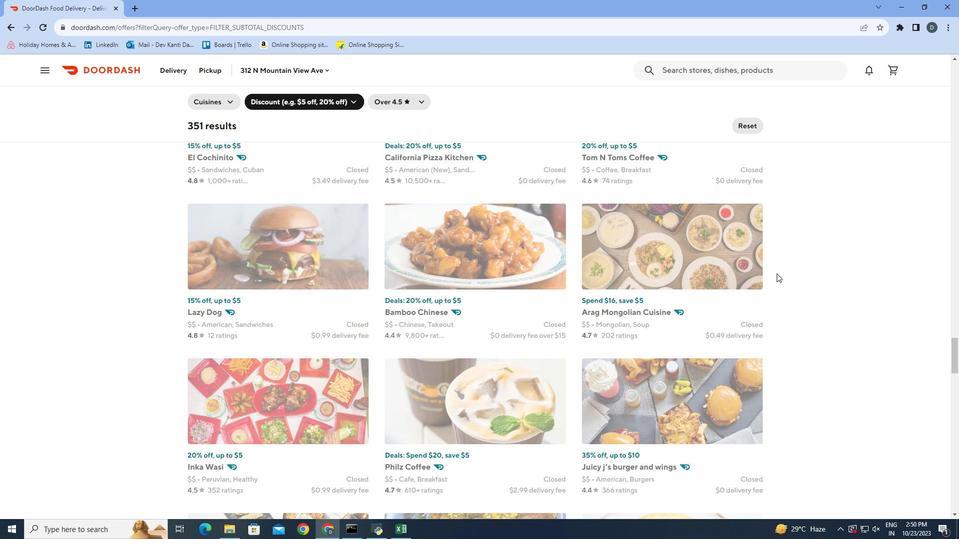 
Action: Mouse scrolled (778, 267) with delta (0, 0)
Screenshot: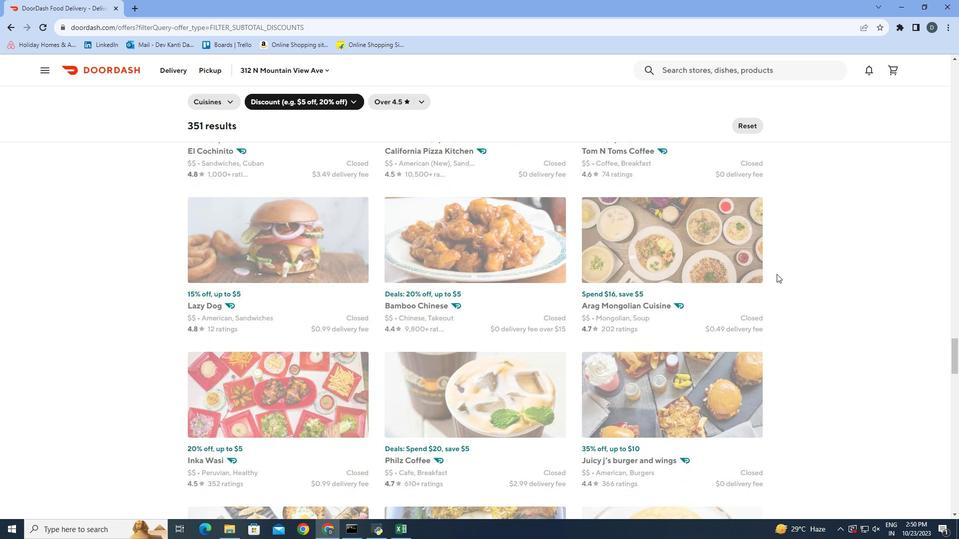 
Action: Mouse moved to (777, 268)
Screenshot: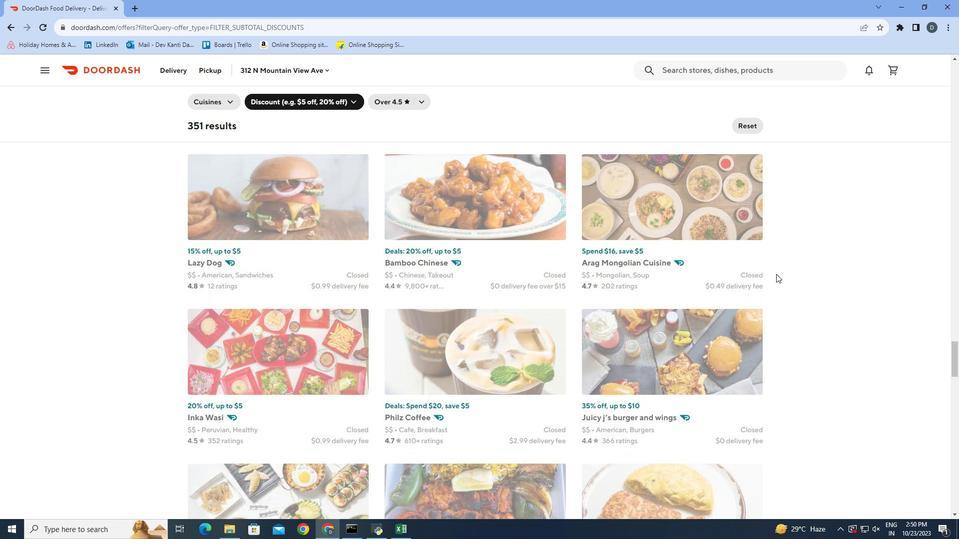 
Action: Mouse scrolled (777, 267) with delta (0, 0)
Screenshot: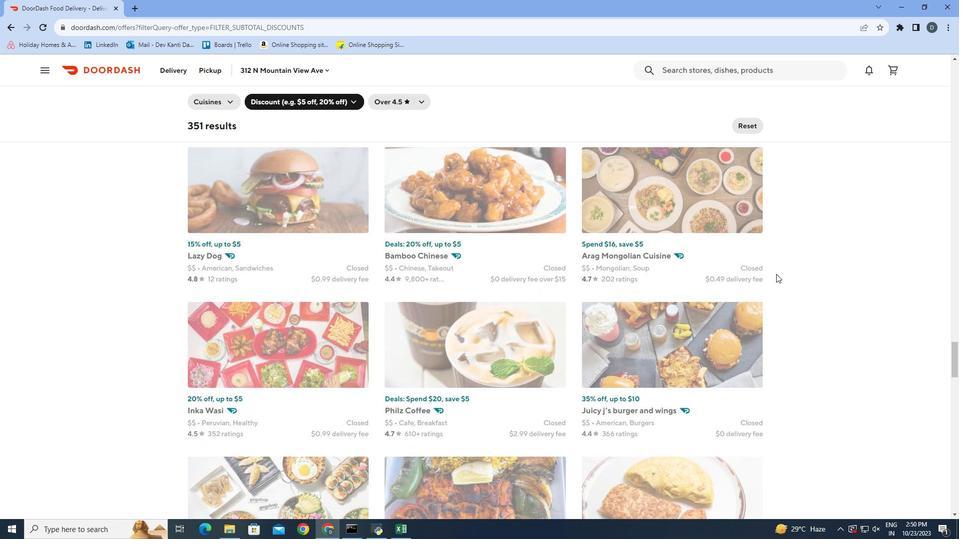 
Action: Mouse scrolled (777, 267) with delta (0, 0)
Screenshot: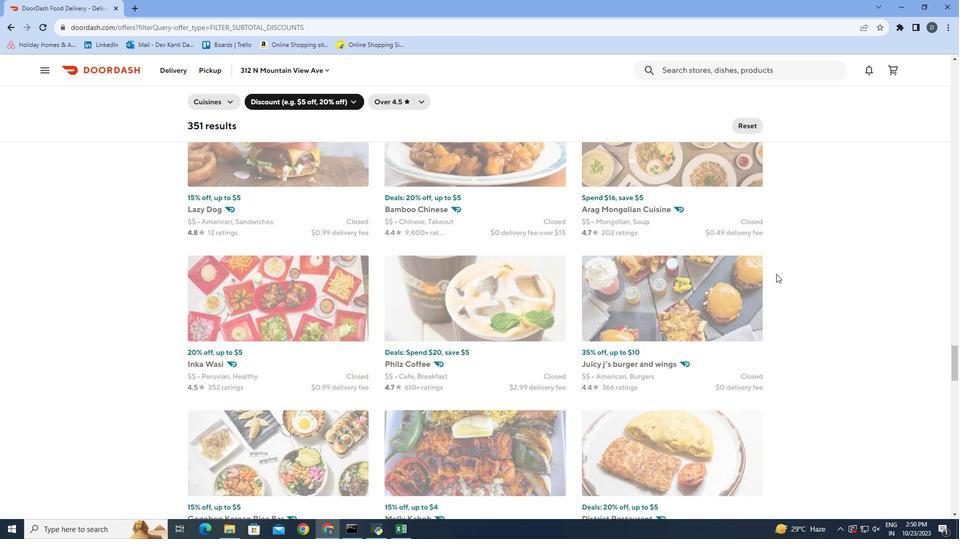 
Action: Mouse moved to (776, 268)
Screenshot: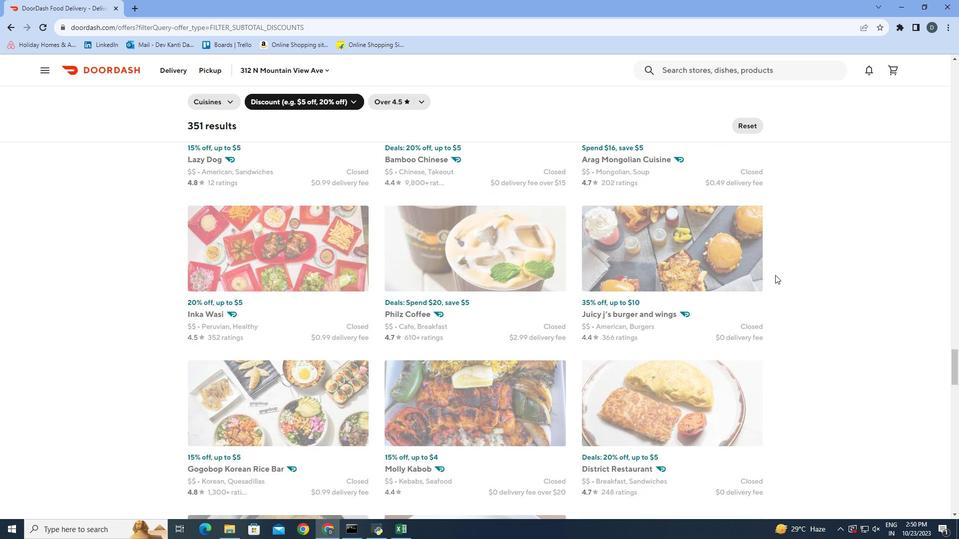 
Action: Mouse scrolled (776, 268) with delta (0, 0)
Screenshot: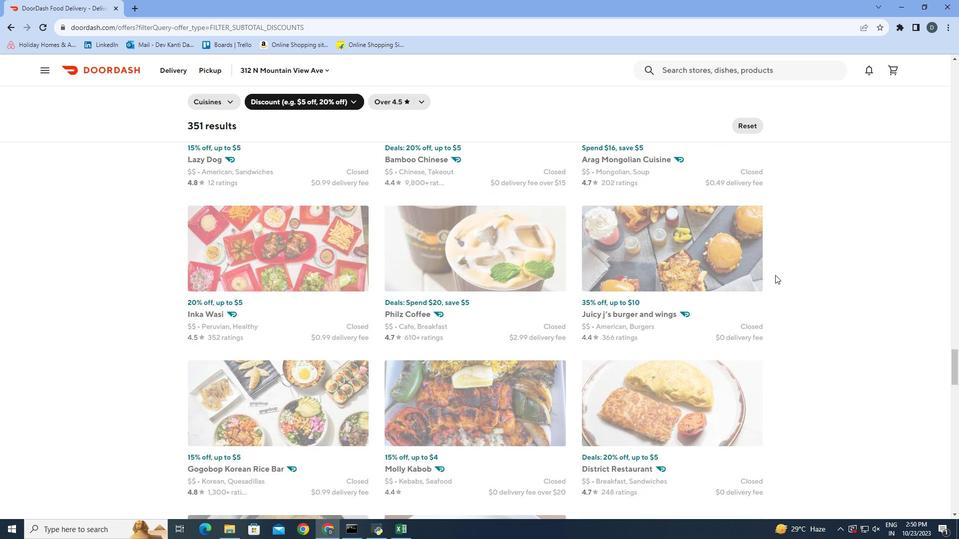 
Action: Mouse moved to (775, 273)
Screenshot: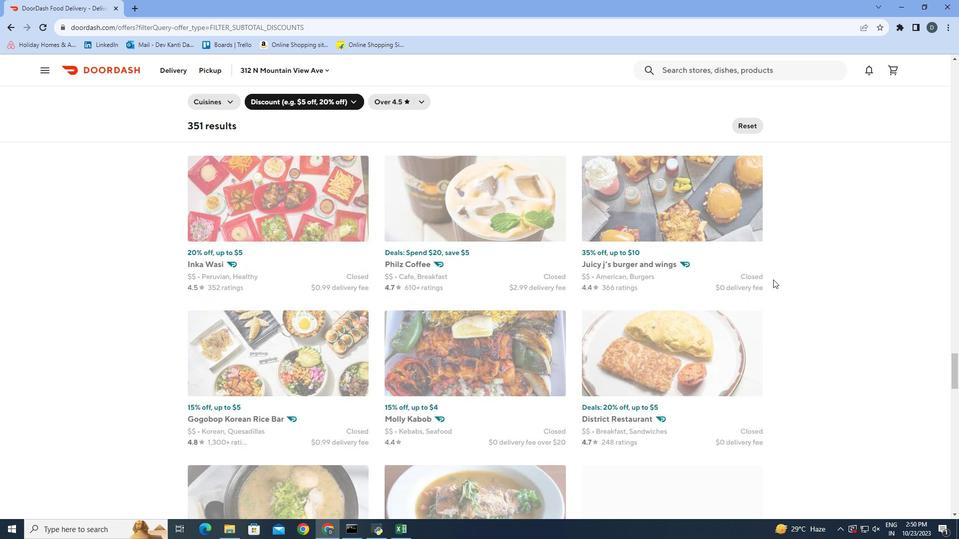 
Action: Mouse scrolled (775, 272) with delta (0, 0)
Screenshot: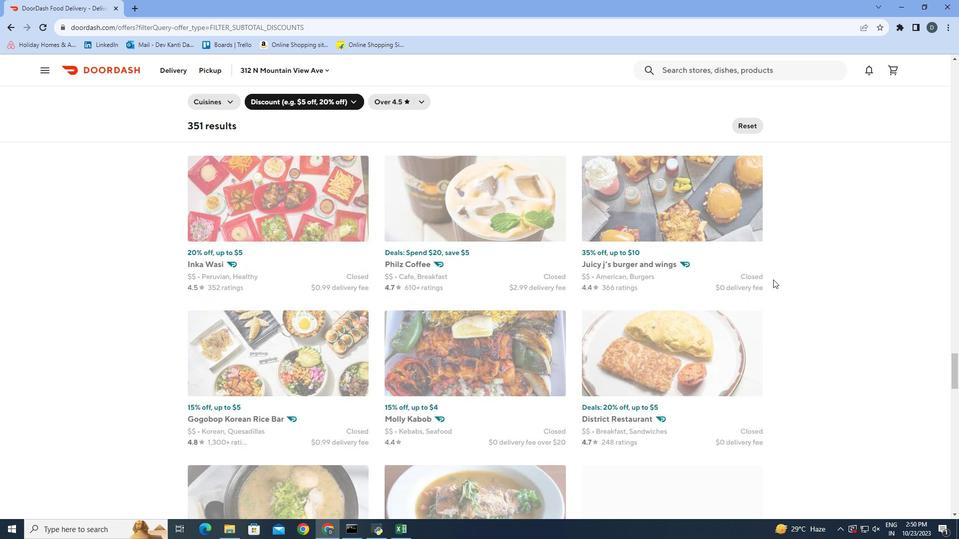 
Action: Mouse moved to (774, 273)
Screenshot: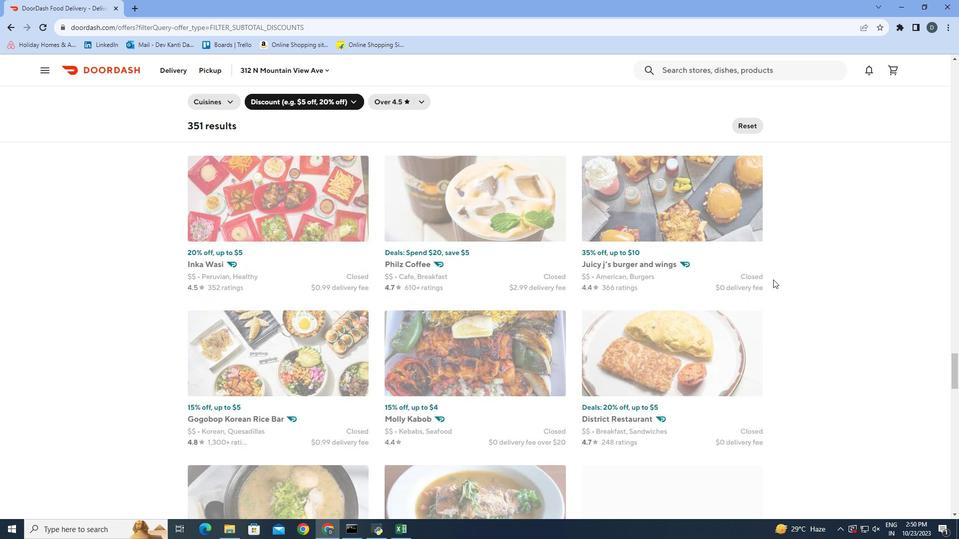 
Action: Mouse scrolled (774, 273) with delta (0, 0)
Screenshot: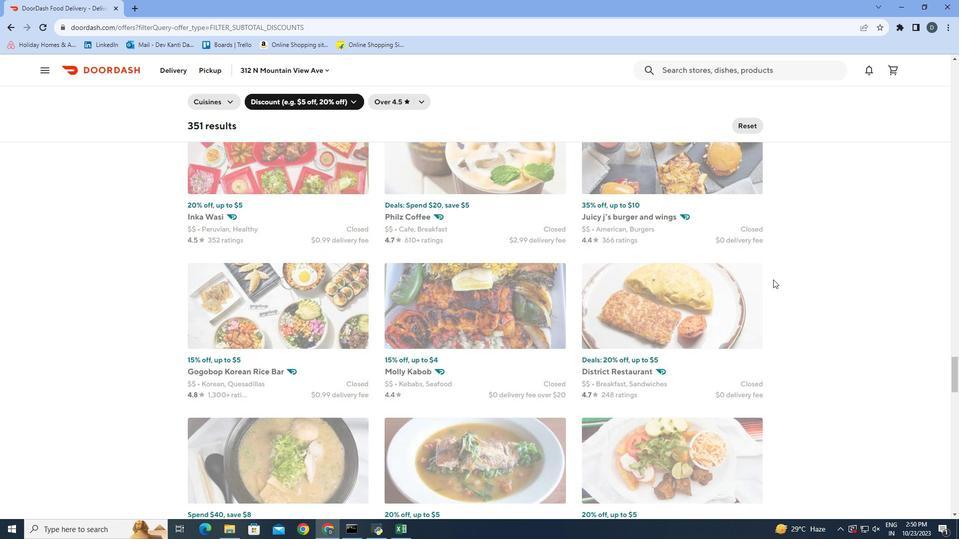
Action: Mouse scrolled (774, 273) with delta (0, 0)
Screenshot: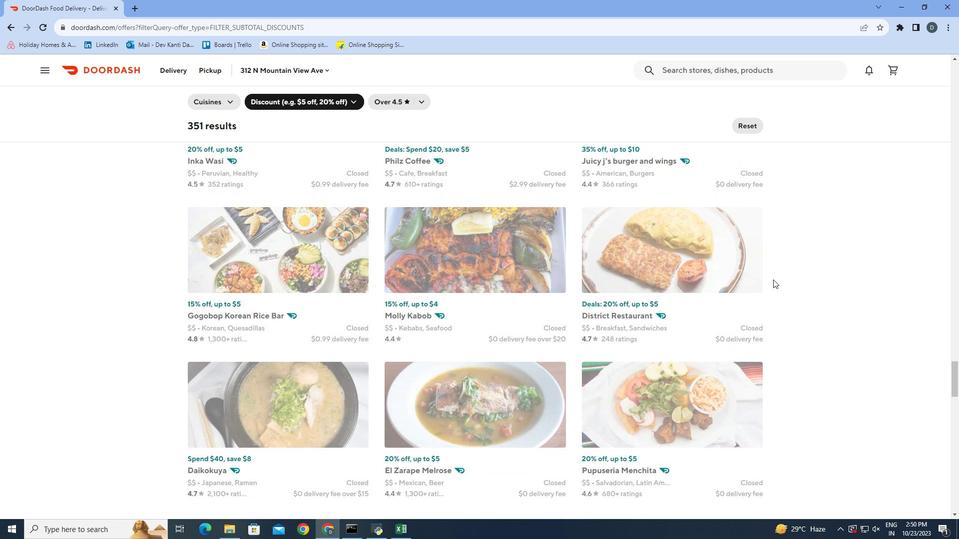 
Action: Mouse moved to (774, 273)
Screenshot: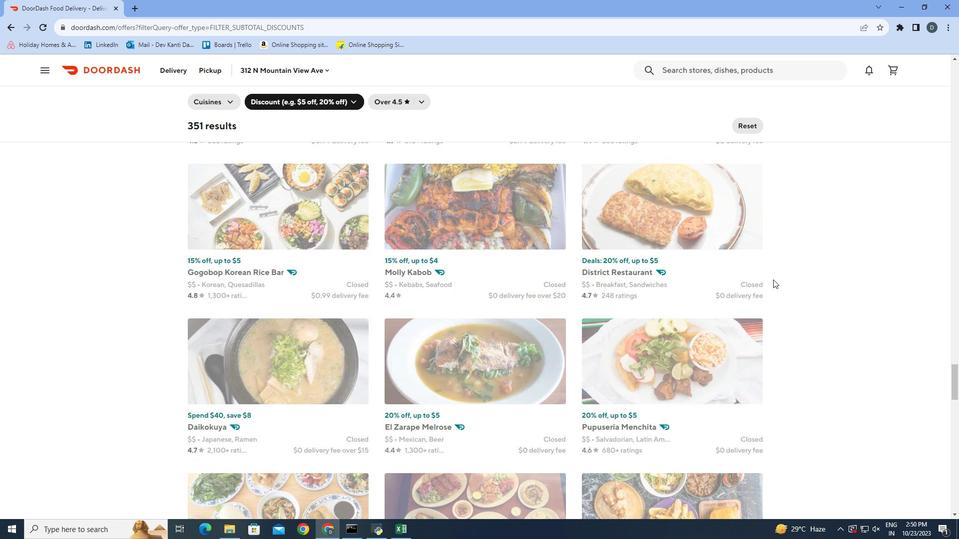 
Action: Mouse scrolled (774, 273) with delta (0, 0)
Screenshot: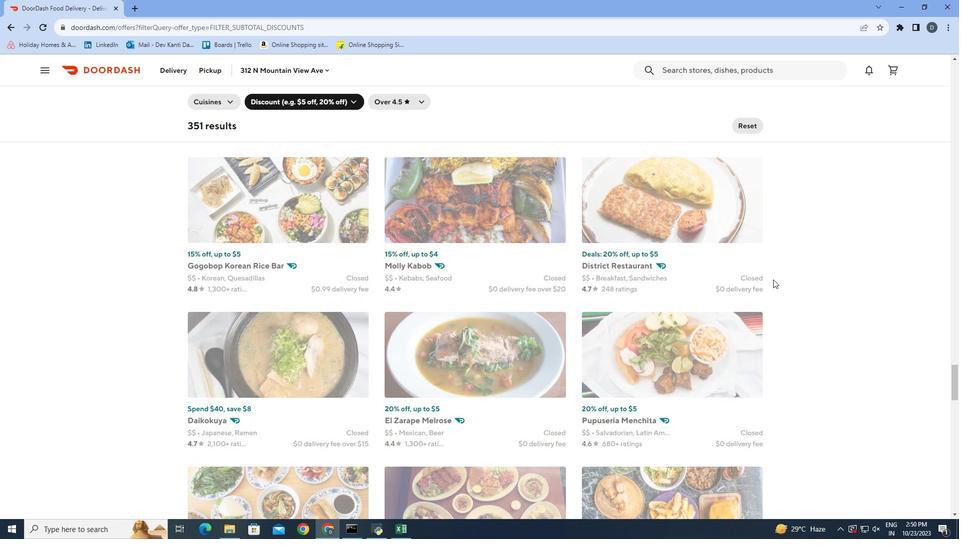 
Action: Mouse moved to (773, 273)
Screenshot: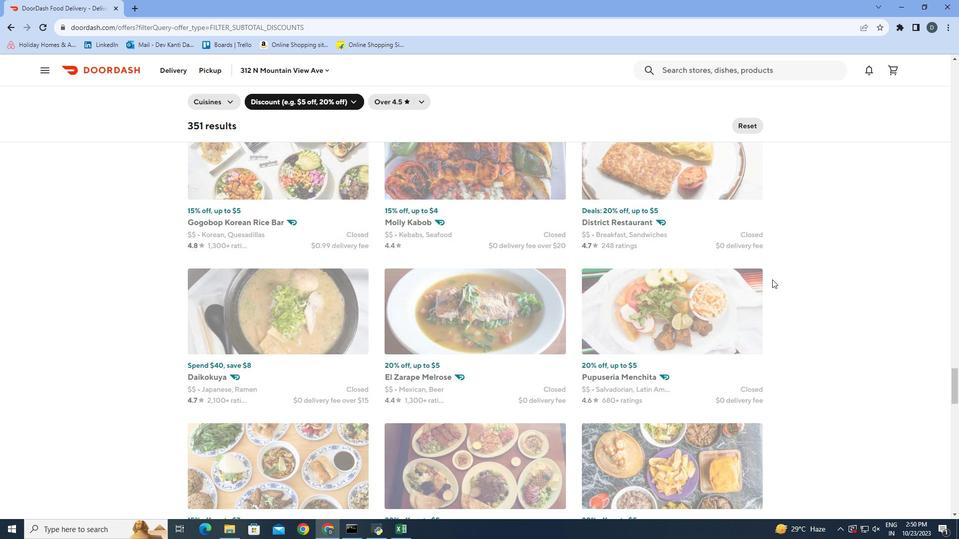 
Action: Mouse scrolled (773, 273) with delta (0, 0)
Screenshot: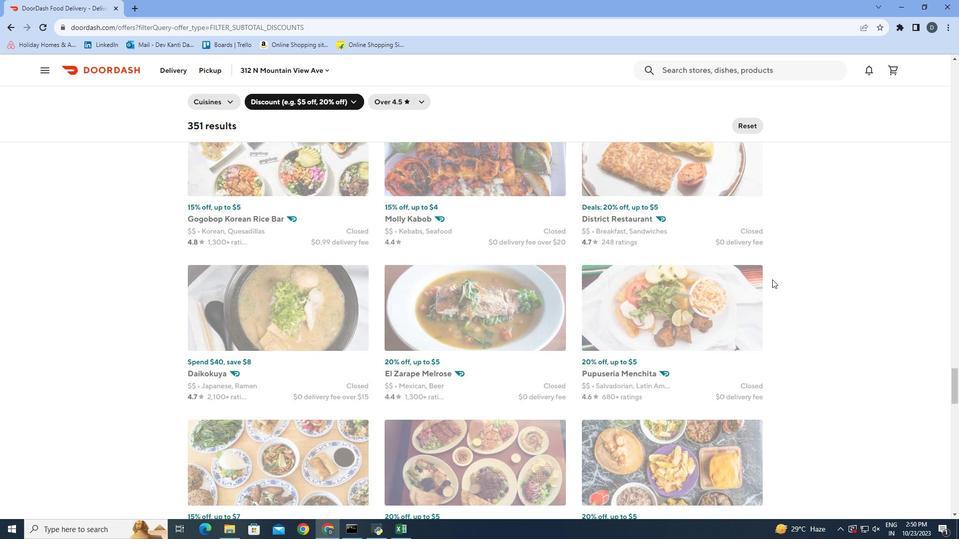 
Action: Mouse scrolled (773, 273) with delta (0, 0)
Screenshot: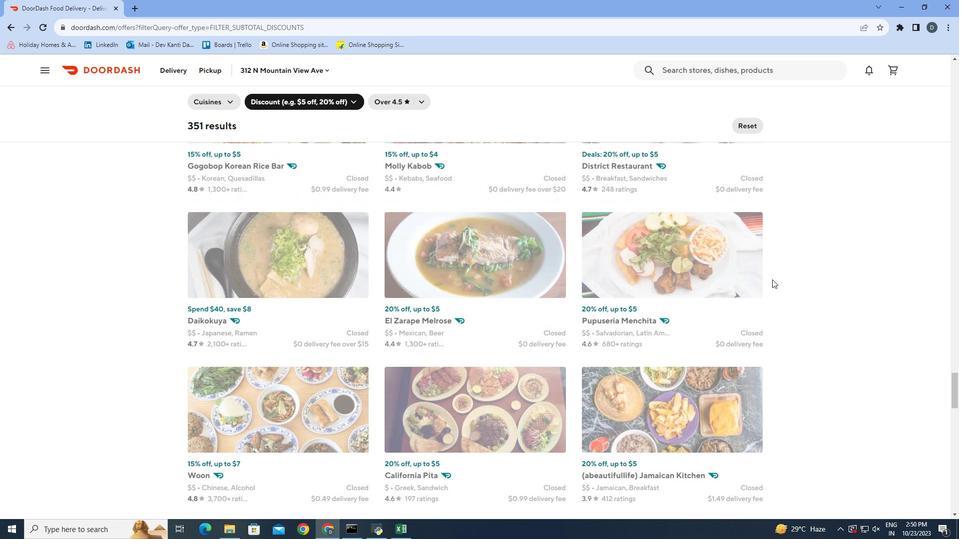 
Action: Mouse scrolled (773, 273) with delta (0, 0)
Screenshot: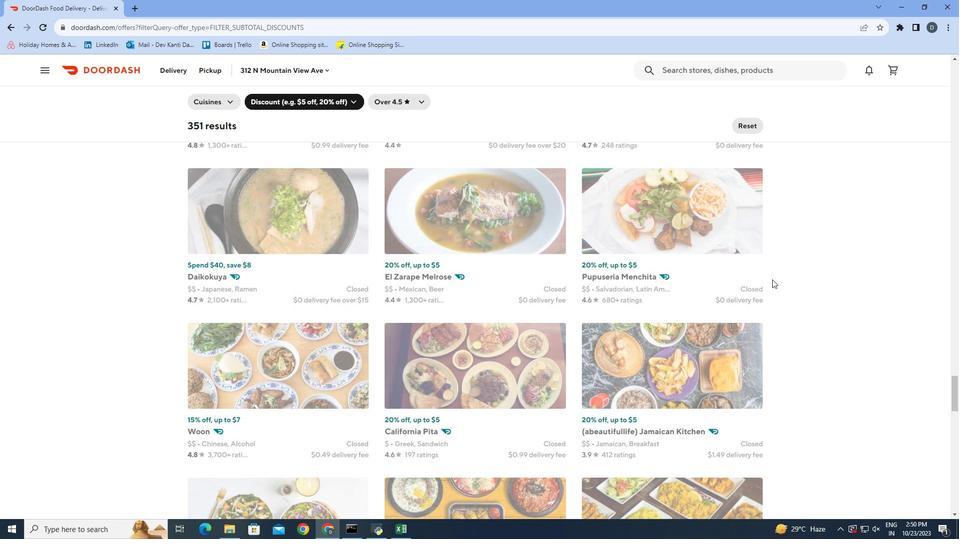 
Action: Mouse scrolled (773, 273) with delta (0, 0)
Screenshot: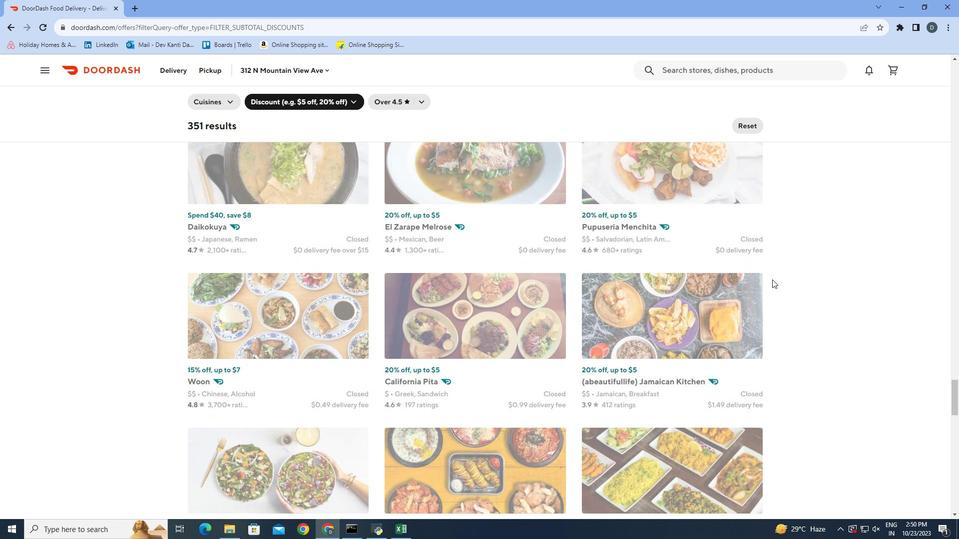 
Action: Mouse scrolled (773, 273) with delta (0, 0)
Screenshot: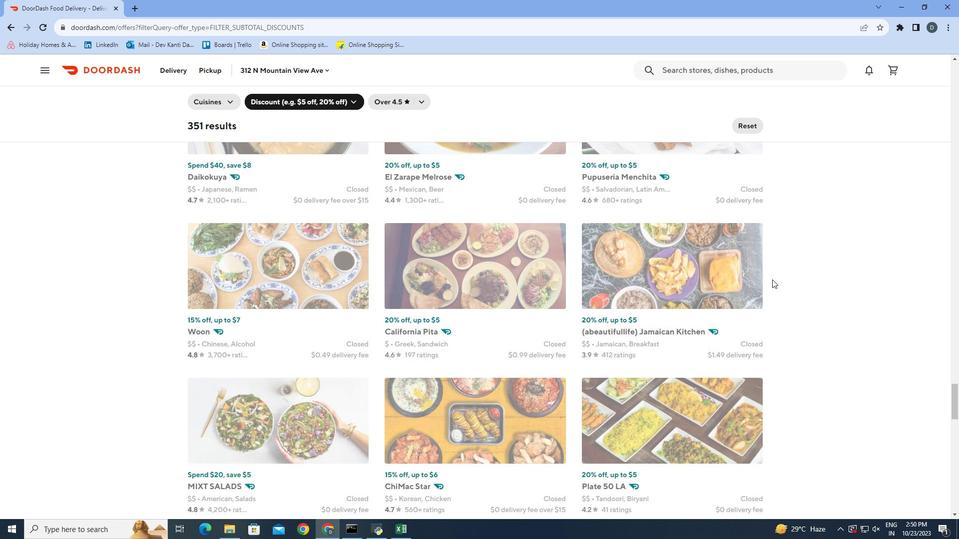 
Action: Mouse moved to (772, 274)
Screenshot: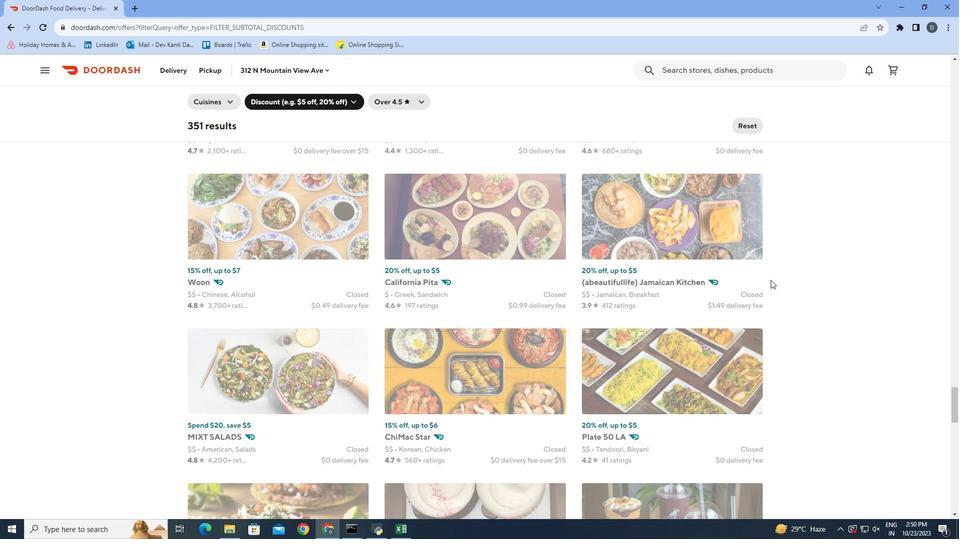 
Action: Mouse scrolled (772, 273) with delta (0, 0)
Screenshot: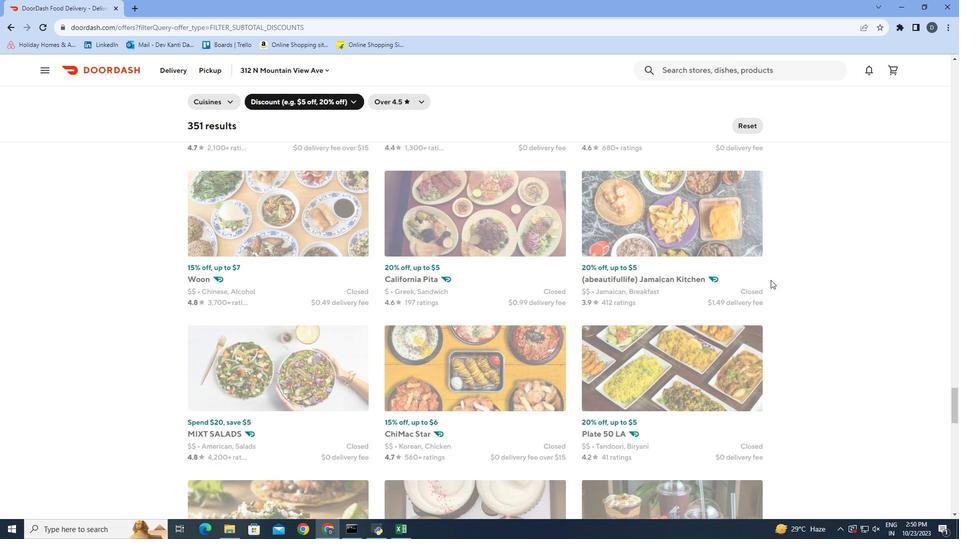 
Action: Mouse scrolled (772, 273) with delta (0, 0)
Screenshot: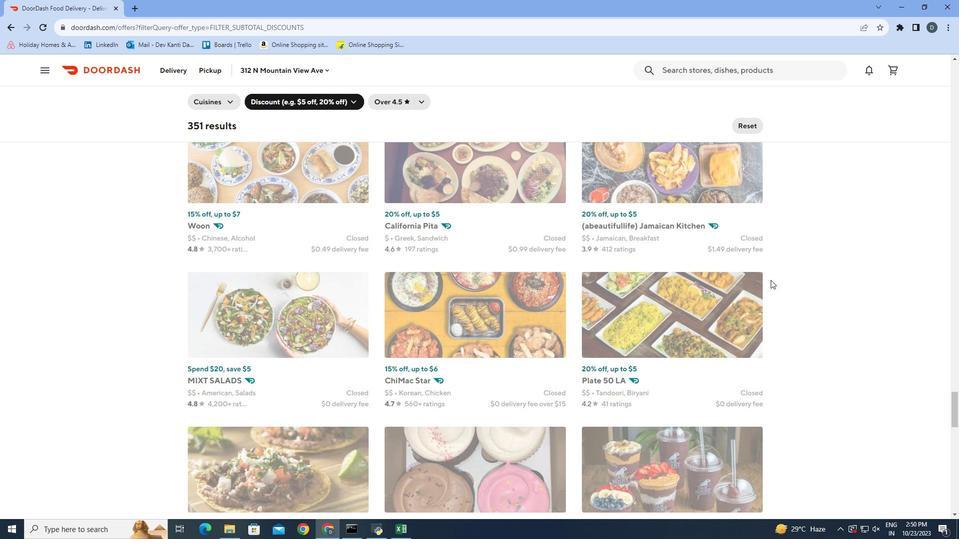 
Action: Mouse scrolled (772, 273) with delta (0, 0)
Screenshot: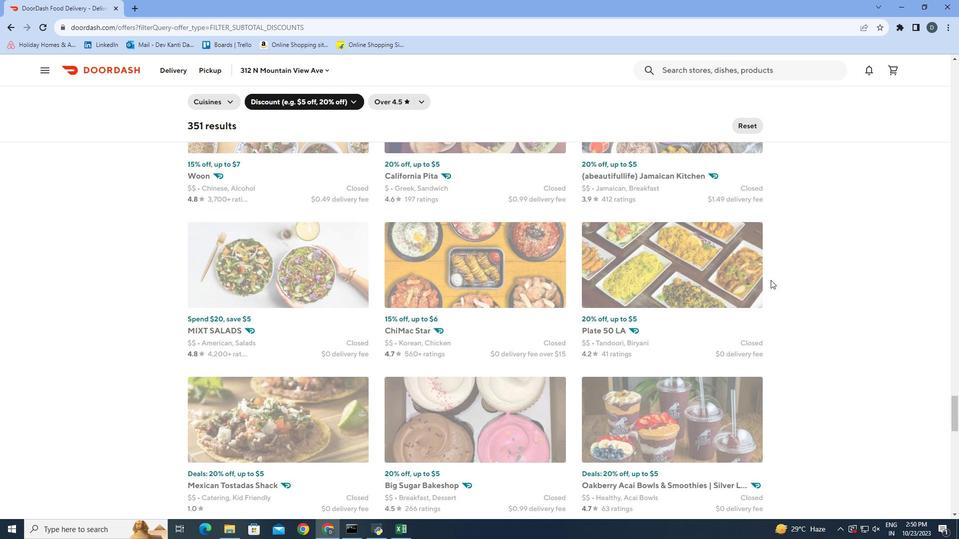 
Action: Mouse moved to (772, 273)
Screenshot: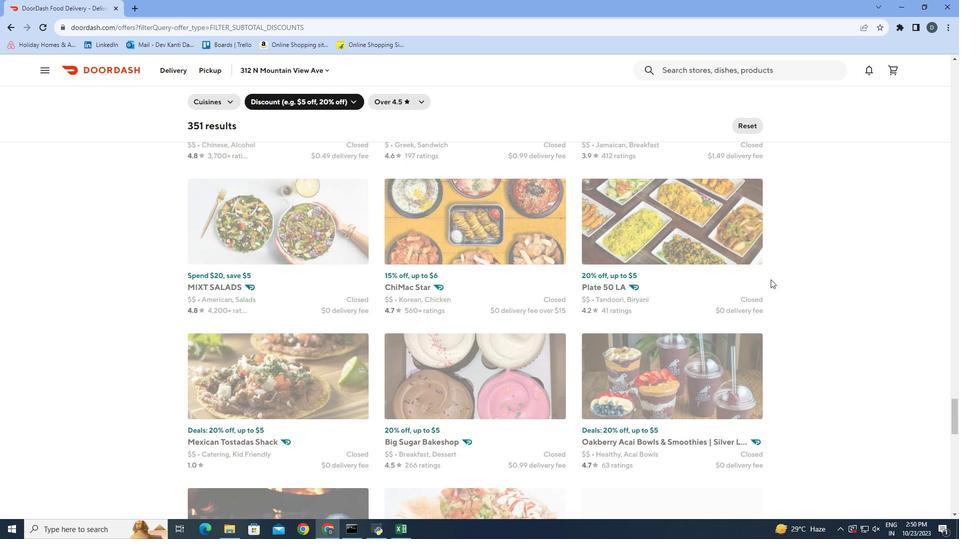 
Action: Mouse scrolled (772, 273) with delta (0, 0)
Screenshot: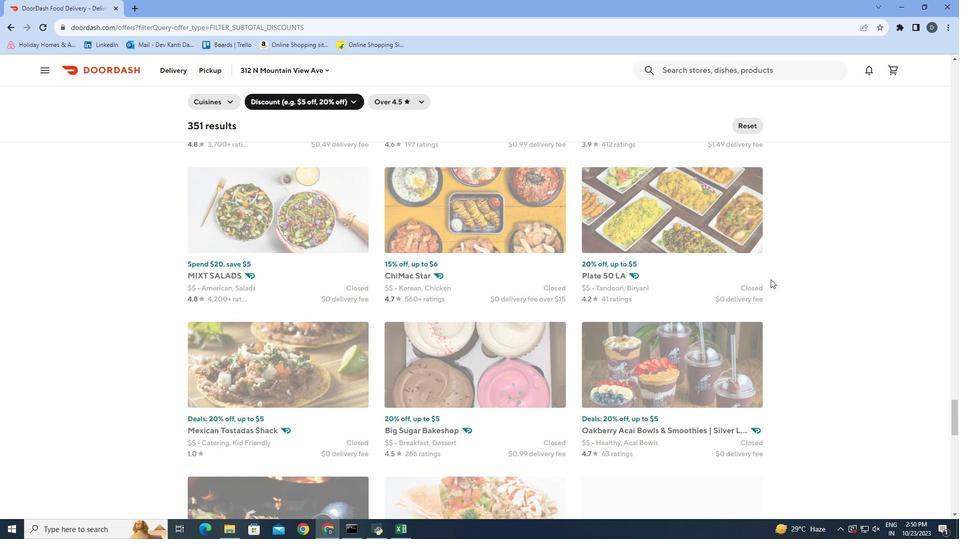 
Action: Mouse scrolled (772, 273) with delta (0, 0)
Screenshot: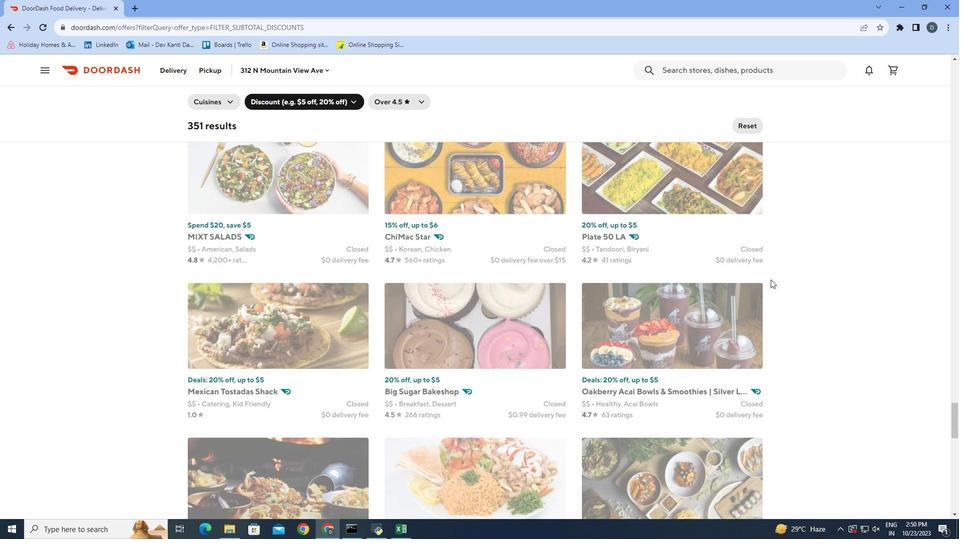 
Action: Mouse scrolled (772, 273) with delta (0, 0)
Screenshot: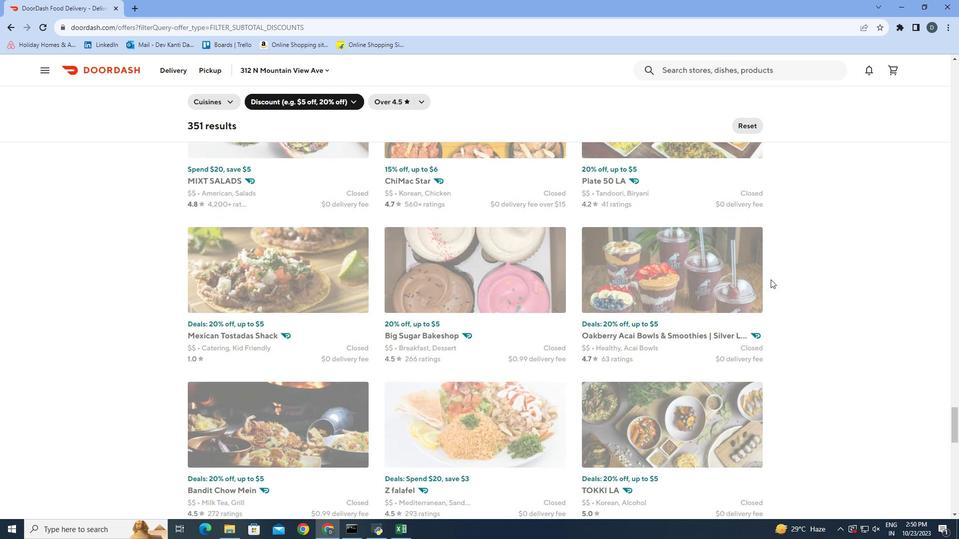 
Action: Mouse scrolled (772, 273) with delta (0, 0)
Screenshot: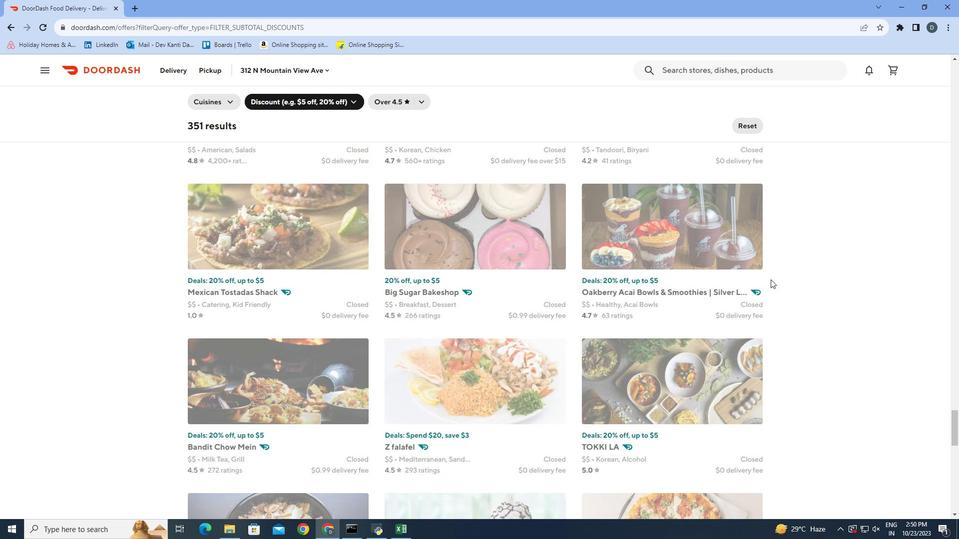 
Action: Mouse scrolled (772, 273) with delta (0, 0)
Screenshot: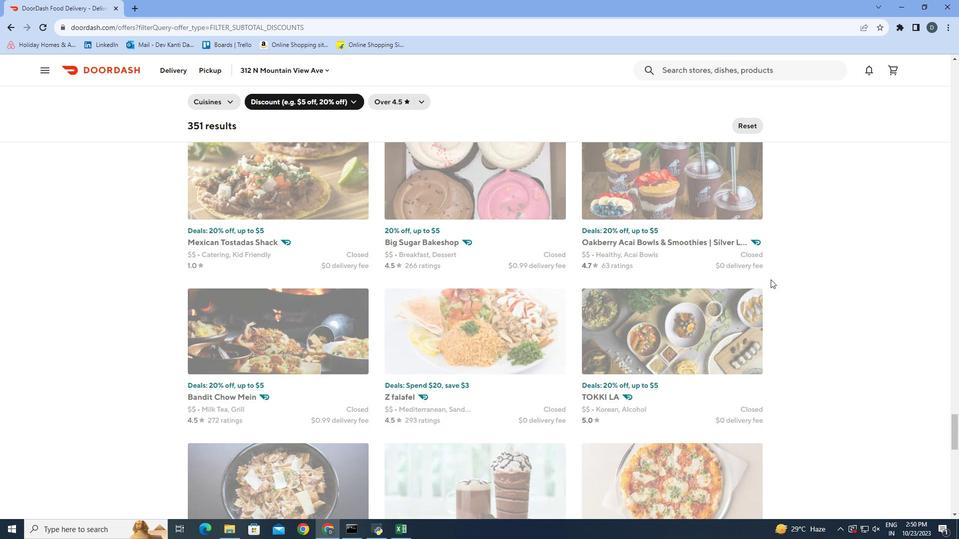 
Action: Mouse scrolled (772, 273) with delta (0, 0)
Screenshot: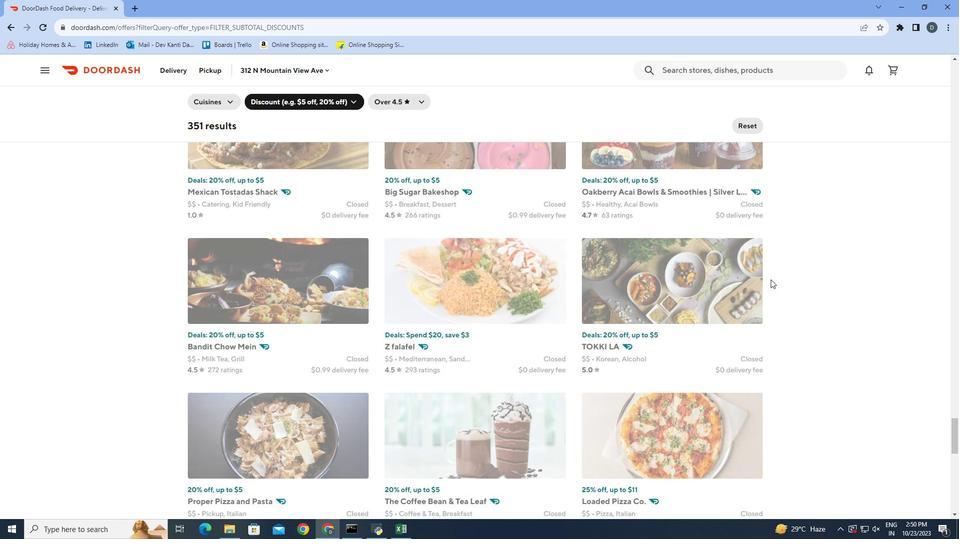 
Action: Mouse scrolled (772, 273) with delta (0, 0)
Screenshot: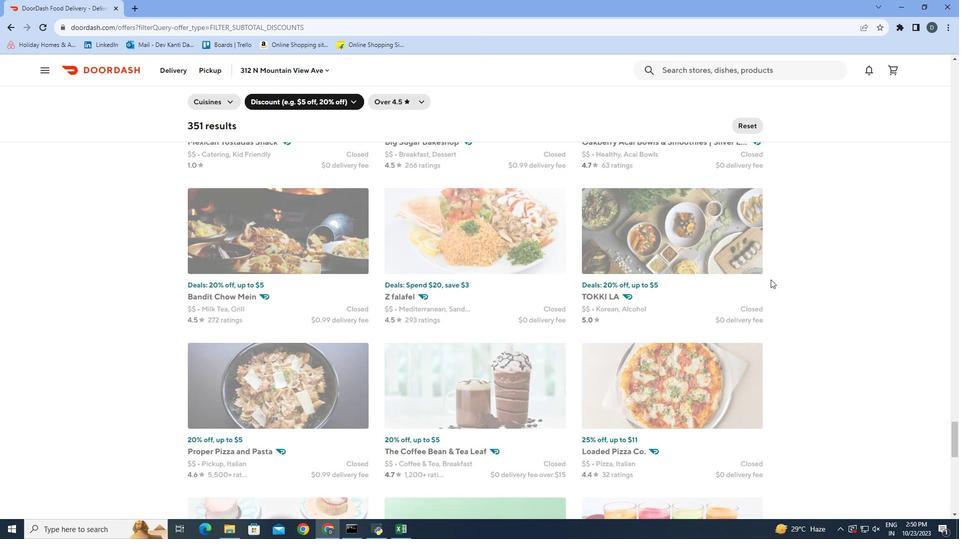 
Action: Mouse scrolled (772, 273) with delta (0, 0)
Screenshot: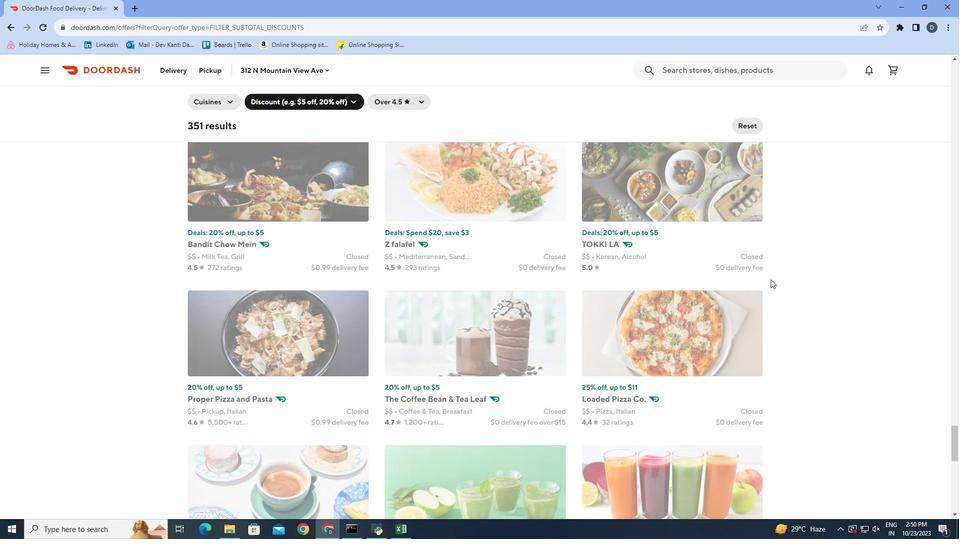 
Action: Mouse scrolled (772, 273) with delta (0, 0)
Screenshot: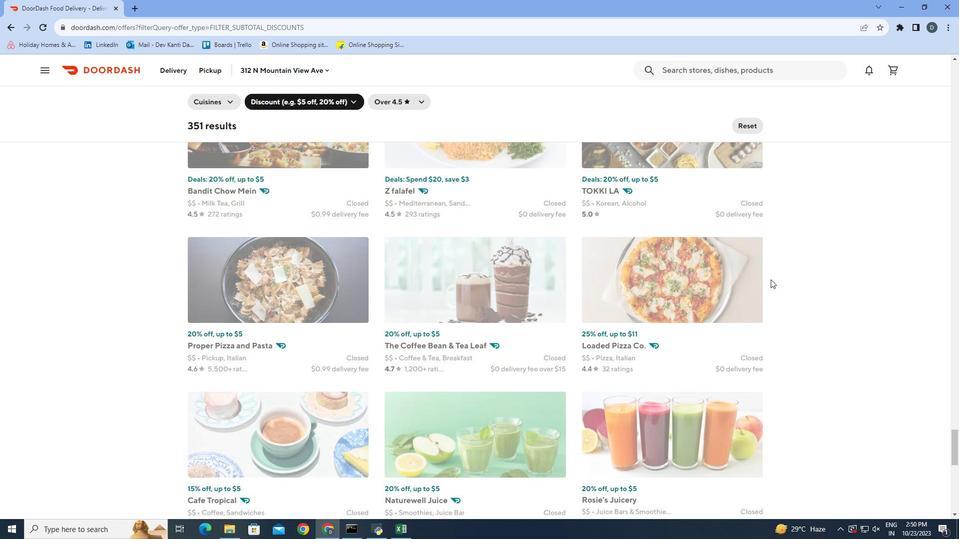 
Action: Mouse moved to (772, 273)
Screenshot: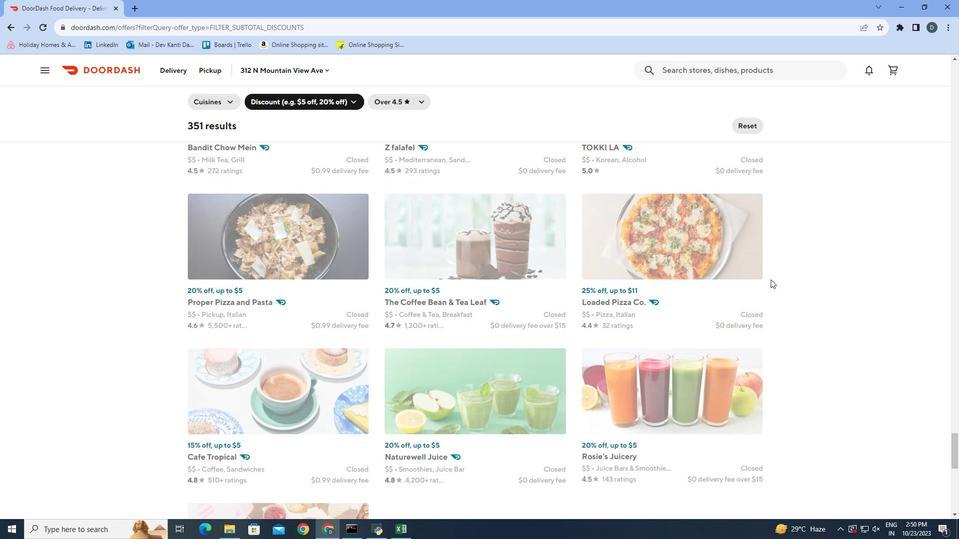 
Action: Mouse scrolled (772, 273) with delta (0, 0)
Screenshot: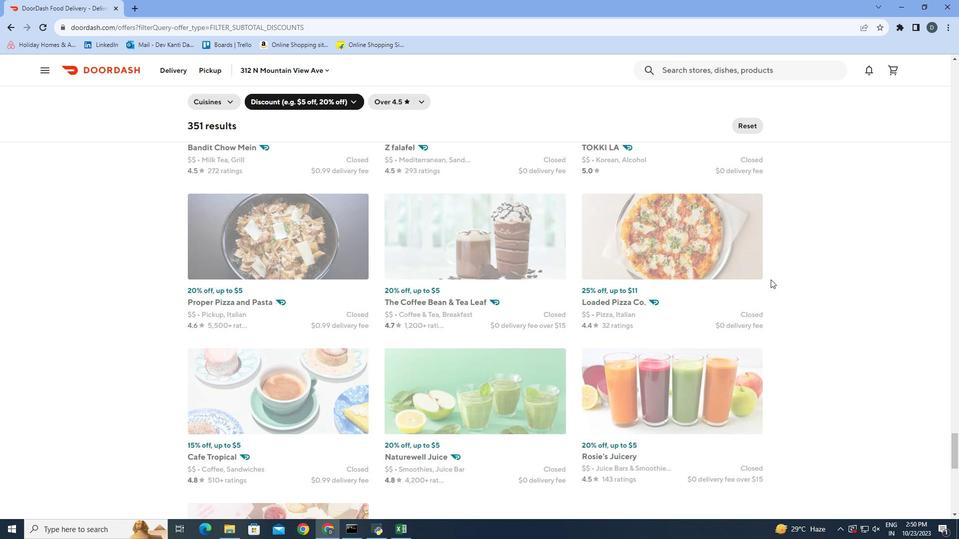 
Action: Mouse moved to (774, 272)
Screenshot: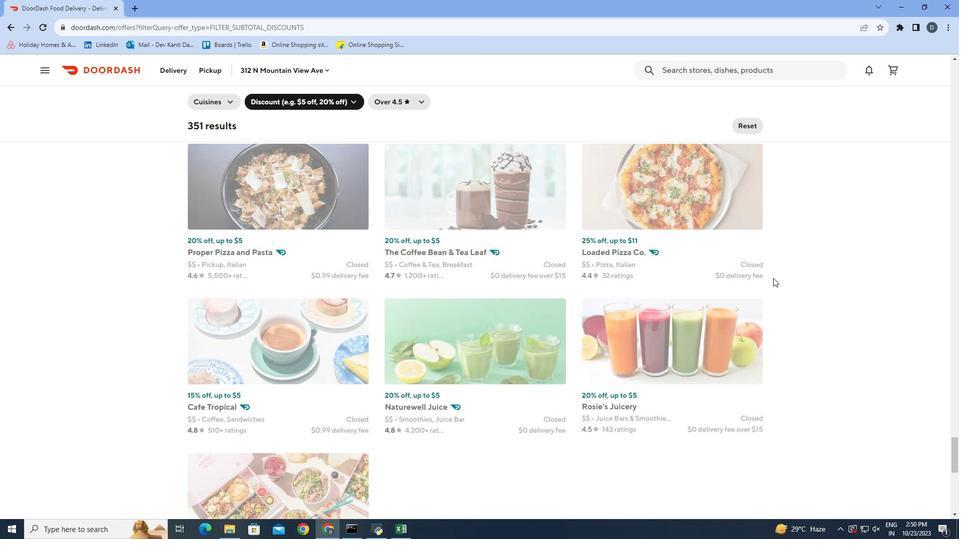 
Action: Mouse scrolled (774, 271) with delta (0, 0)
Screenshot: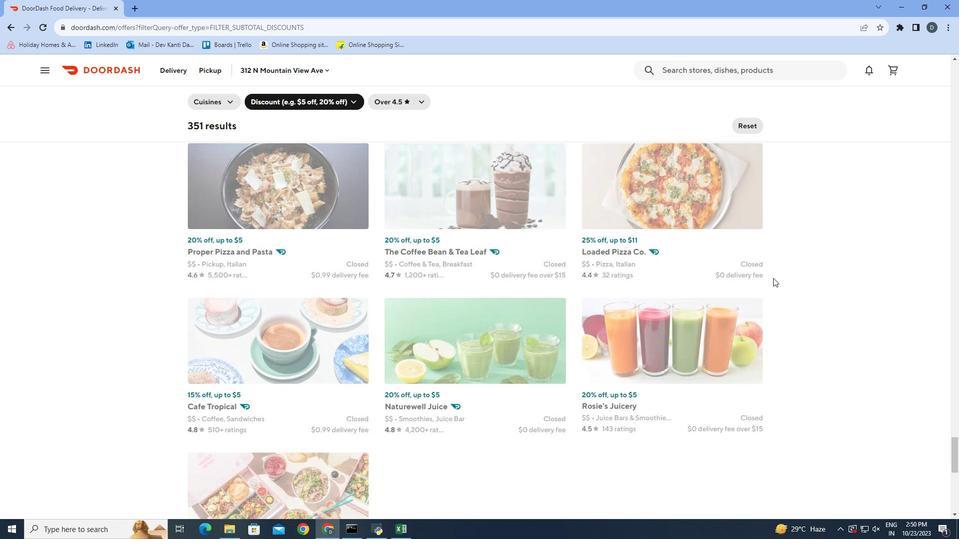 
Action: Mouse moved to (775, 271)
Screenshot: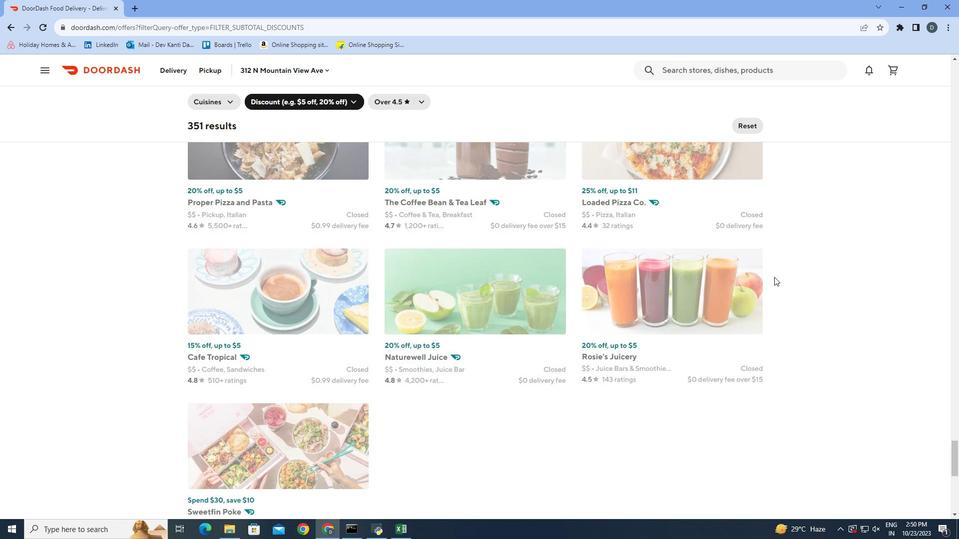
Action: Mouse scrolled (775, 270) with delta (0, 0)
Screenshot: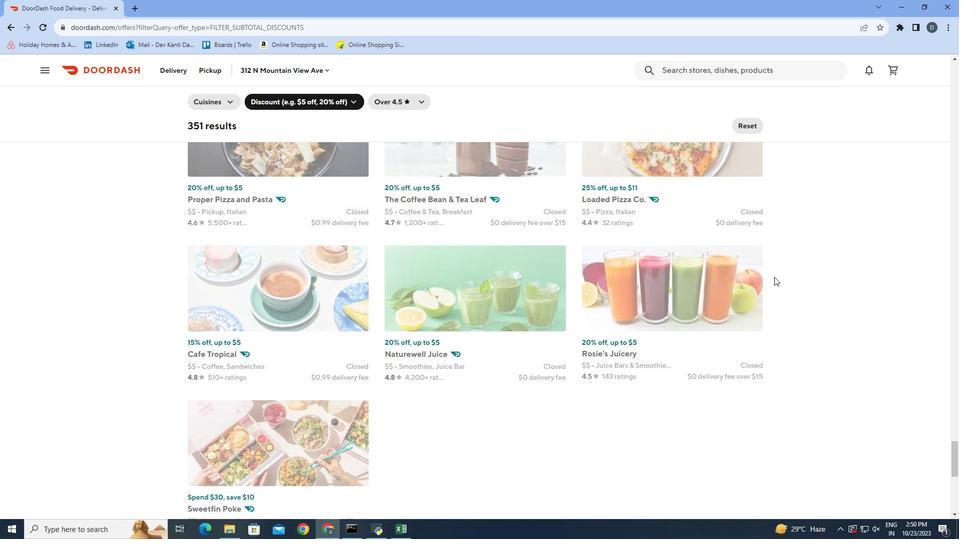 
Action: Mouse moved to (775, 270)
Screenshot: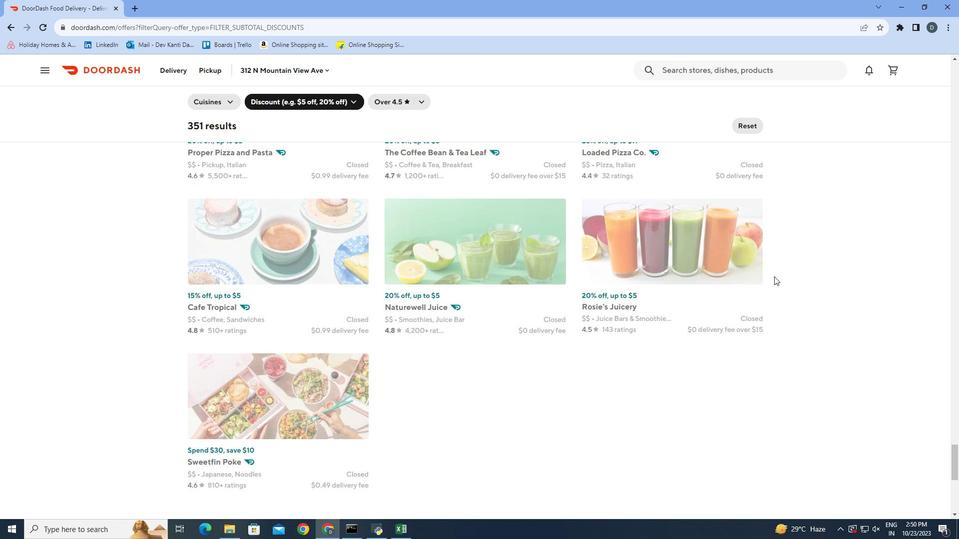 
Action: Mouse scrolled (775, 270) with delta (0, 0)
Screenshot: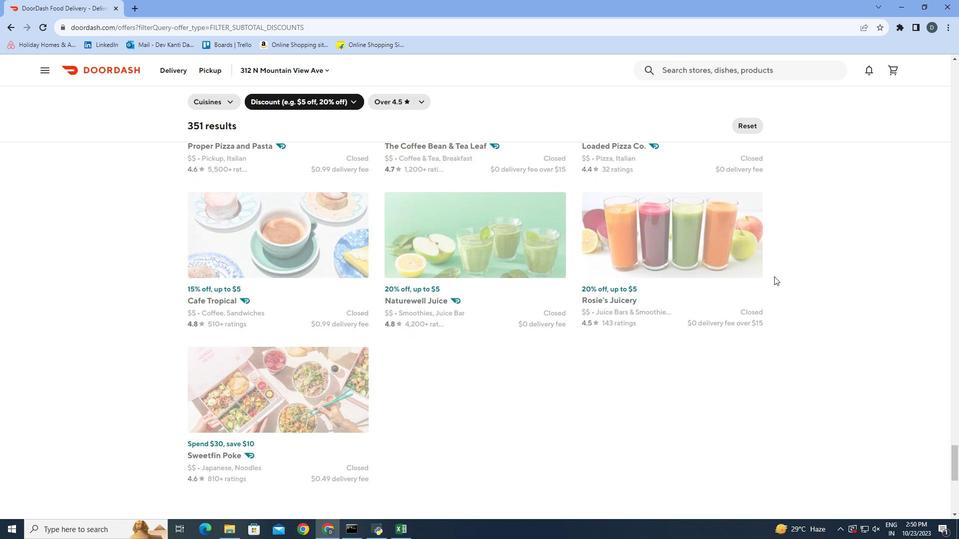 
Action: Mouse moved to (490, 480)
Screenshot: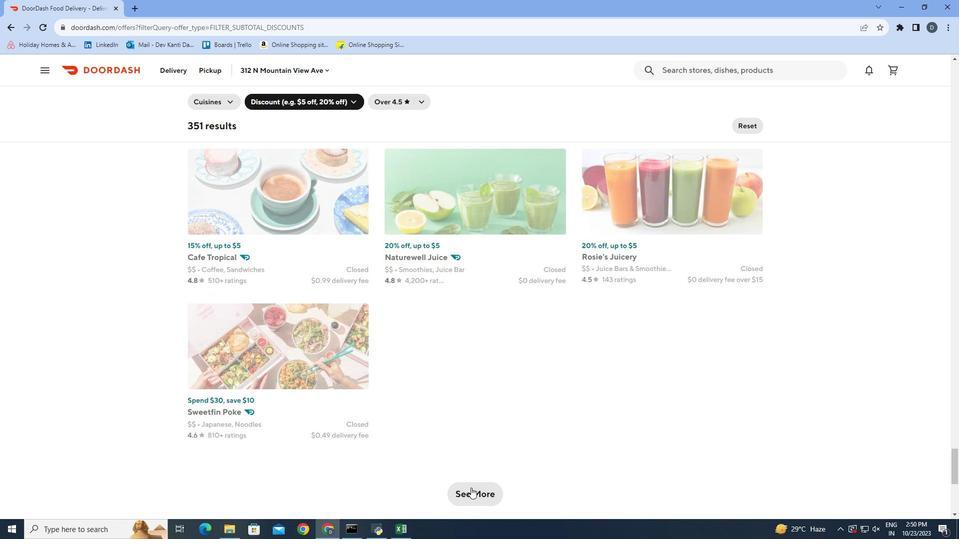 
Action: Mouse pressed left at (490, 480)
Screenshot: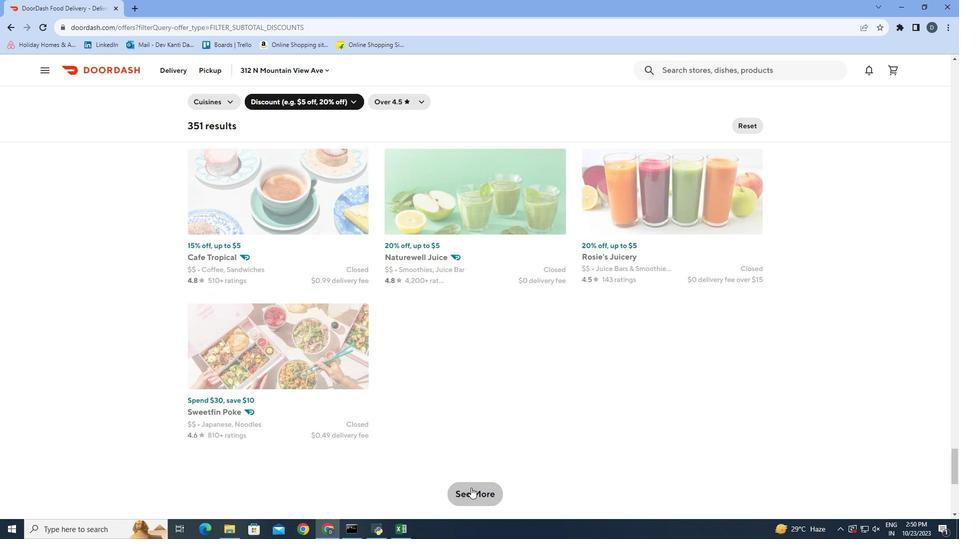 
Action: Mouse moved to (793, 322)
Screenshot: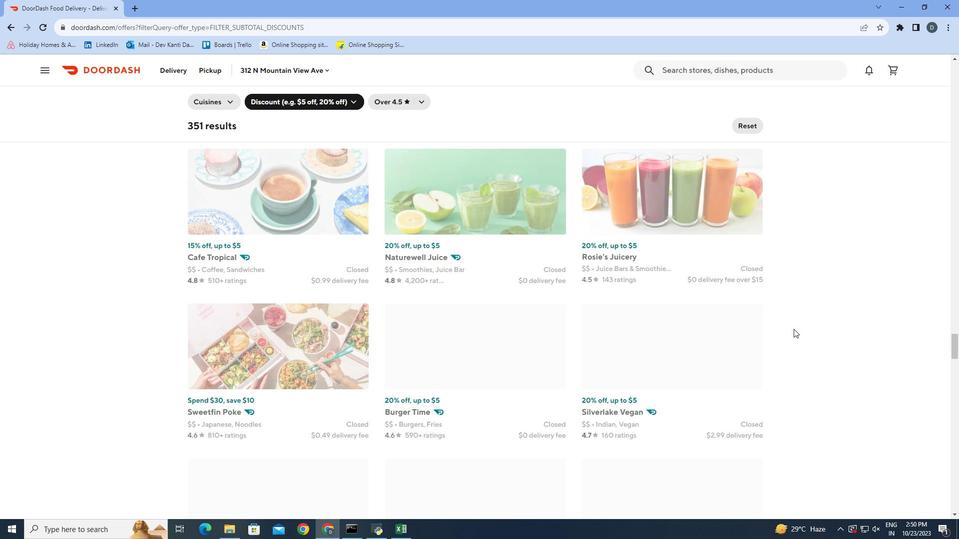 
Action: Mouse scrolled (793, 322) with delta (0, 0)
Screenshot: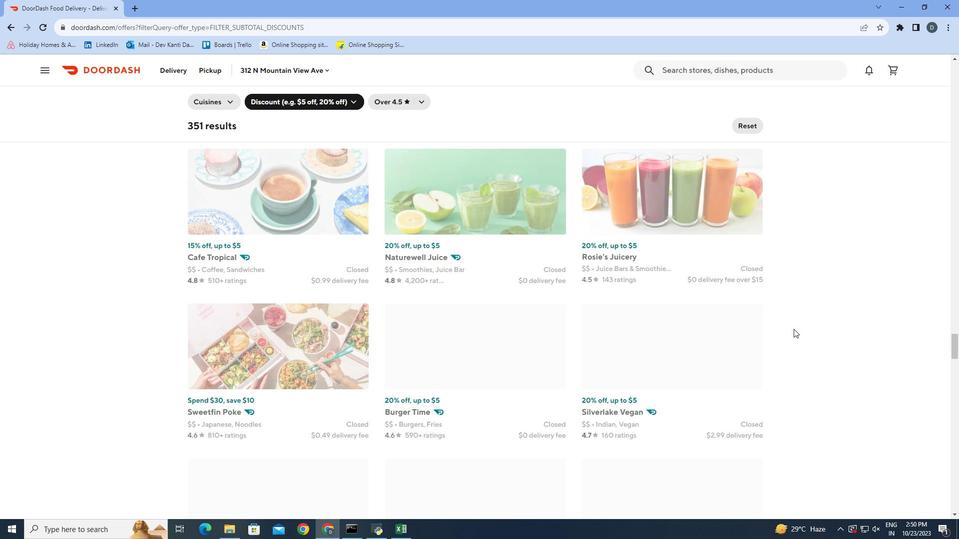 
Action: Mouse moved to (793, 323)
Screenshot: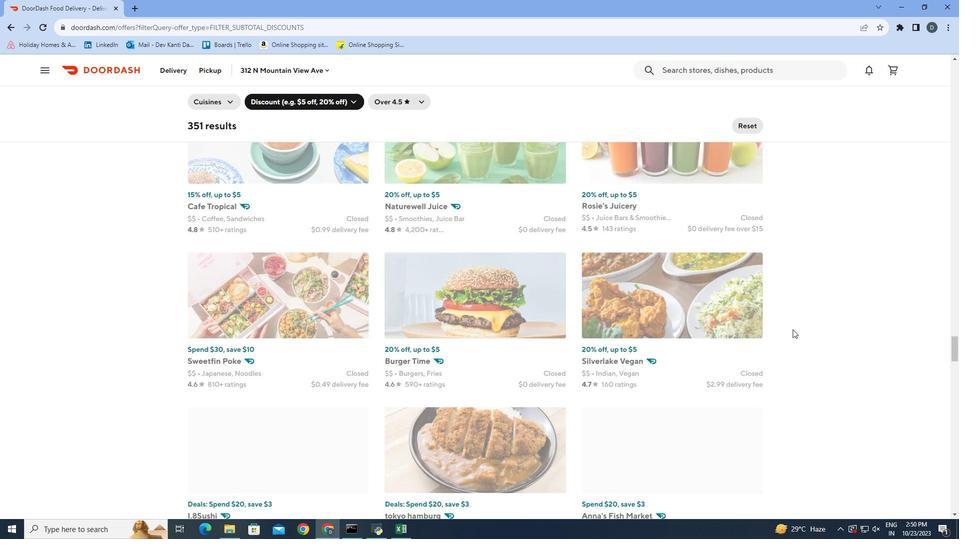 
Action: Mouse scrolled (793, 322) with delta (0, 0)
Screenshot: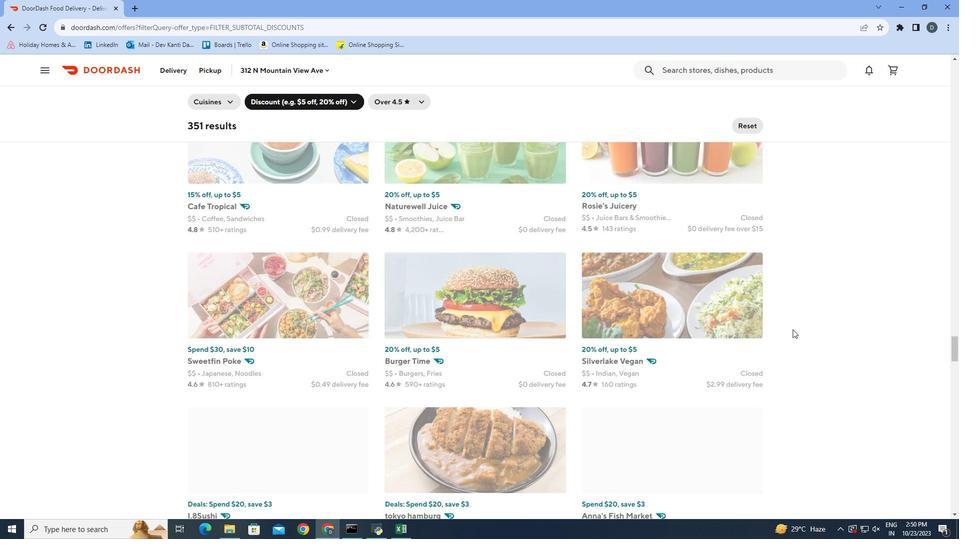 
Action: Mouse moved to (793, 323)
Screenshot: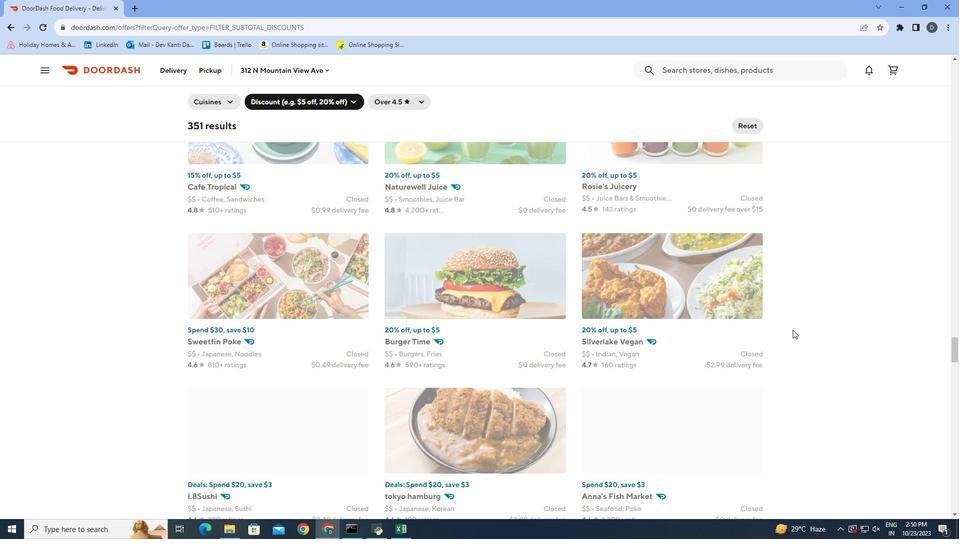
Action: Mouse scrolled (793, 323) with delta (0, 0)
Screenshot: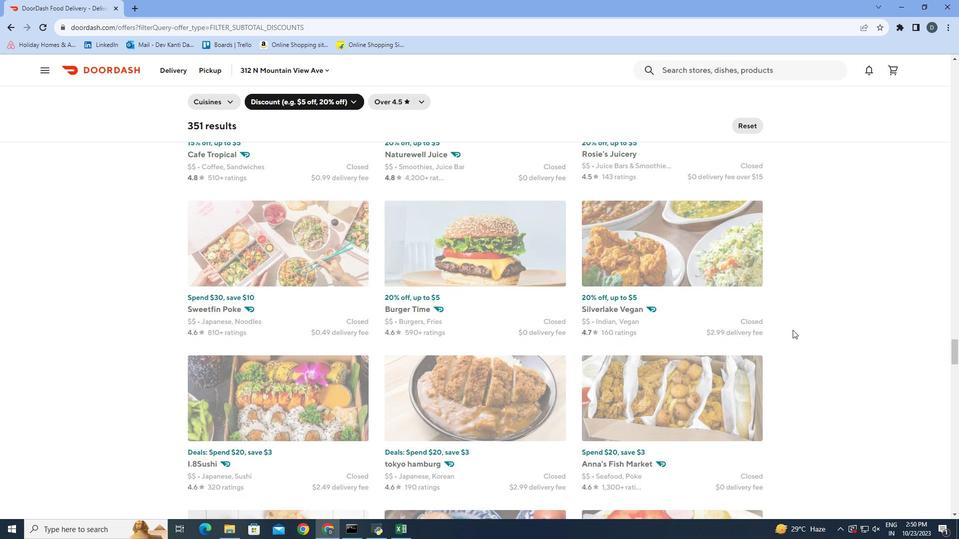 
Action: Mouse scrolled (793, 323) with delta (0, 0)
Screenshot: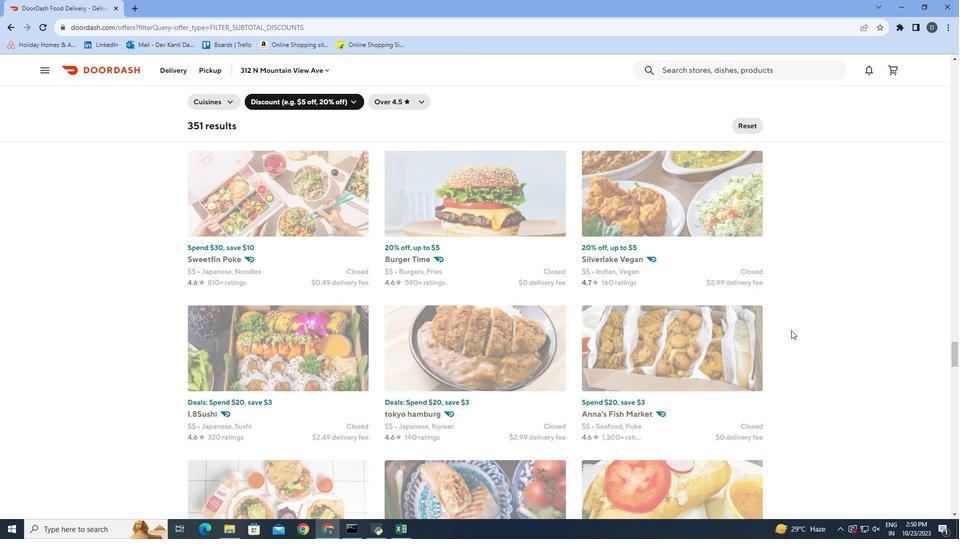 
Action: Mouse moved to (791, 324)
Screenshot: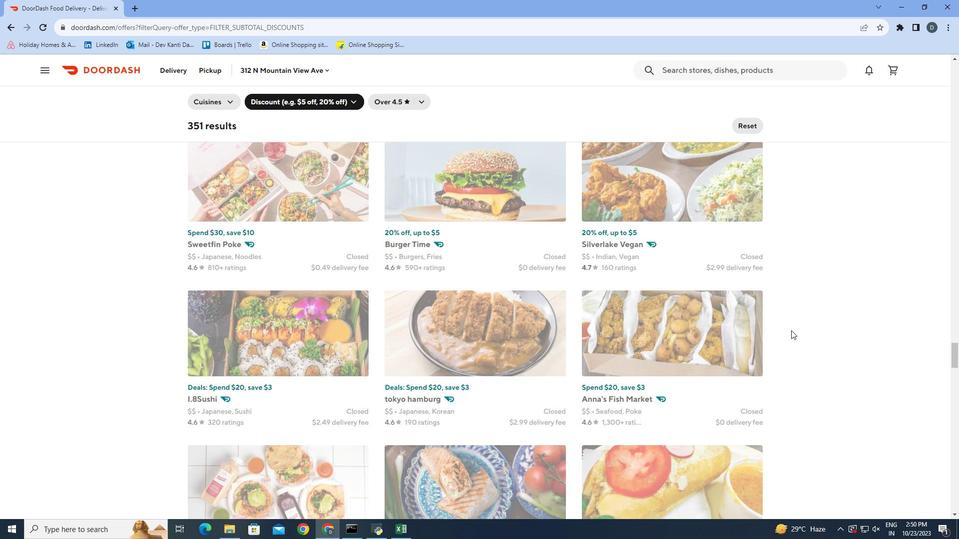
Action: Mouse scrolled (791, 323) with delta (0, 0)
Screenshot: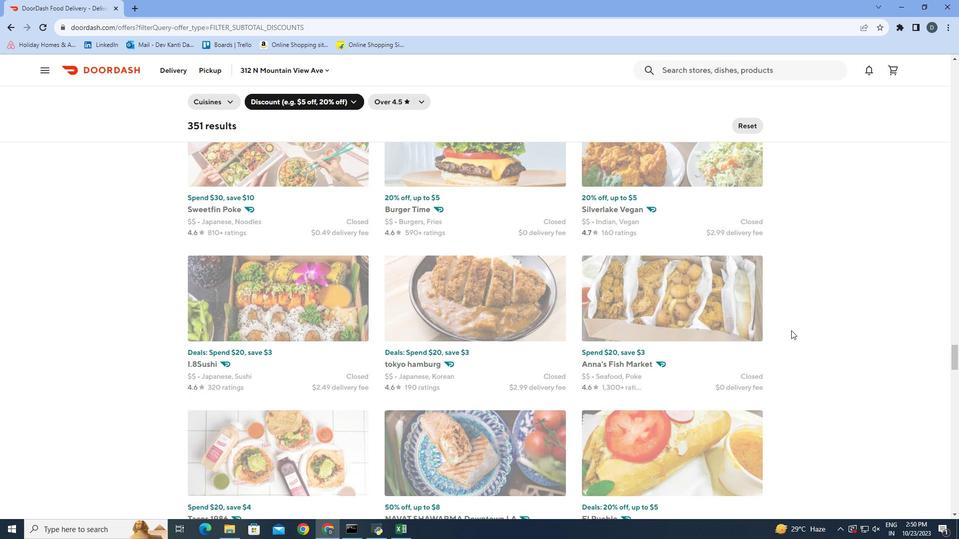 
Action: Mouse scrolled (791, 323) with delta (0, 0)
Screenshot: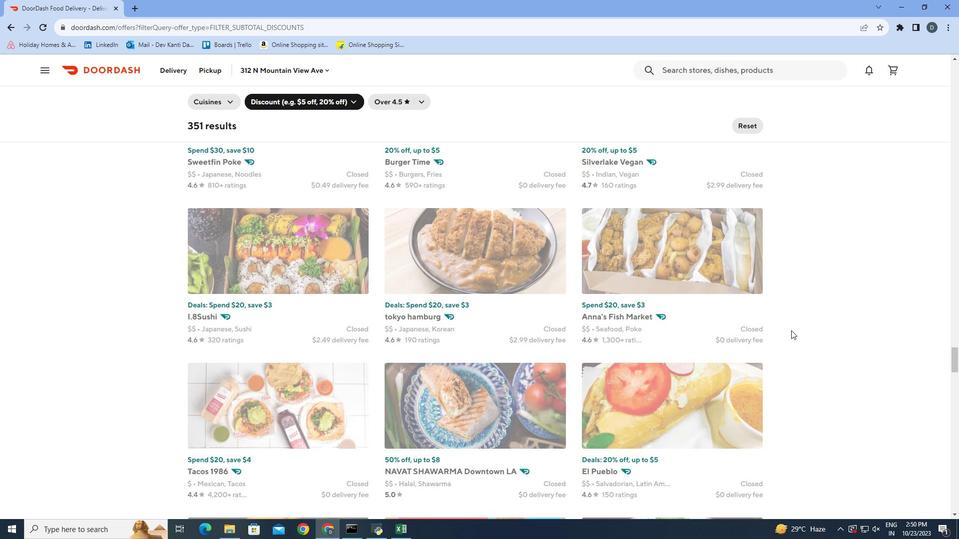 
Action: Mouse scrolled (791, 323) with delta (0, 0)
Screenshot: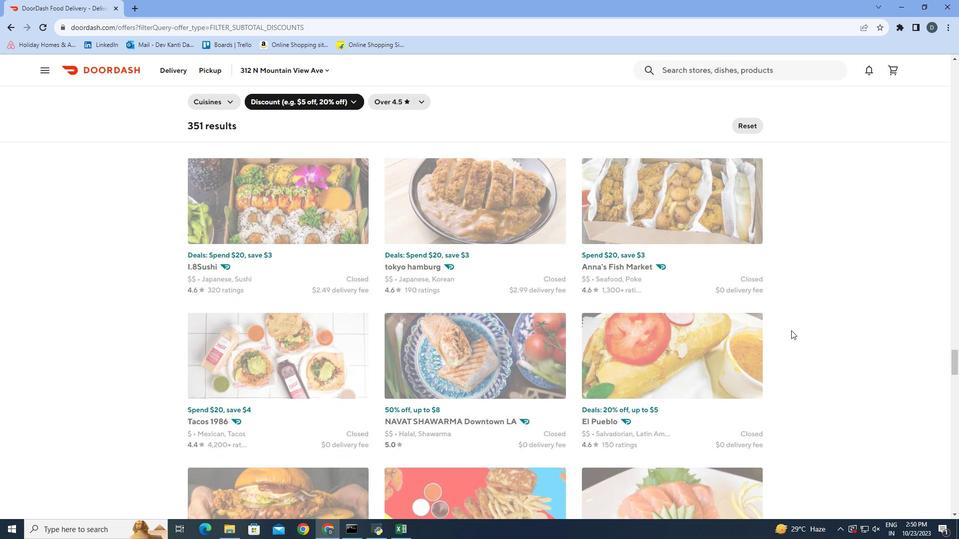 
Action: Mouse scrolled (791, 323) with delta (0, 0)
Screenshot: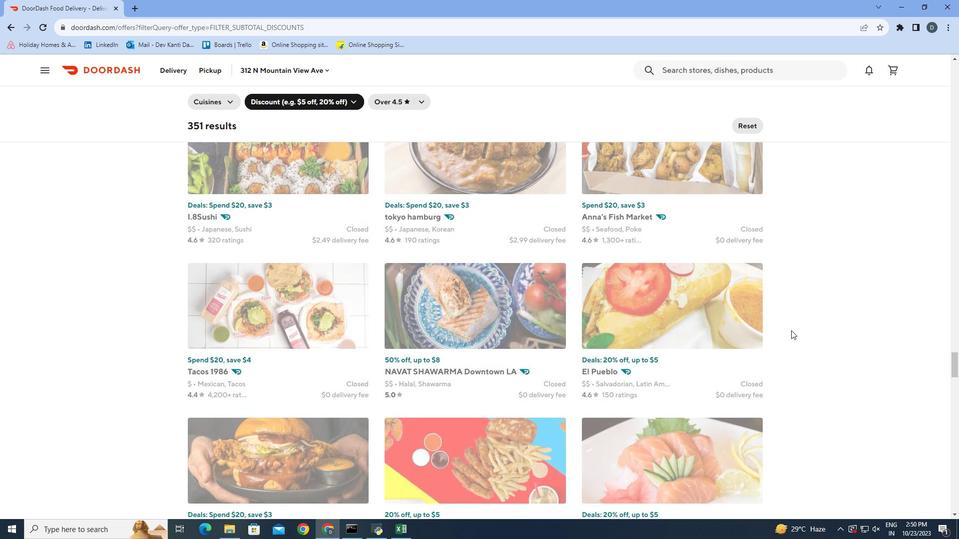 
Action: Mouse scrolled (791, 323) with delta (0, 0)
Screenshot: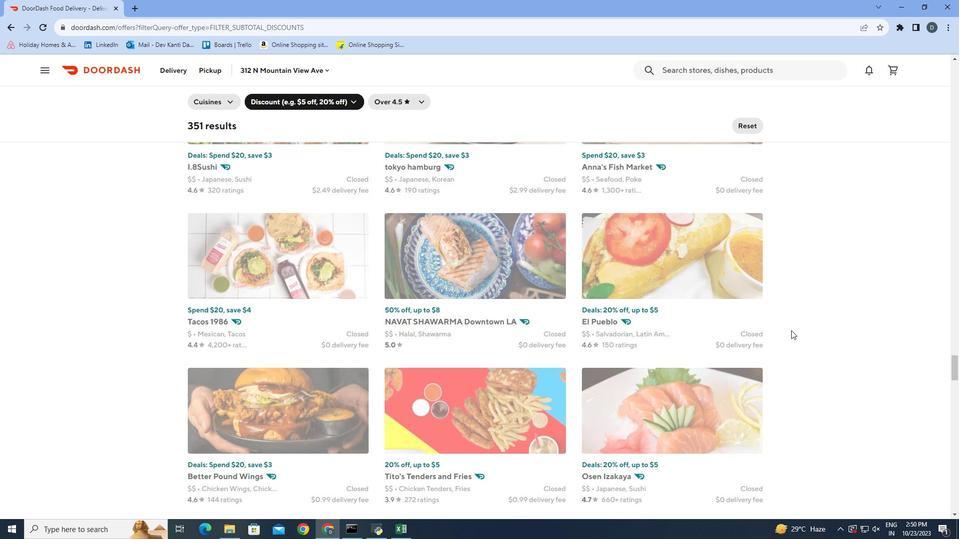 
Action: Mouse scrolled (791, 323) with delta (0, 0)
Screenshot: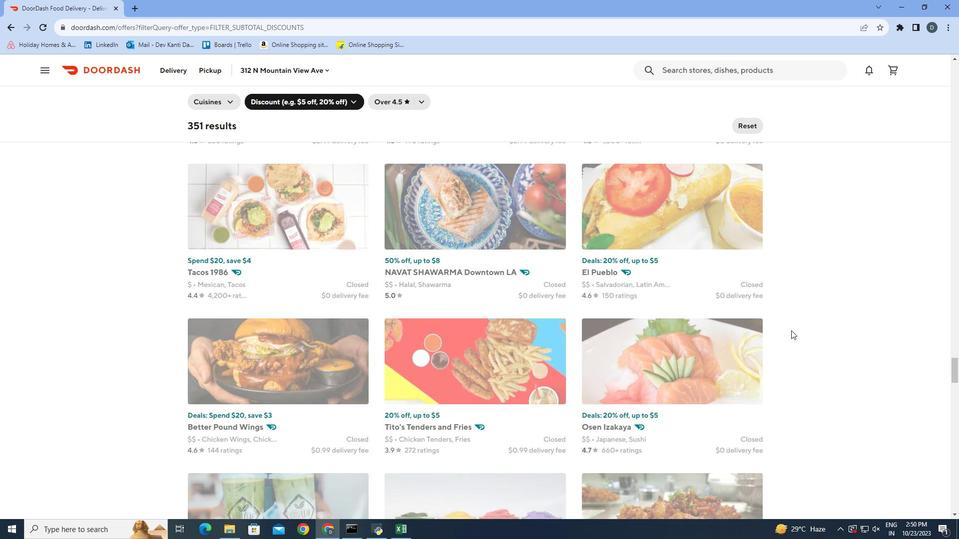 
Action: Mouse scrolled (791, 323) with delta (0, 0)
Screenshot: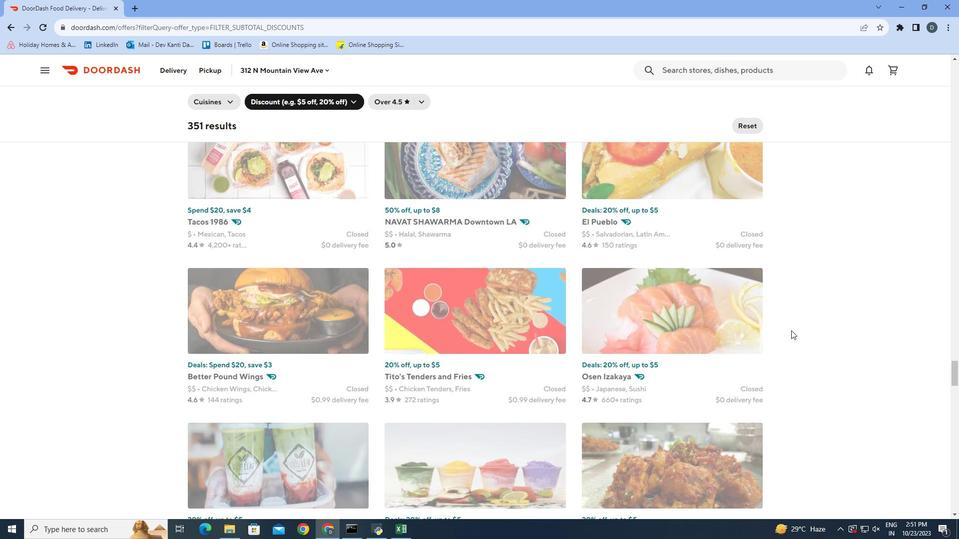 
Action: Mouse scrolled (791, 323) with delta (0, 0)
Screenshot: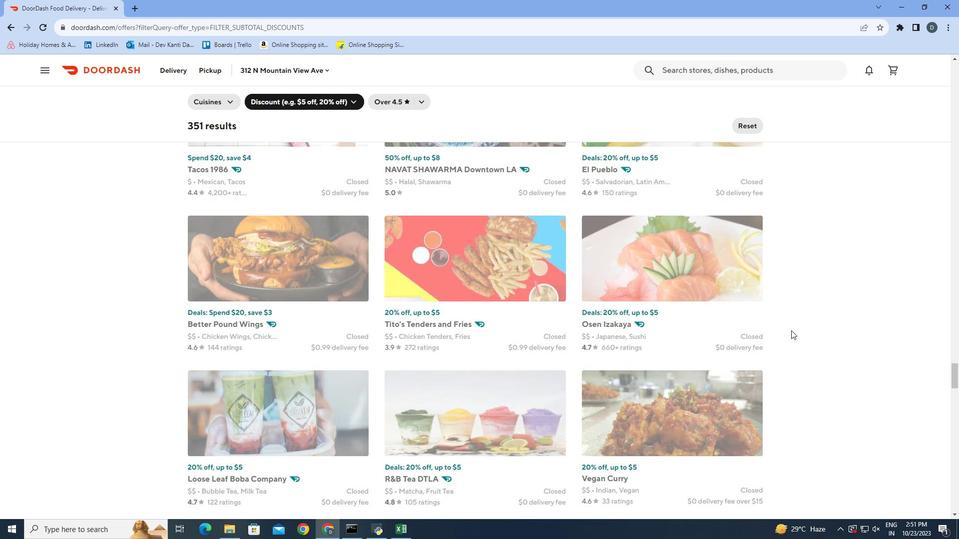 
Action: Mouse scrolled (791, 323) with delta (0, 0)
Screenshot: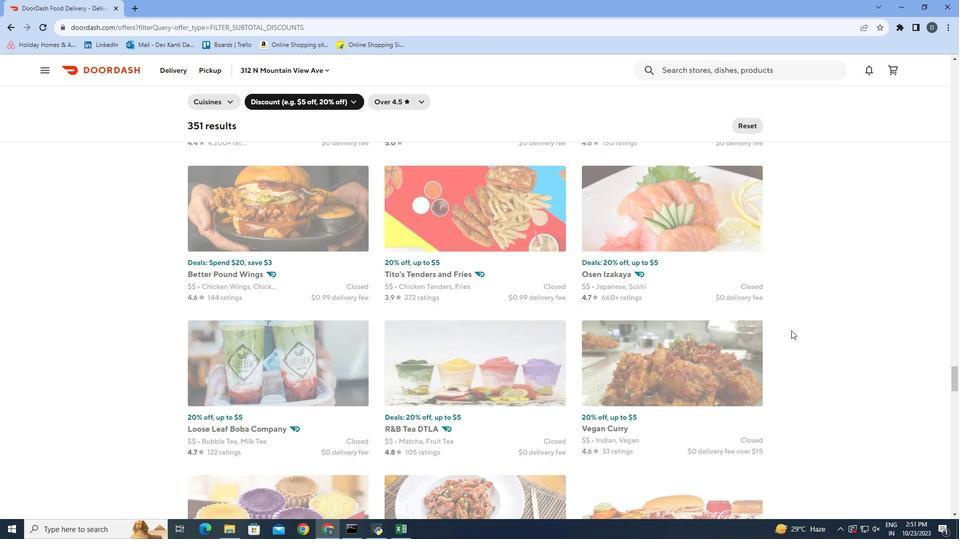 
Action: Mouse scrolled (791, 323) with delta (0, 0)
Screenshot: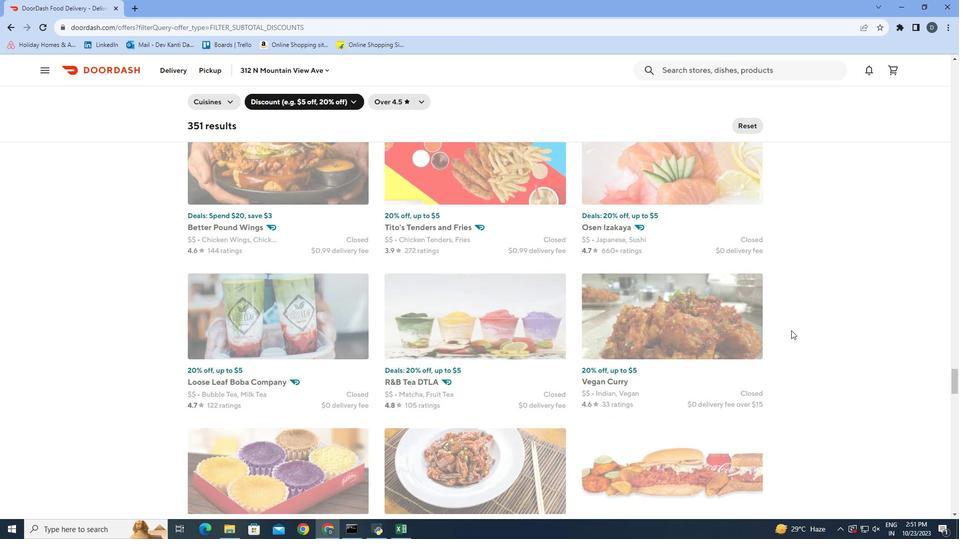 
Action: Mouse scrolled (791, 323) with delta (0, 0)
Screenshot: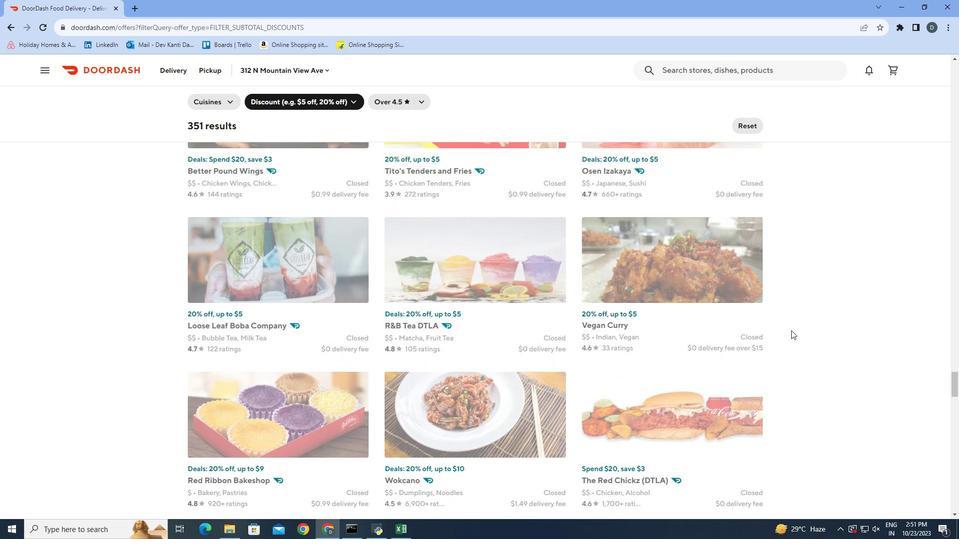 
Action: Mouse scrolled (791, 323) with delta (0, 0)
Screenshot: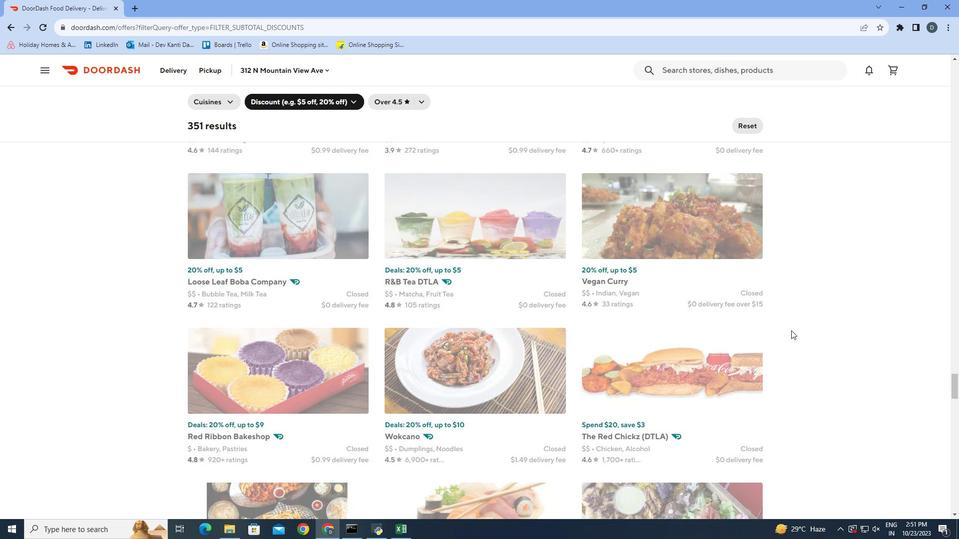 
Action: Mouse scrolled (791, 323) with delta (0, 0)
Screenshot: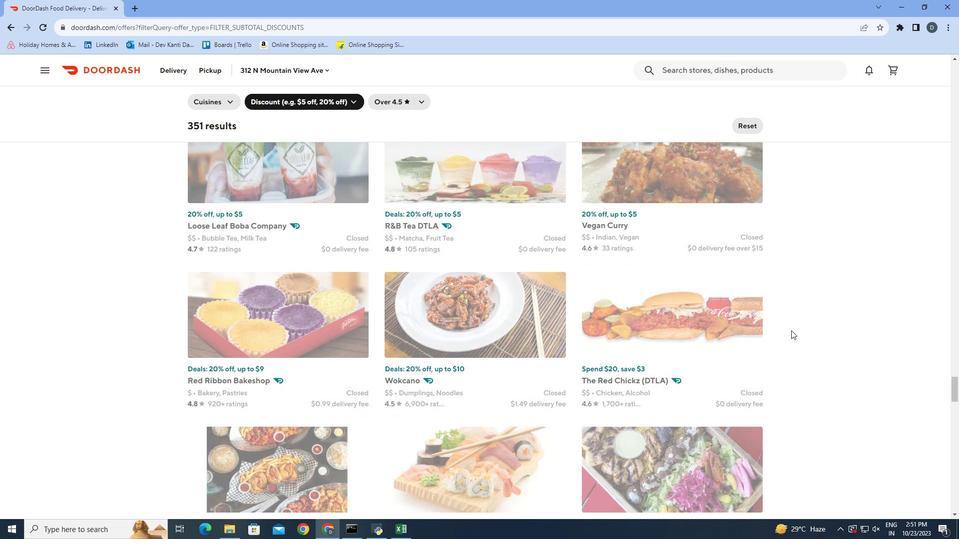
Action: Mouse scrolled (791, 323) with delta (0, 0)
Screenshot: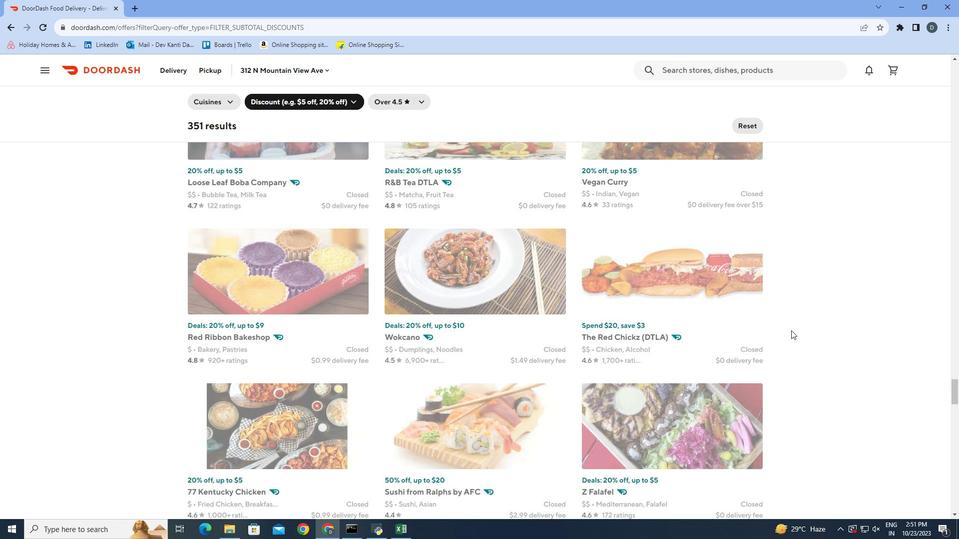 
Action: Mouse scrolled (791, 323) with delta (0, 0)
Screenshot: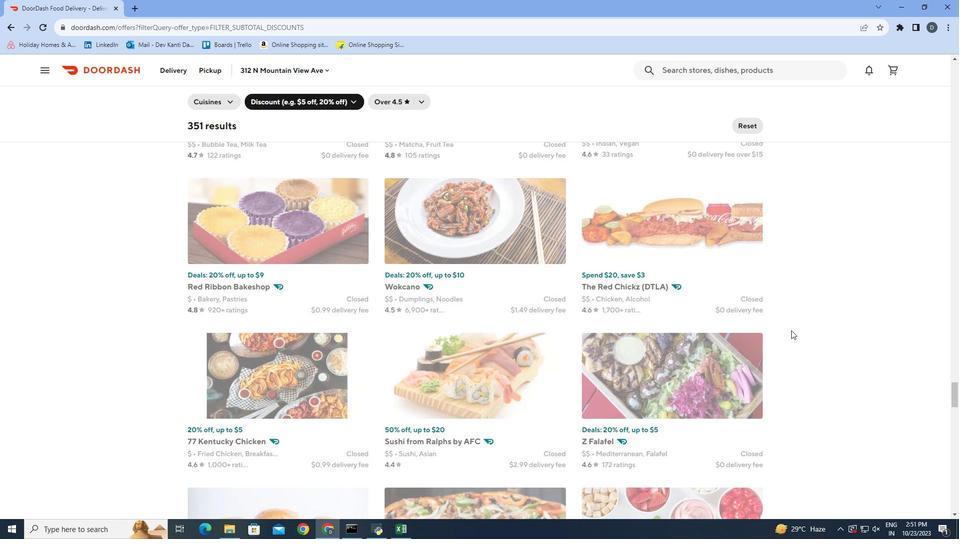 
Action: Mouse scrolled (791, 323) with delta (0, 0)
Screenshot: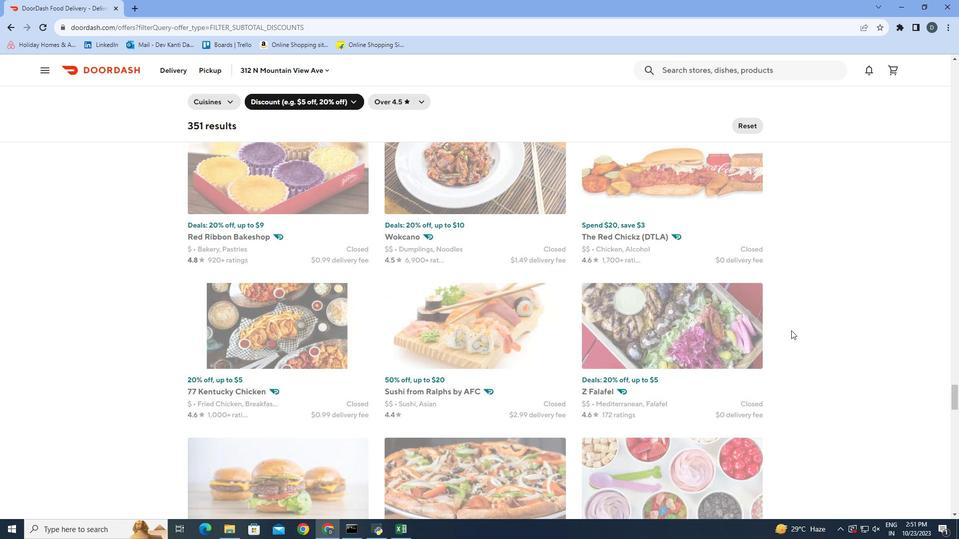 
Action: Mouse moved to (791, 325)
Screenshot: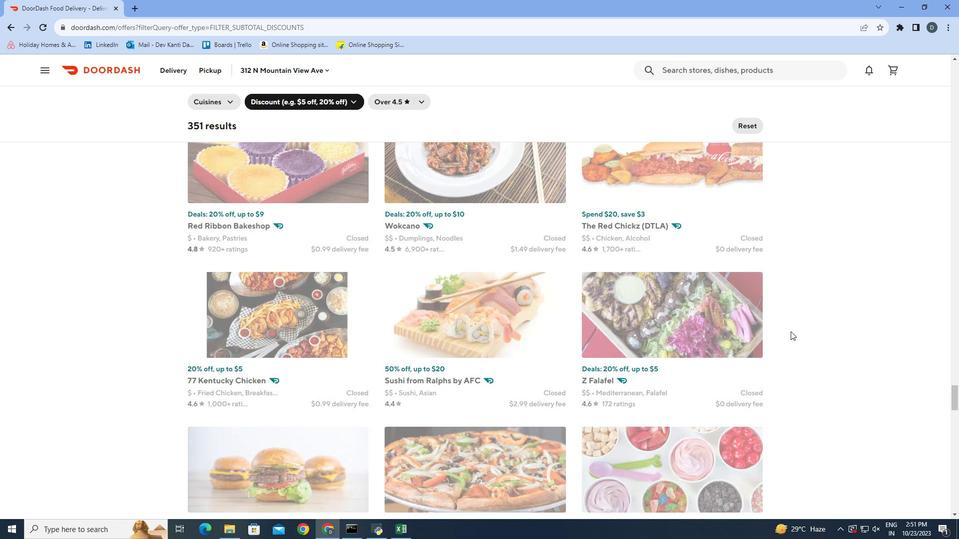 
Action: Mouse scrolled (791, 324) with delta (0, 0)
Screenshot: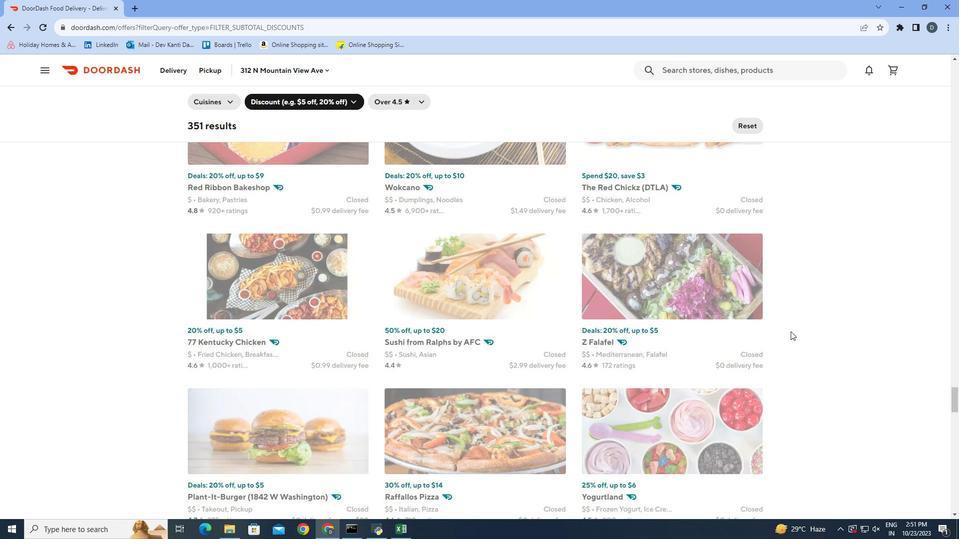 
Action: Mouse moved to (790, 325)
Screenshot: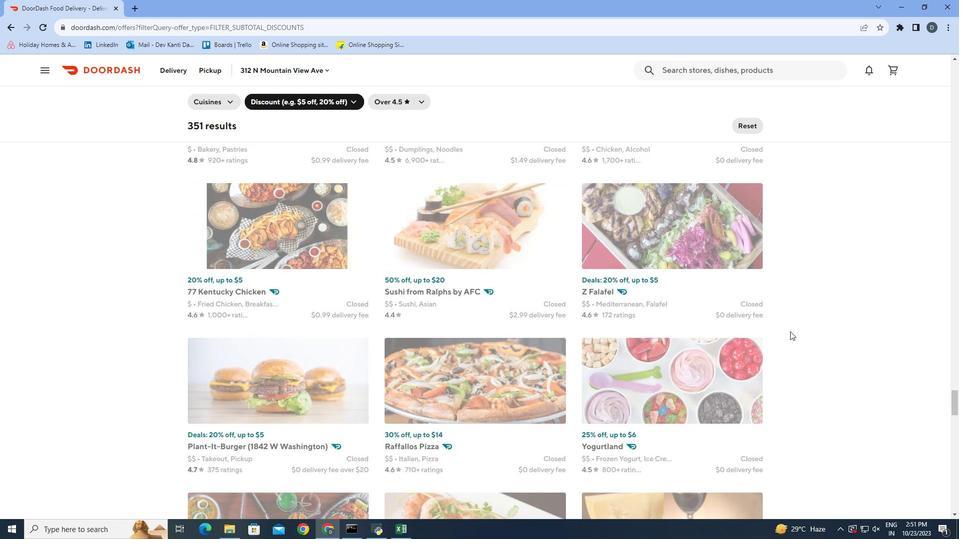 
Action: Mouse scrolled (790, 324) with delta (0, 0)
Screenshot: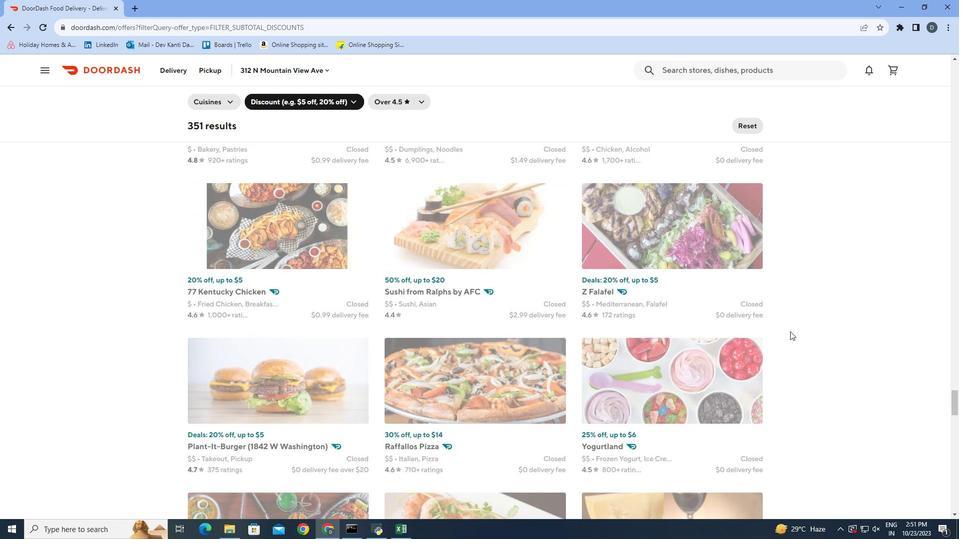 
Action: Mouse moved to (789, 325)
Screenshot: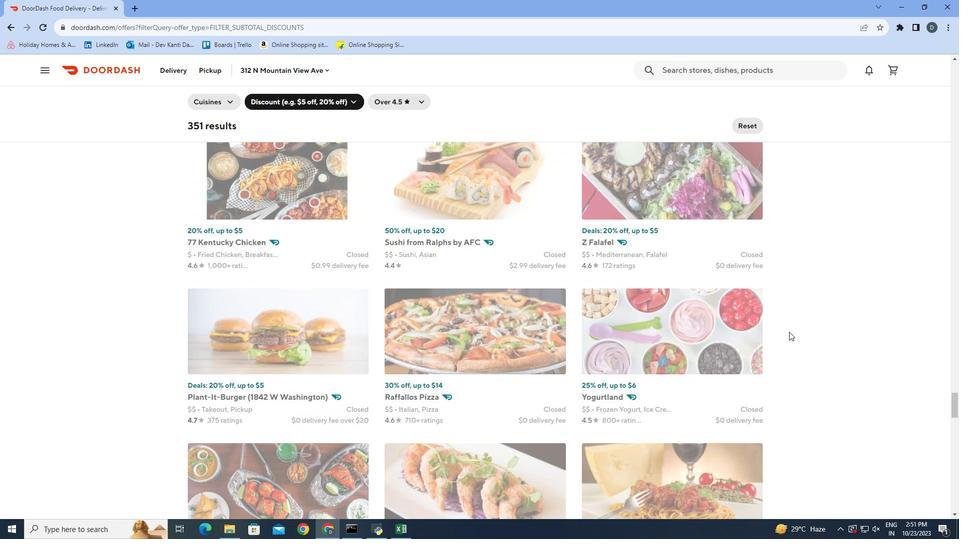 
Action: Mouse scrolled (789, 325) with delta (0, 0)
Screenshot: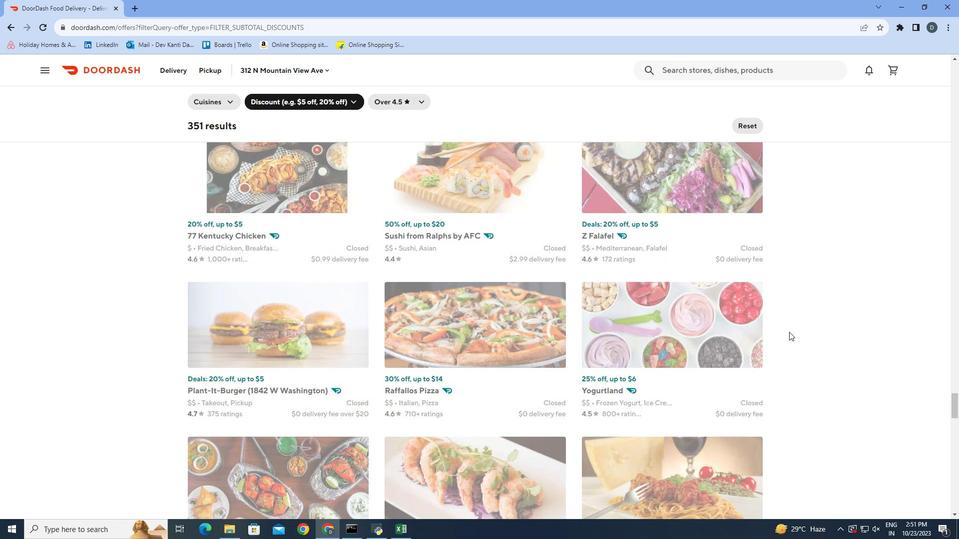 
Action: Mouse scrolled (789, 325) with delta (0, 0)
Screenshot: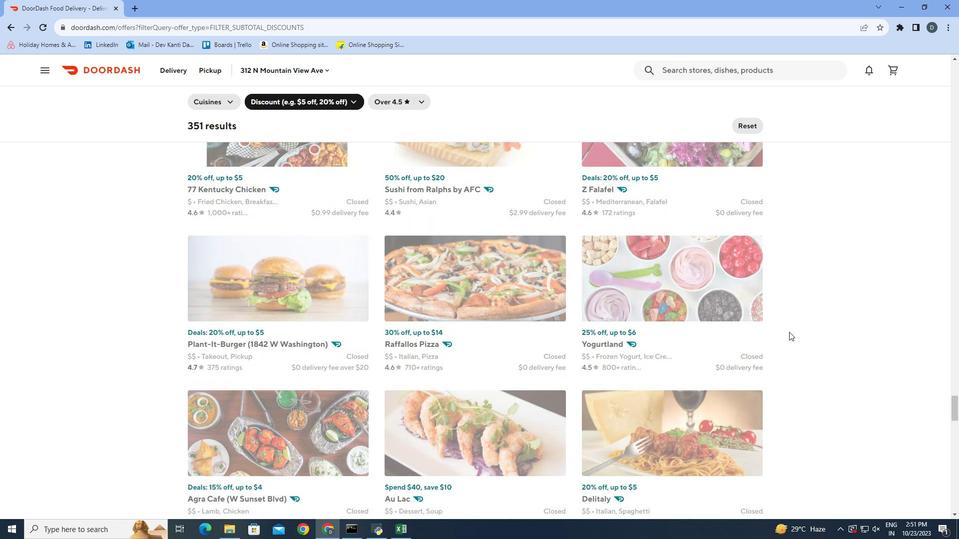 
Action: Mouse scrolled (789, 325) with delta (0, 0)
Screenshot: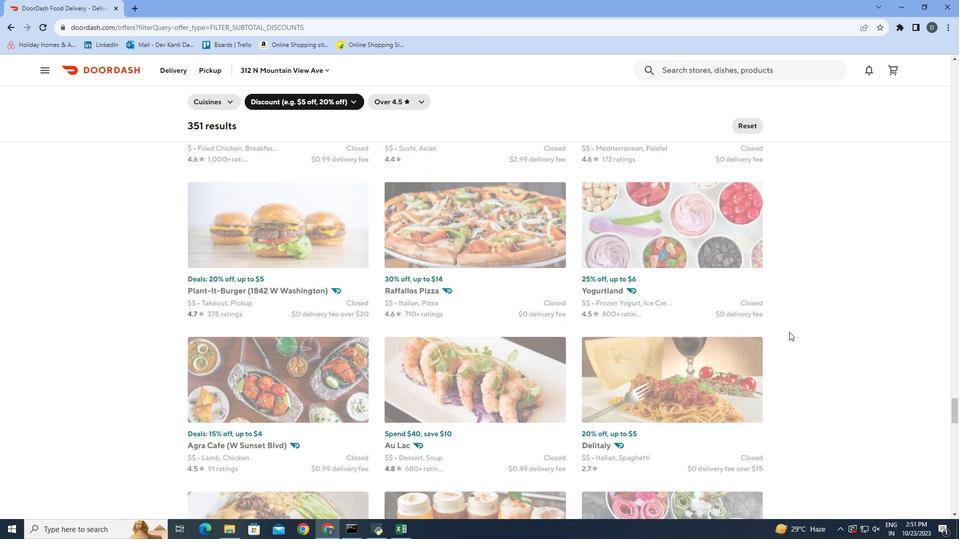 
Action: Mouse scrolled (789, 325) with delta (0, 0)
Screenshot: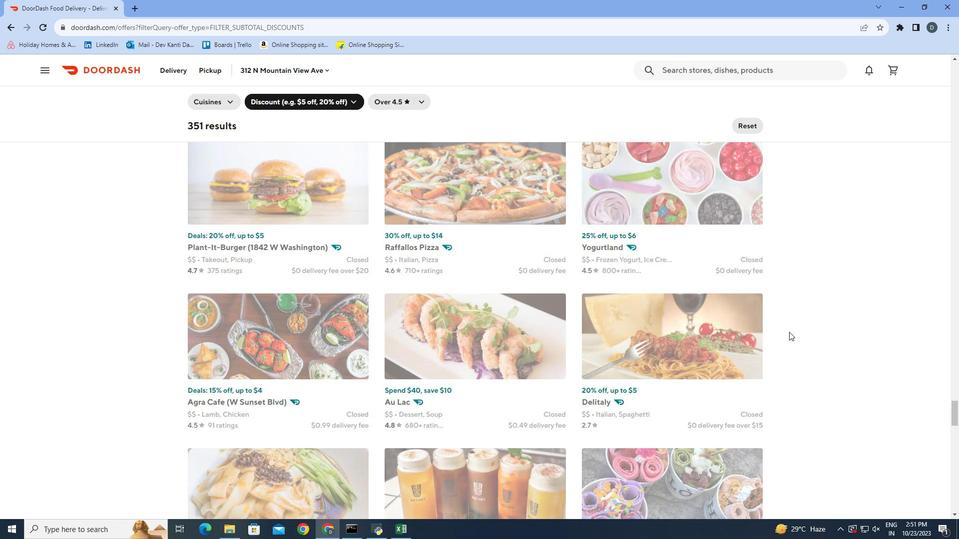
Action: Mouse moved to (789, 326)
Screenshot: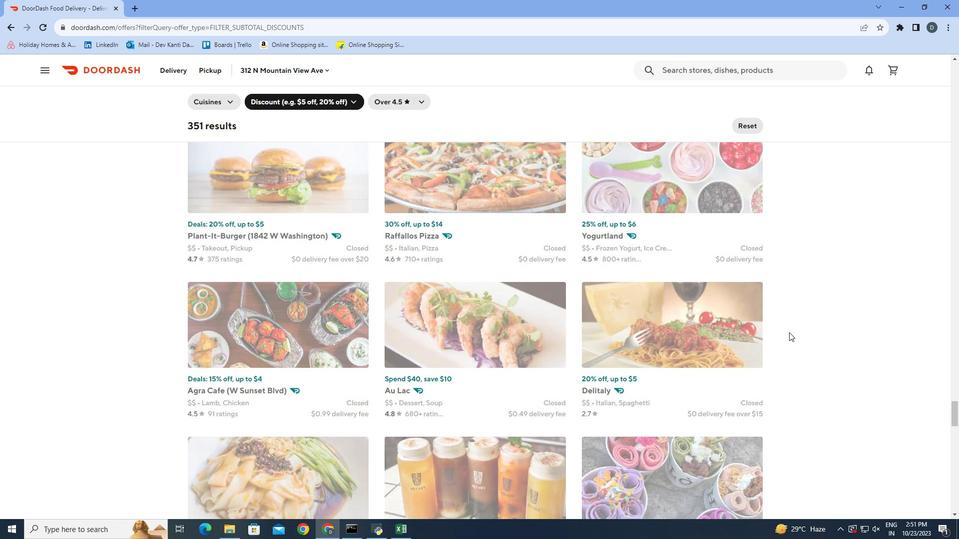 
Action: Mouse scrolled (789, 325) with delta (0, 0)
Screenshot: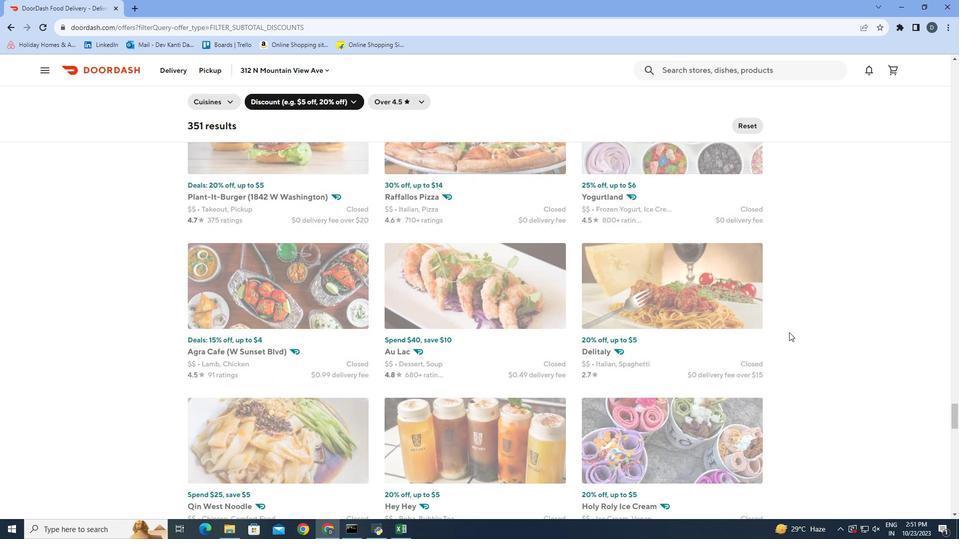 
Action: Mouse scrolled (789, 325) with delta (0, 0)
Screenshot: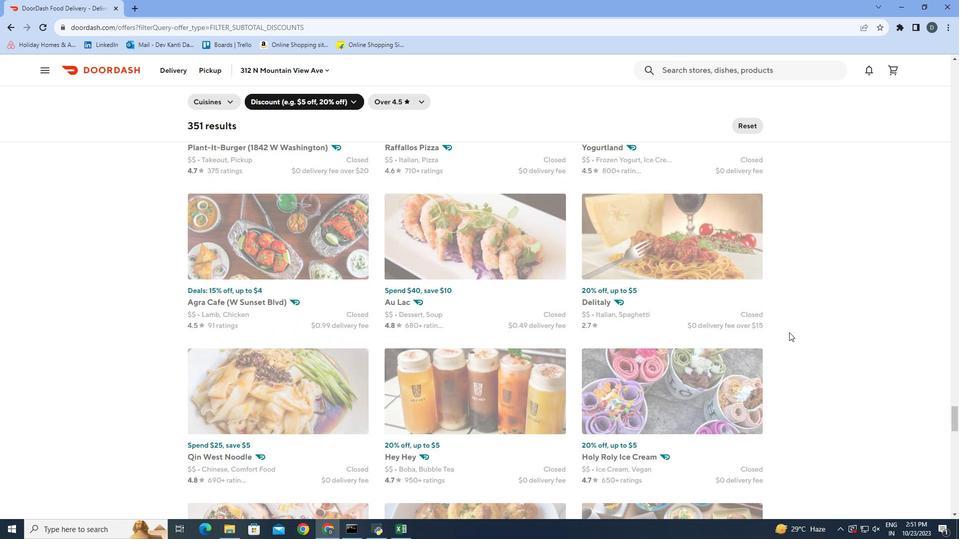 
Action: Mouse moved to (789, 326)
Screenshot: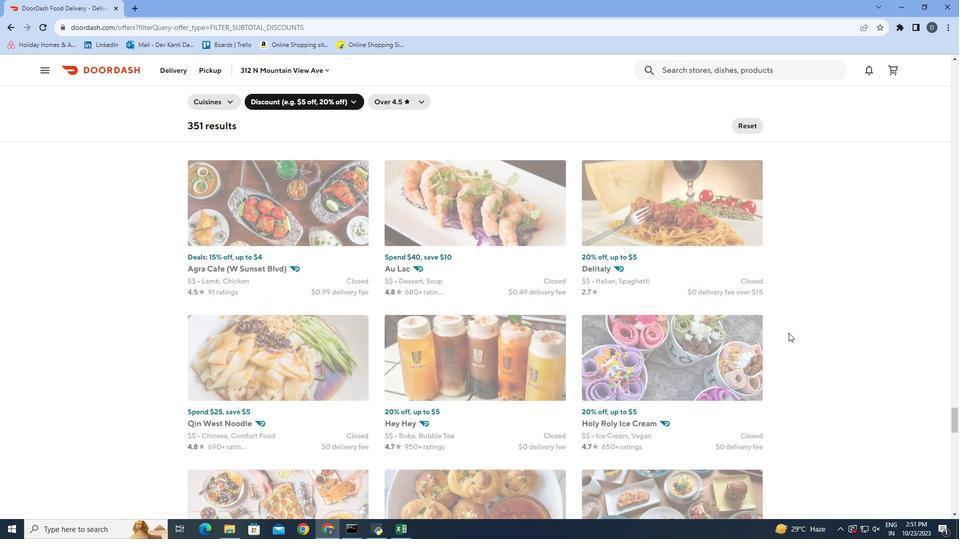 
Action: Mouse scrolled (789, 326) with delta (0, 0)
Screenshot: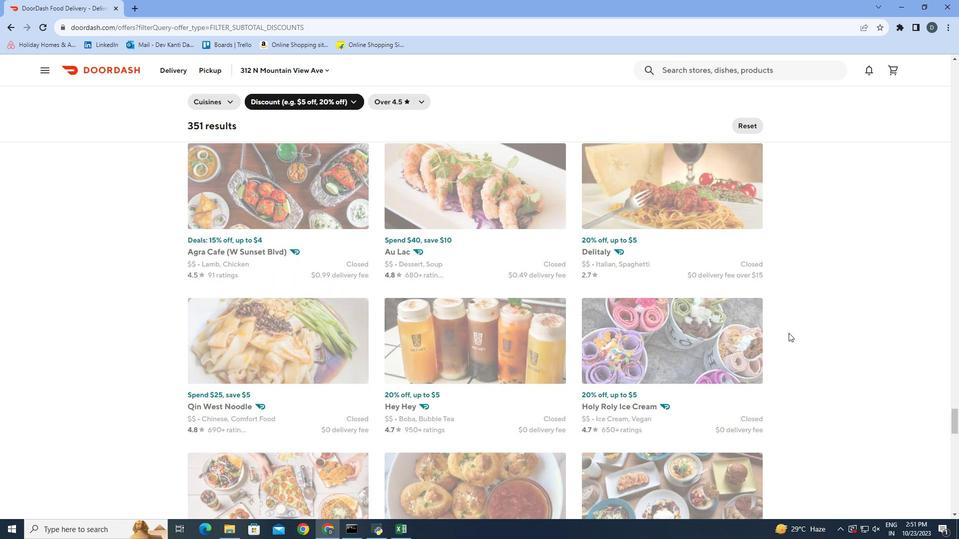 
Action: Mouse scrolled (789, 326) with delta (0, 0)
Screenshot: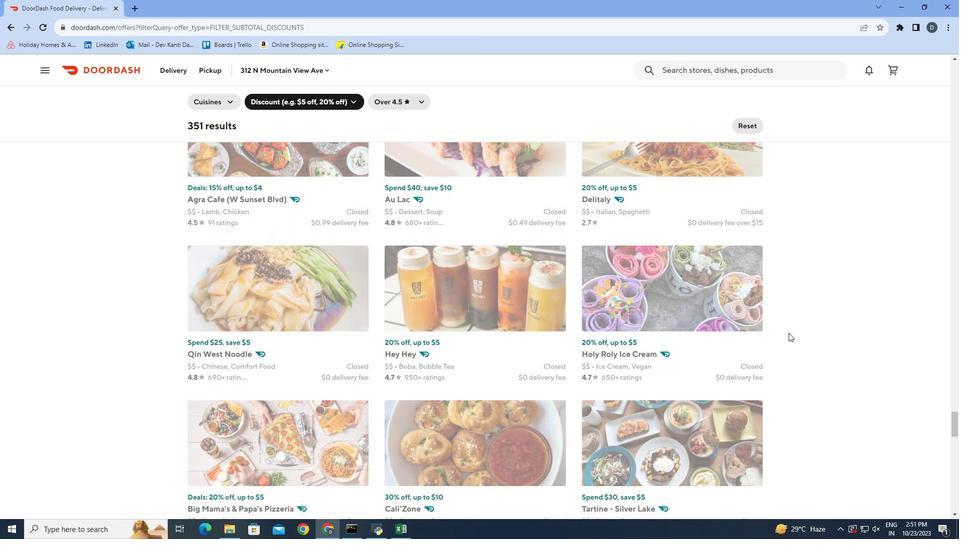 
Action: Mouse scrolled (789, 326) with delta (0, 0)
Screenshot: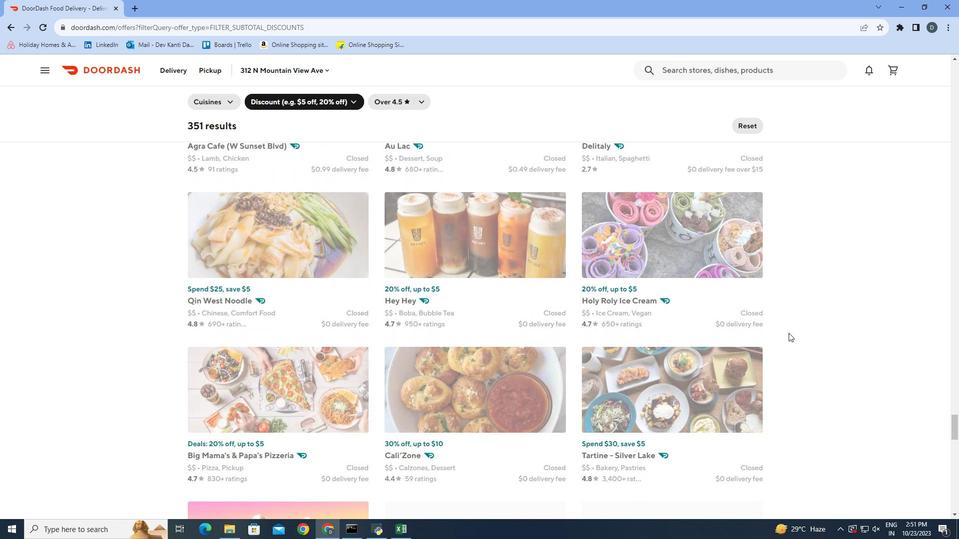 
Action: Mouse scrolled (789, 326) with delta (0, 0)
Screenshot: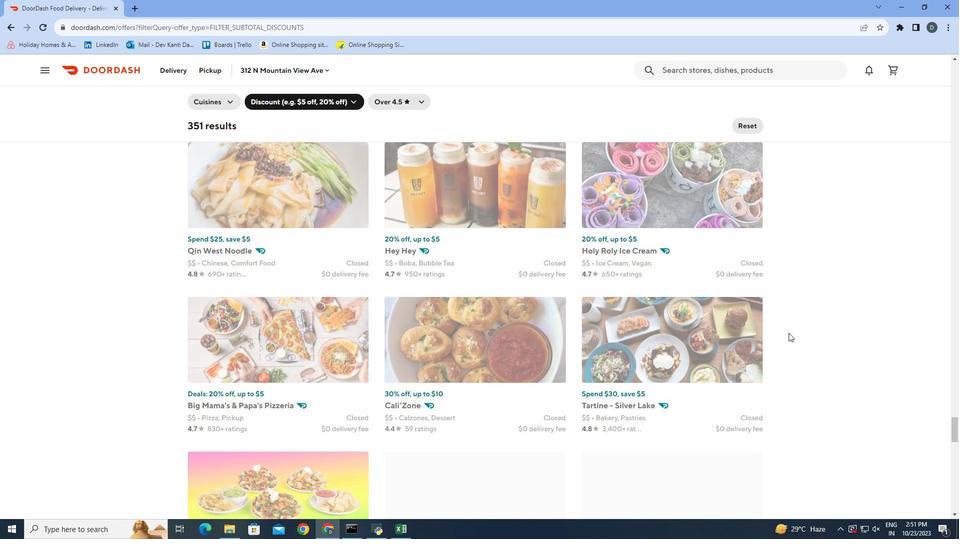 
Action: Mouse scrolled (789, 326) with delta (0, 0)
Screenshot: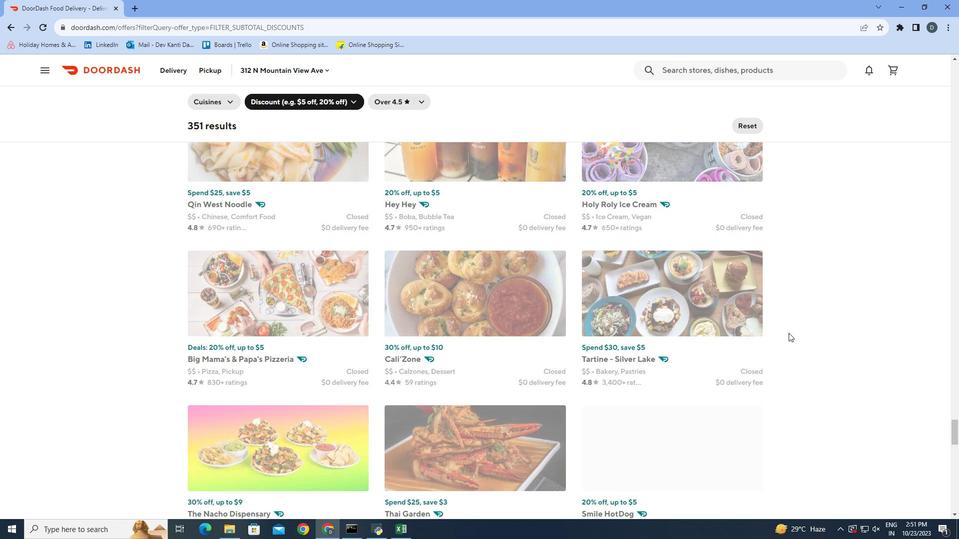 
Action: Mouse scrolled (789, 326) with delta (0, 0)
Screenshot: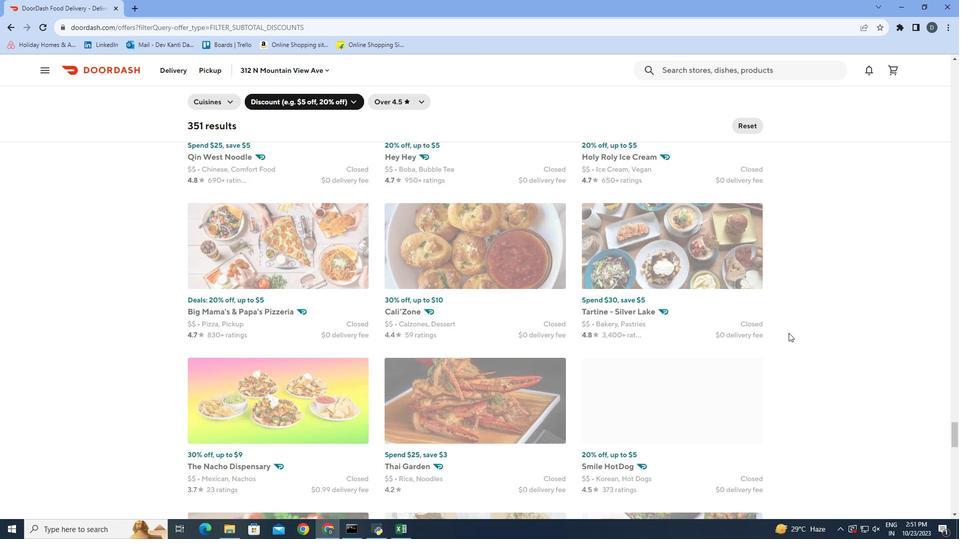 
Action: Mouse scrolled (789, 326) with delta (0, 0)
Screenshot: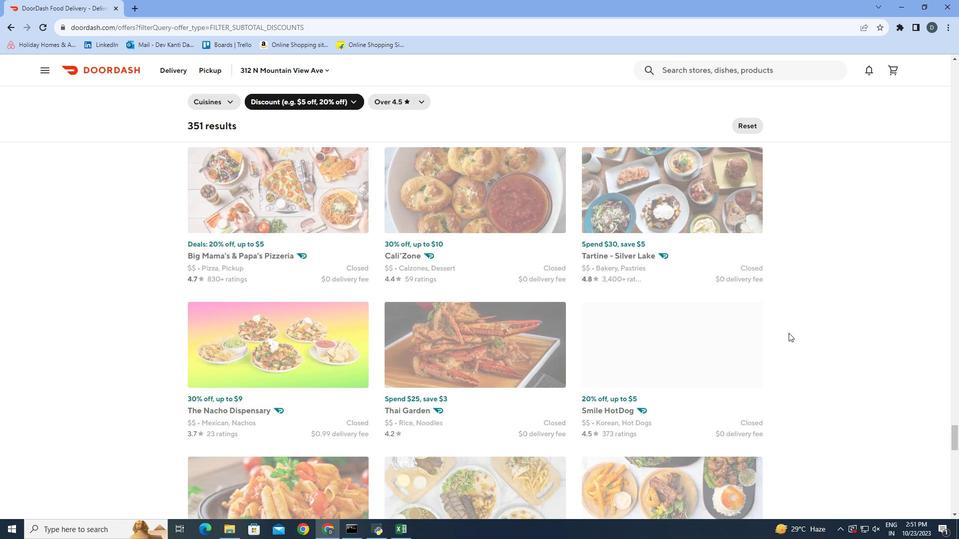 
Action: Mouse scrolled (789, 326) with delta (0, 0)
Screenshot: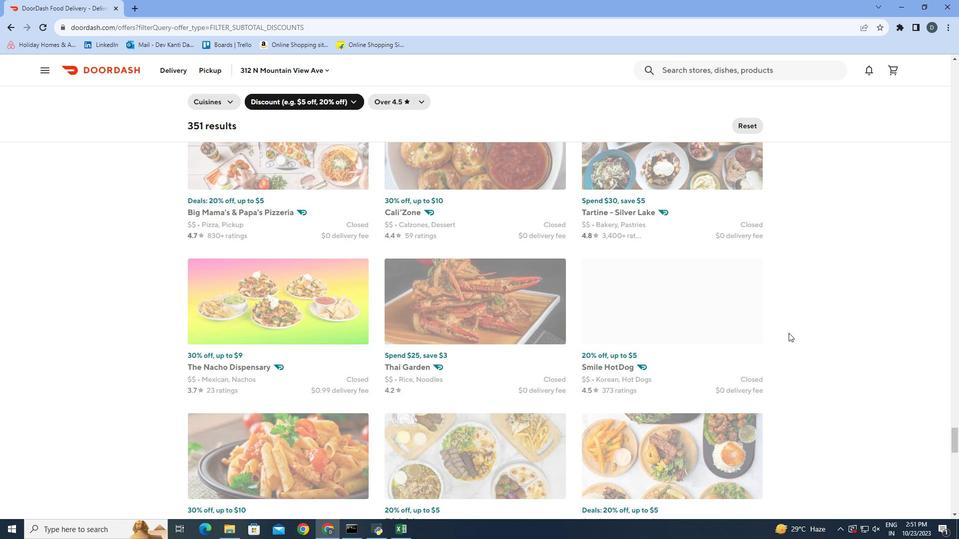 
Action: Mouse scrolled (789, 326) with delta (0, 0)
Screenshot: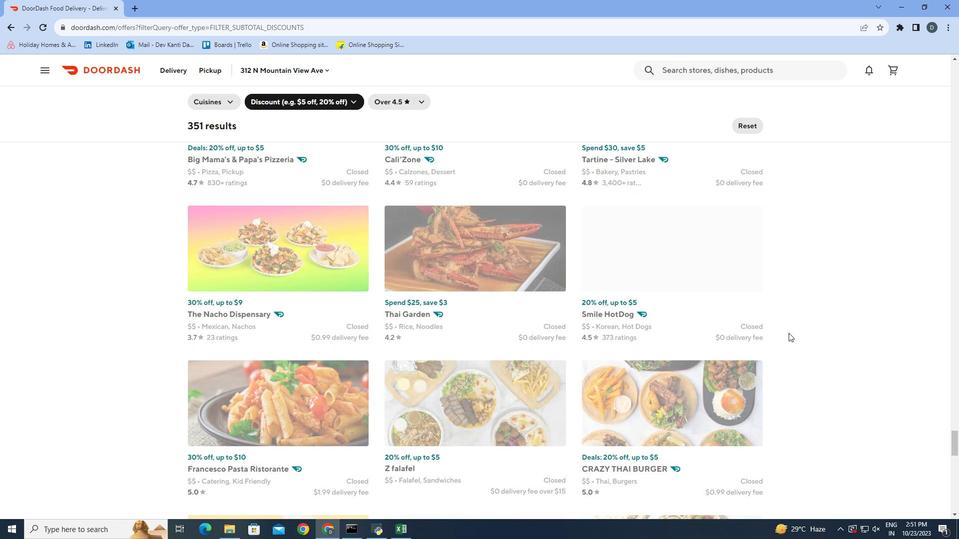 
Action: Mouse scrolled (789, 326) with delta (0, 0)
Screenshot: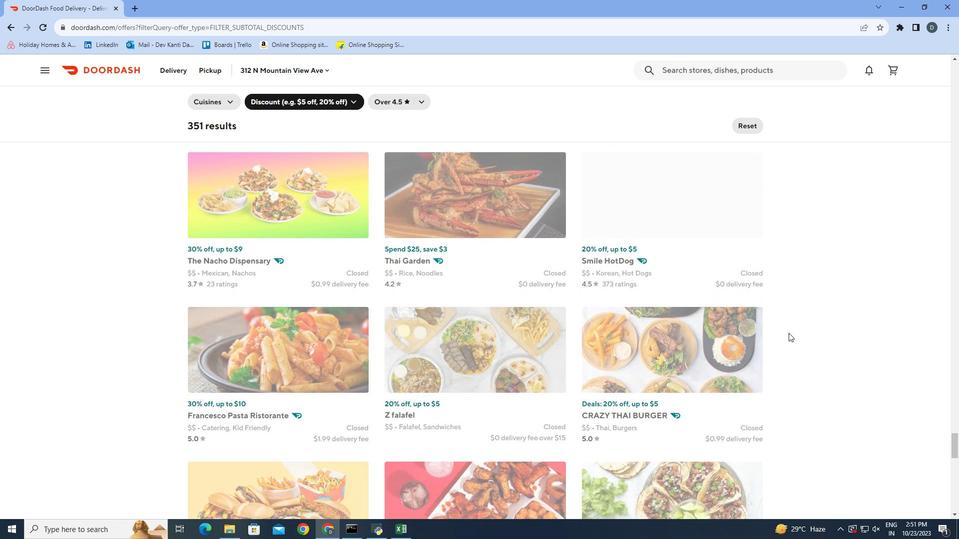 
Action: Mouse moved to (788, 326)
Screenshot: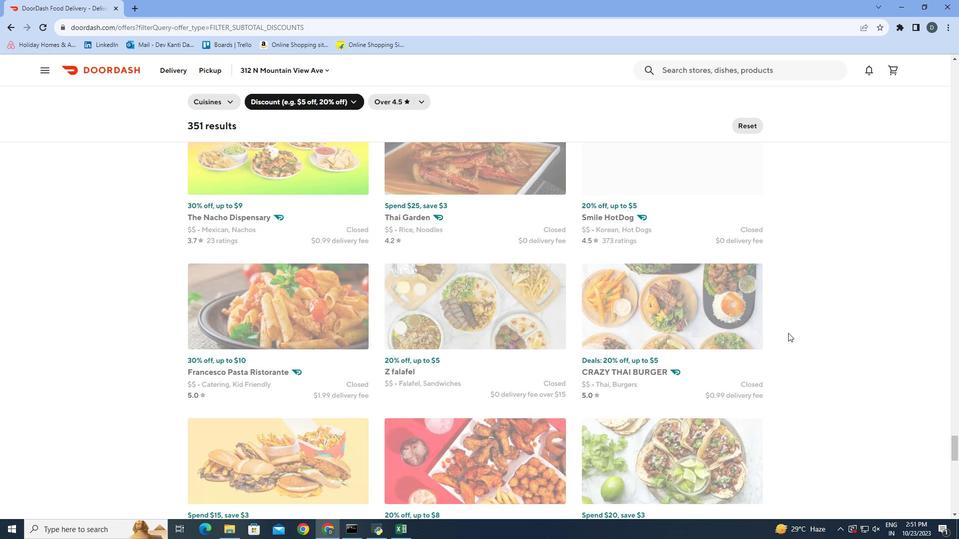 
Action: Mouse scrolled (788, 326) with delta (0, 0)
Screenshot: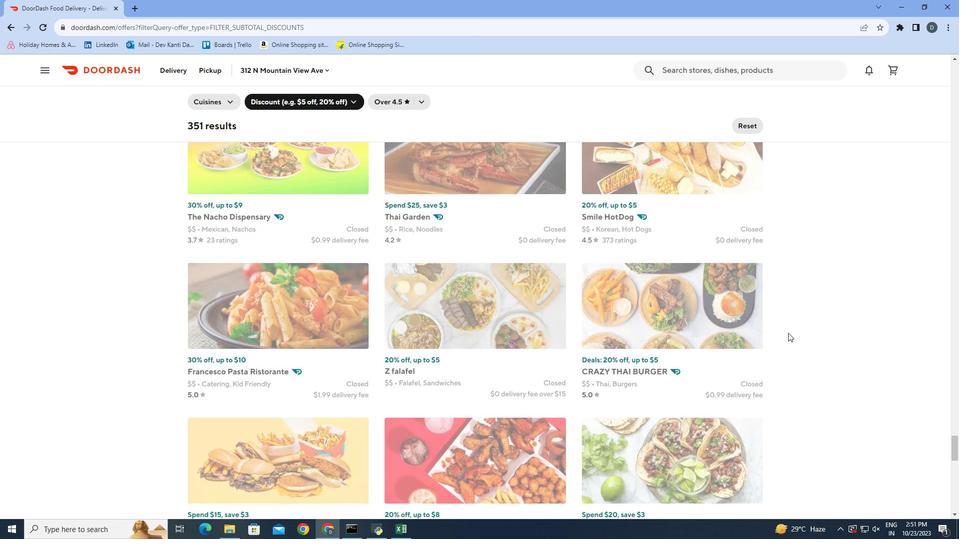 
Action: Mouse scrolled (788, 326) with delta (0, 0)
Screenshot: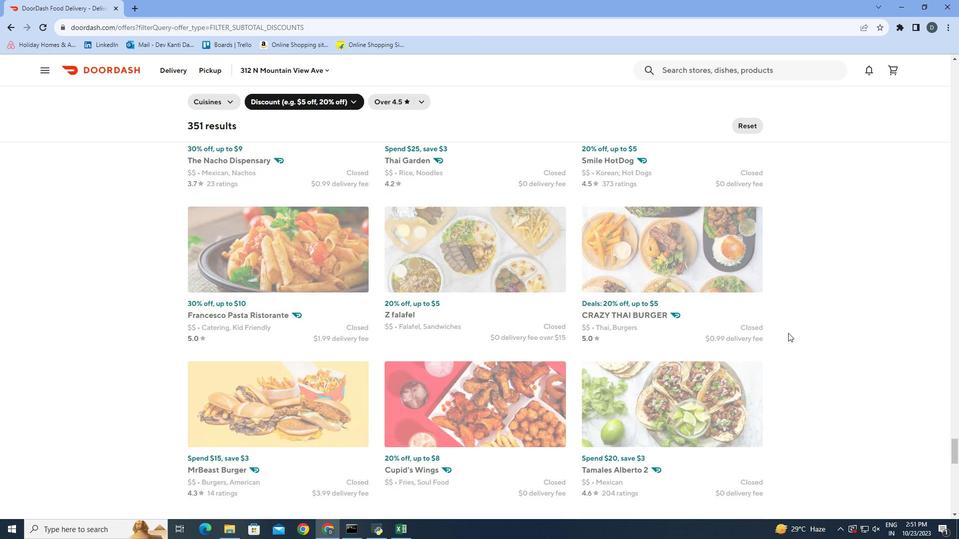
Action: Mouse scrolled (788, 326) with delta (0, 0)
Screenshot: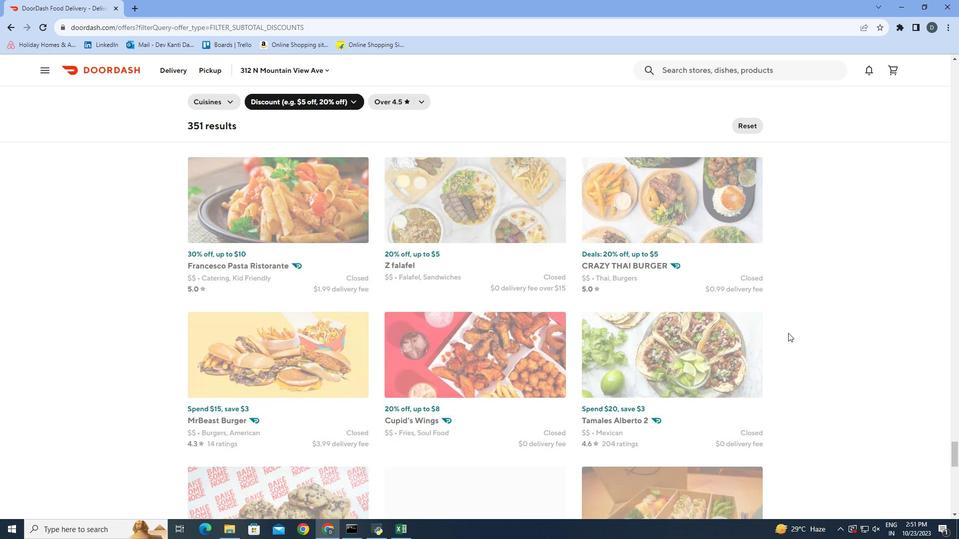 
Action: Mouse scrolled (788, 326) with delta (0, 0)
Screenshot: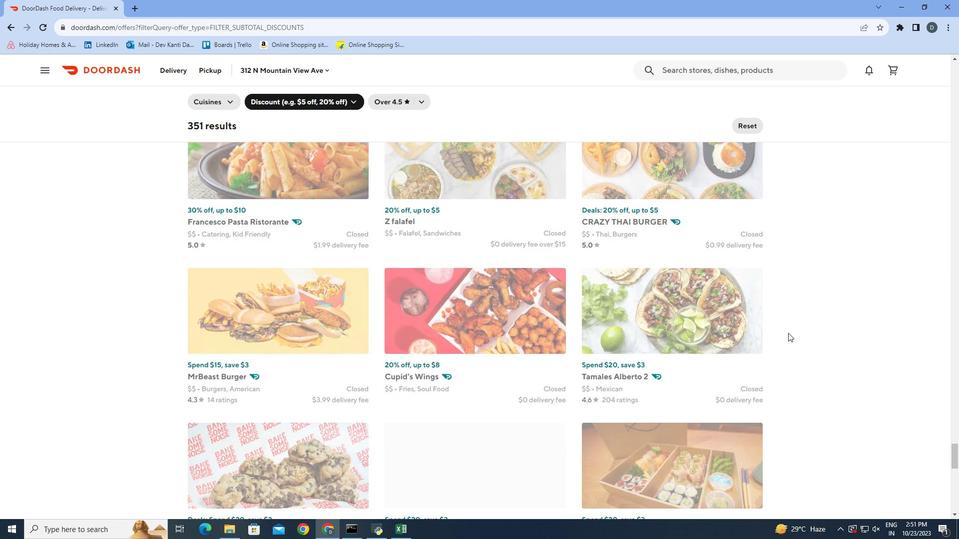 
Action: Mouse scrolled (788, 326) with delta (0, 0)
Screenshot: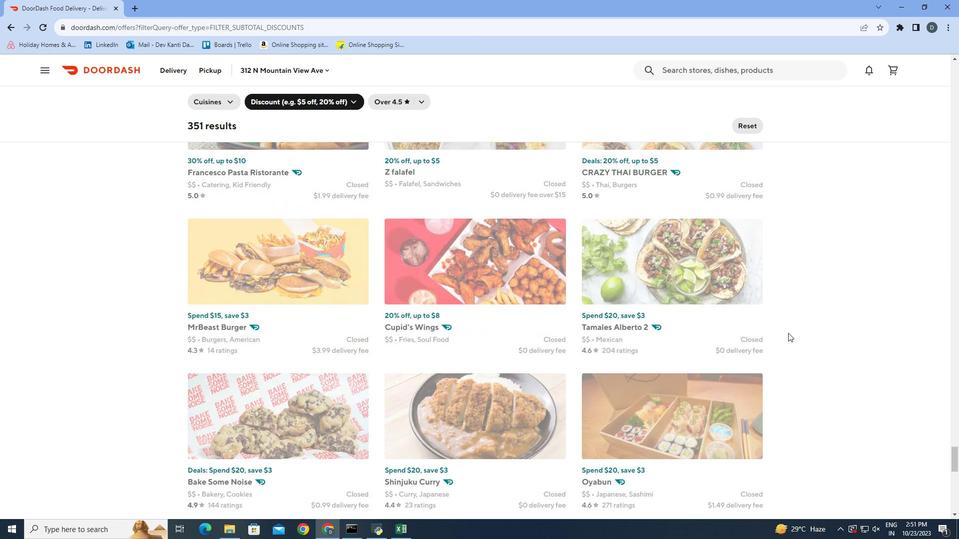 
Action: Mouse scrolled (788, 326) with delta (0, 0)
Screenshot: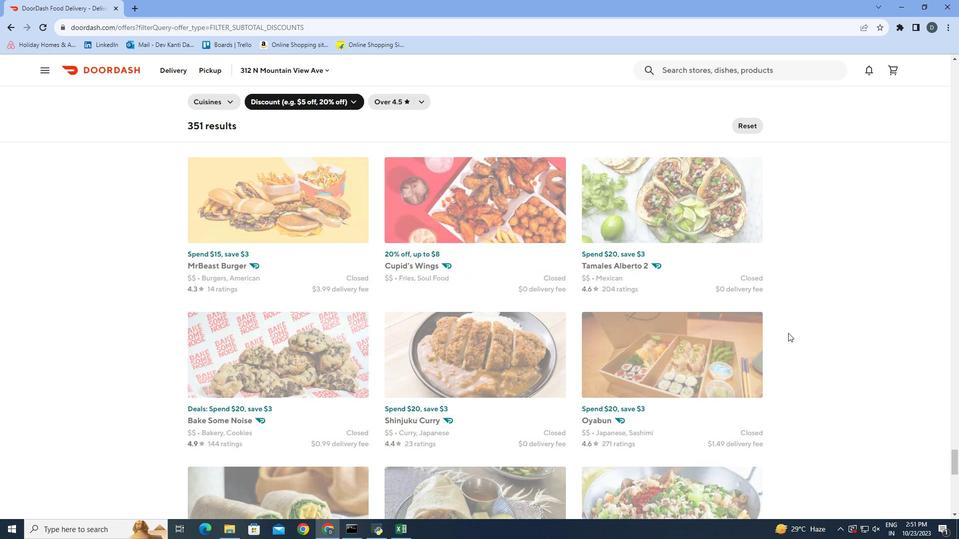 
Action: Mouse scrolled (788, 326) with delta (0, 0)
Screenshot: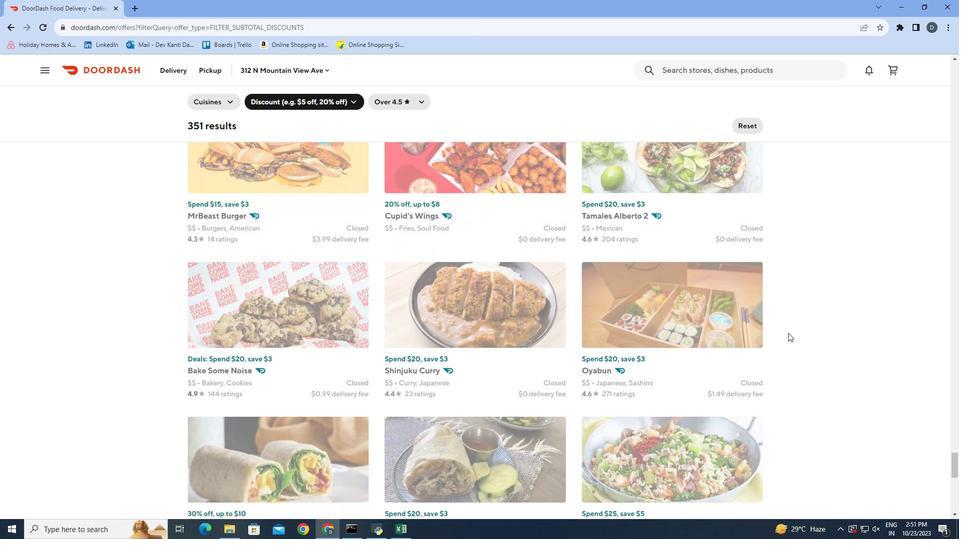 
Action: Mouse scrolled (788, 326) with delta (0, 0)
Screenshot: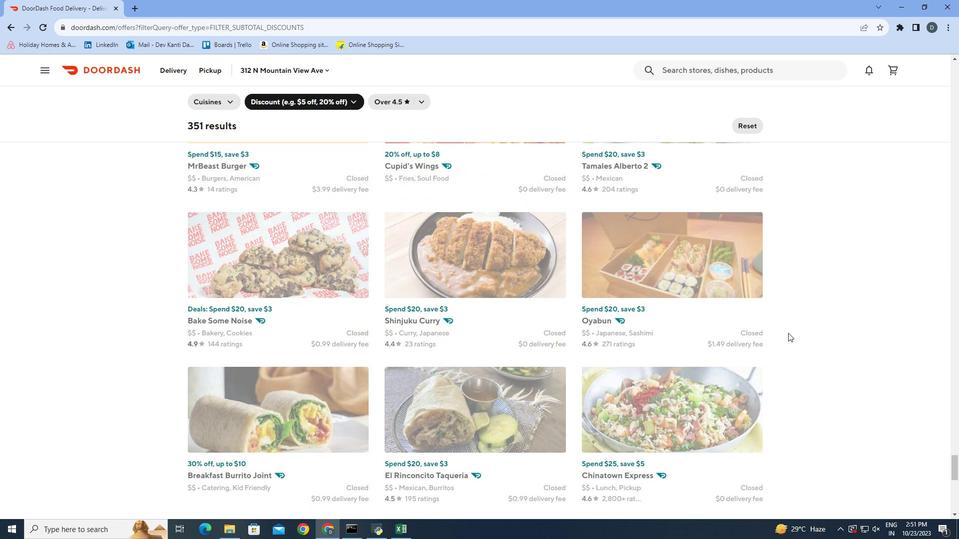 
Action: Mouse scrolled (788, 326) with delta (0, 0)
Screenshot: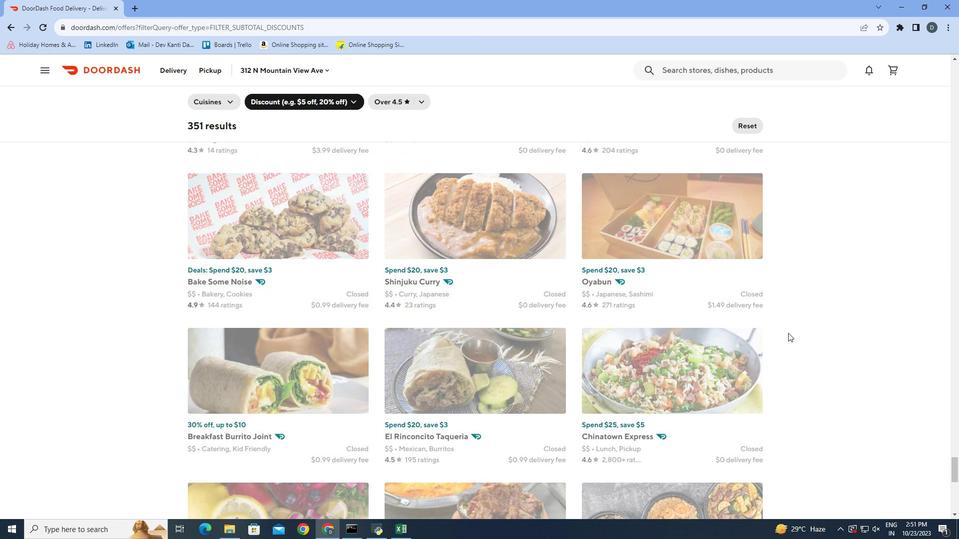 
Action: Mouse scrolled (788, 326) with delta (0, 0)
Screenshot: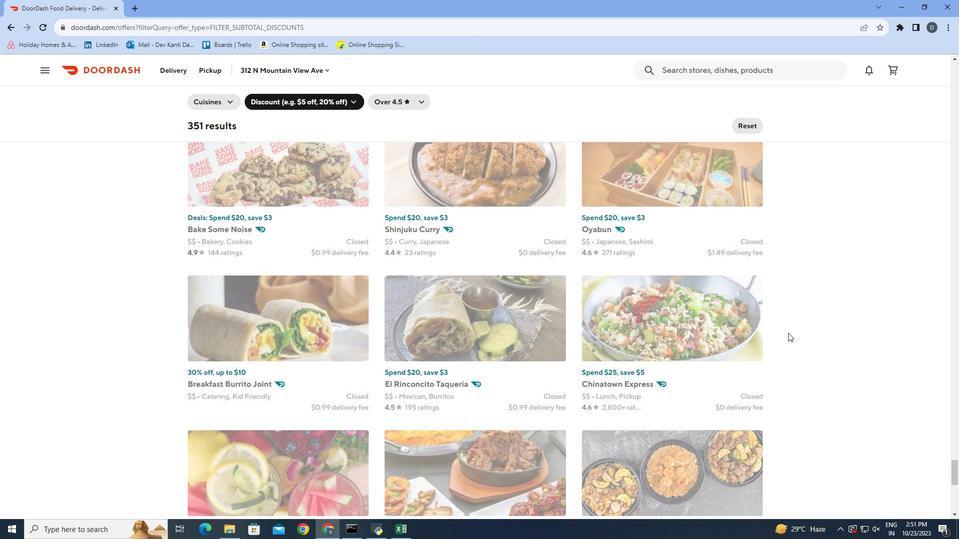 
Action: Mouse scrolled (788, 326) with delta (0, 0)
Screenshot: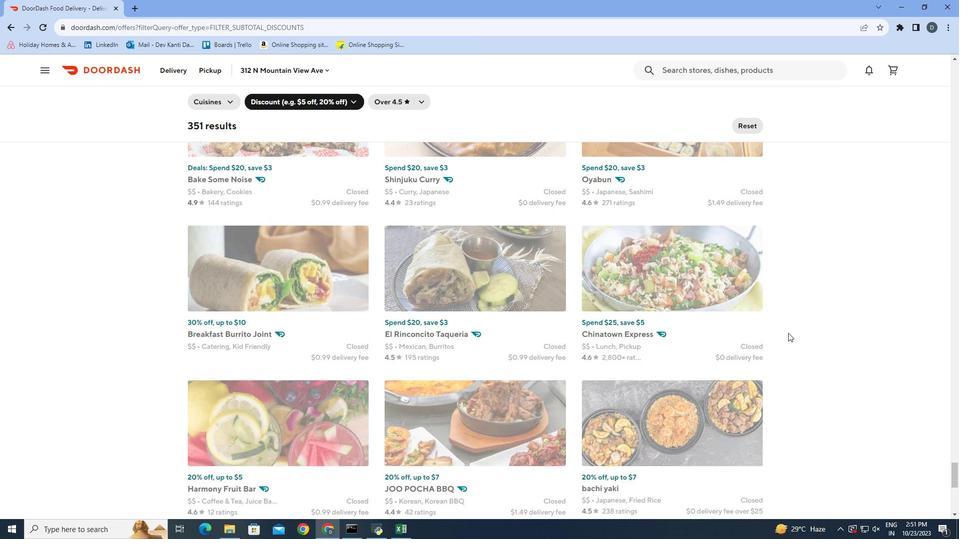 
Action: Mouse scrolled (788, 326) with delta (0, 0)
Screenshot: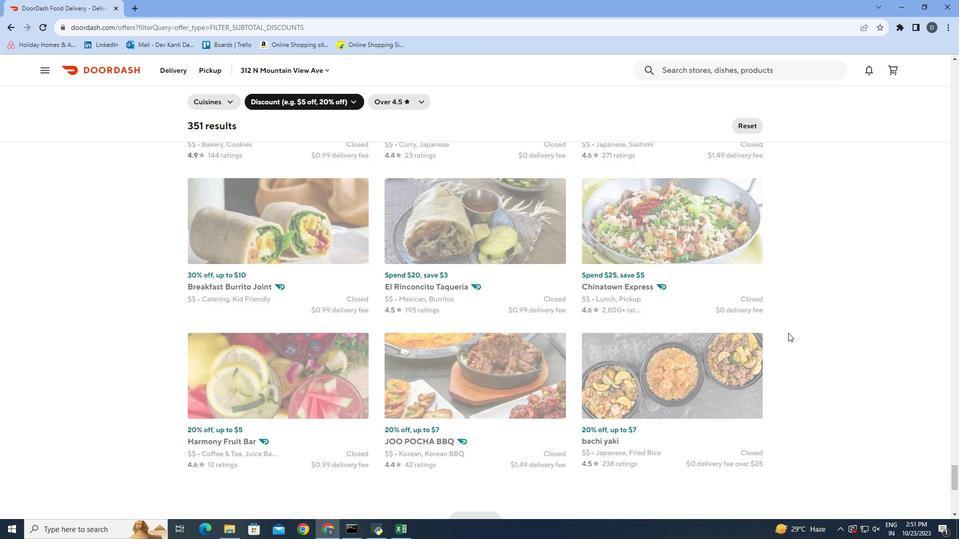 
Action: Mouse scrolled (788, 326) with delta (0, 0)
Screenshot: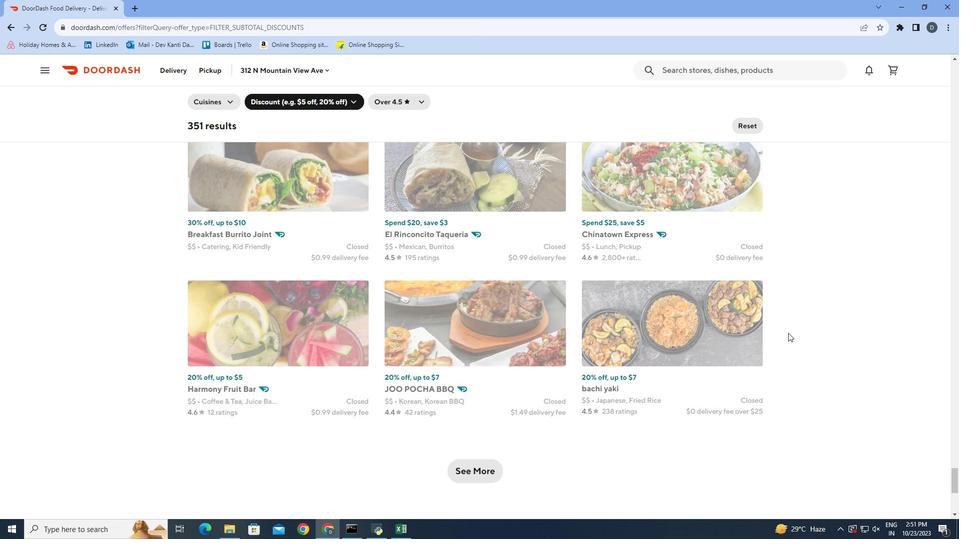 
Action: Mouse moved to (499, 410)
Screenshot: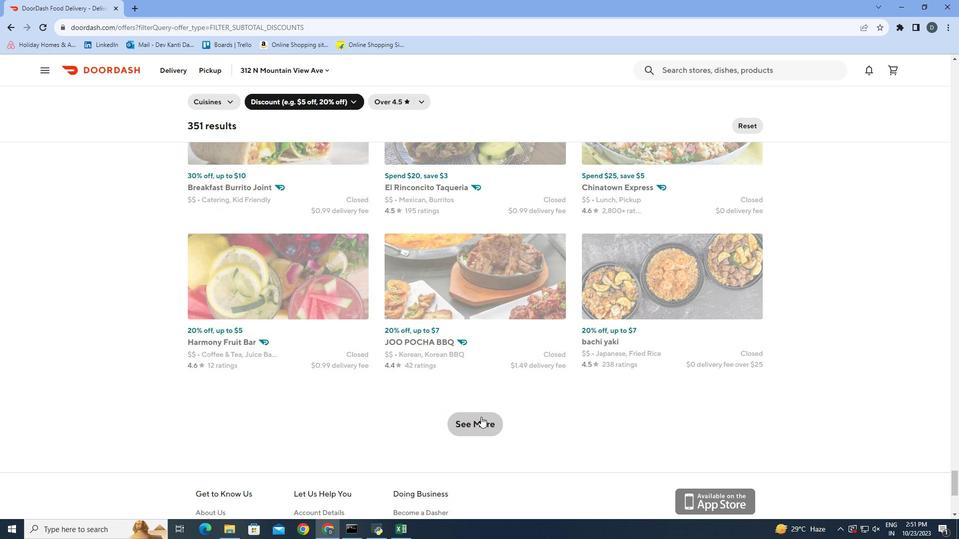
Action: Mouse pressed left at (499, 410)
Screenshot: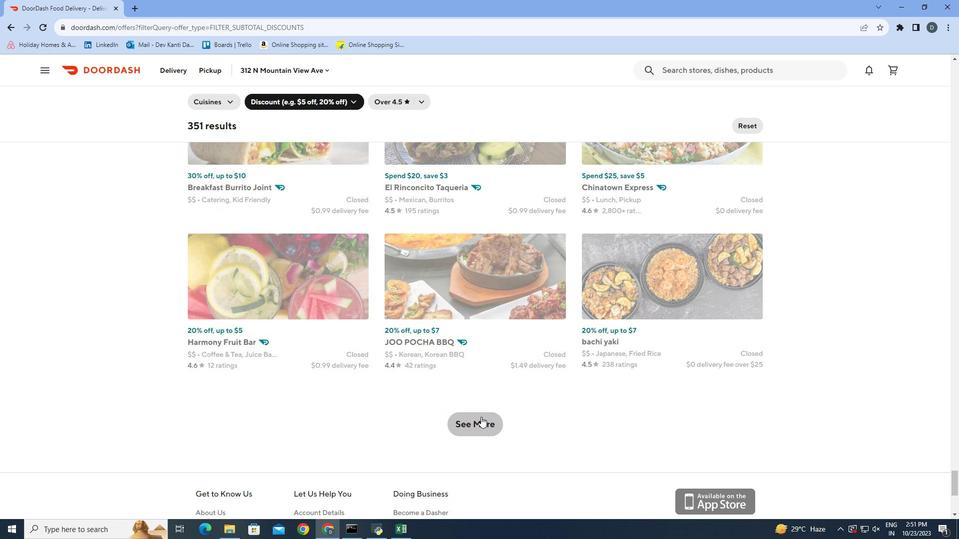 
Action: Mouse moved to (800, 326)
Screenshot: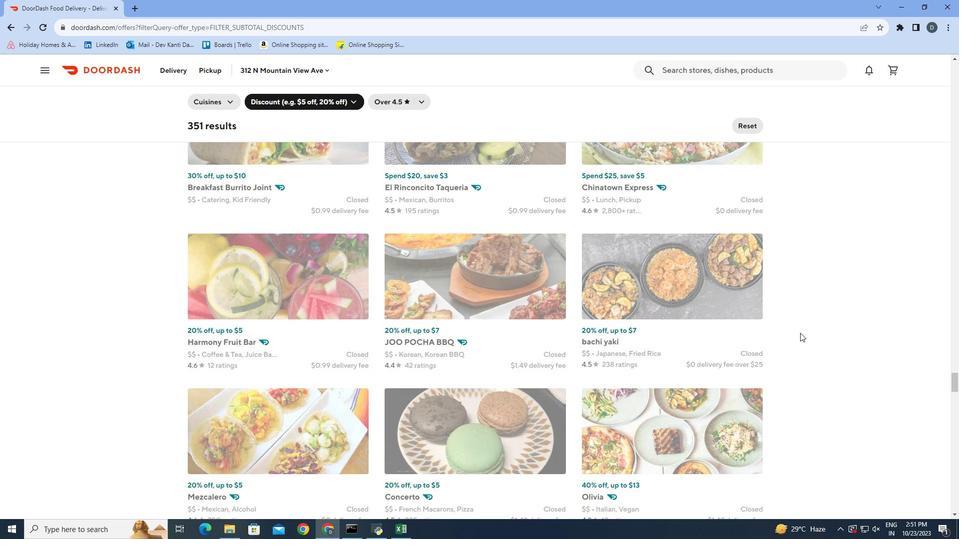 
Action: Mouse scrolled (800, 326) with delta (0, 0)
Screenshot: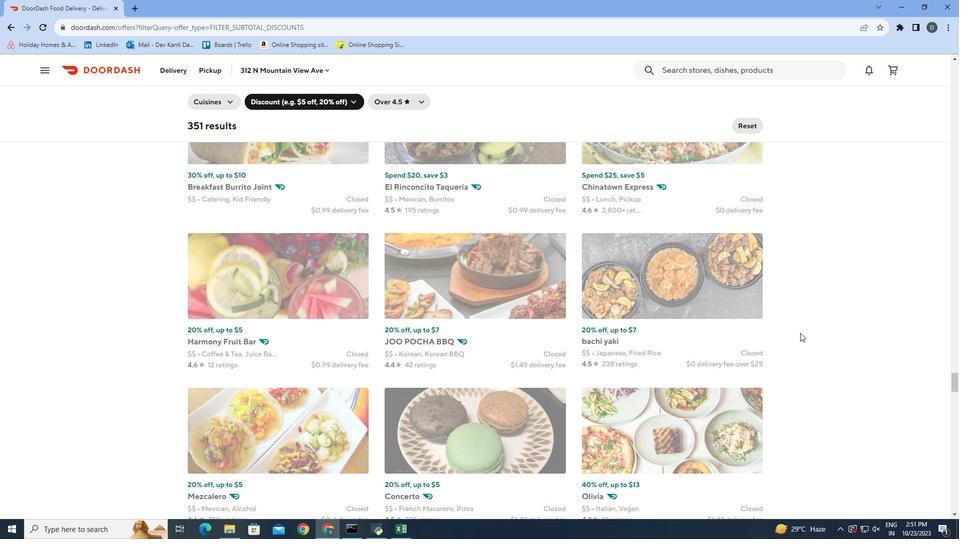 
Action: Mouse moved to (800, 326)
Screenshot: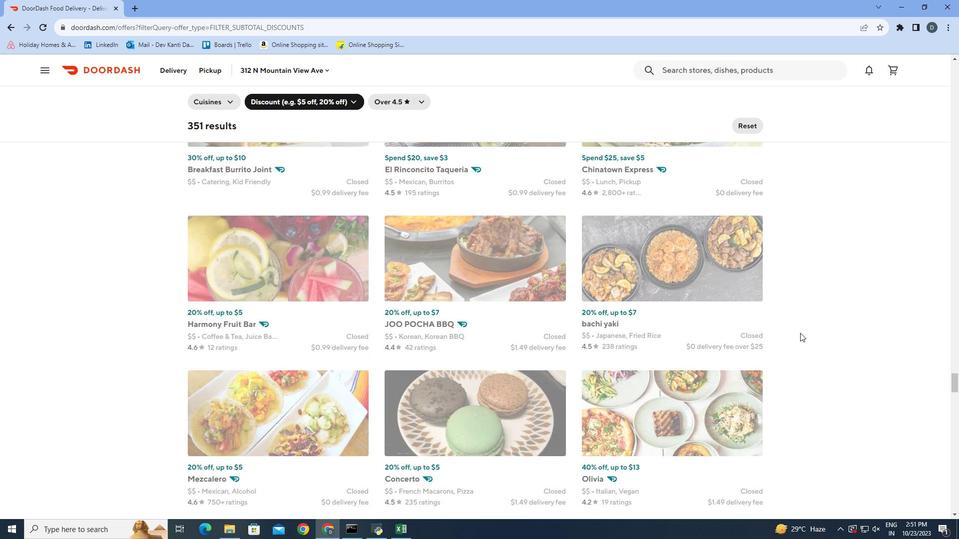 
Action: Mouse scrolled (800, 326) with delta (0, 0)
Screenshot: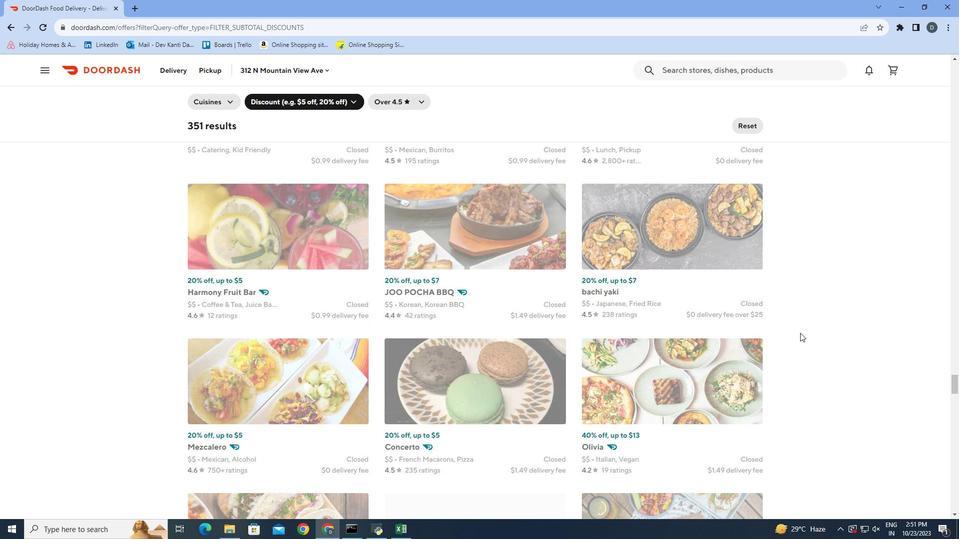 
Action: Mouse scrolled (800, 326) with delta (0, 0)
Screenshot: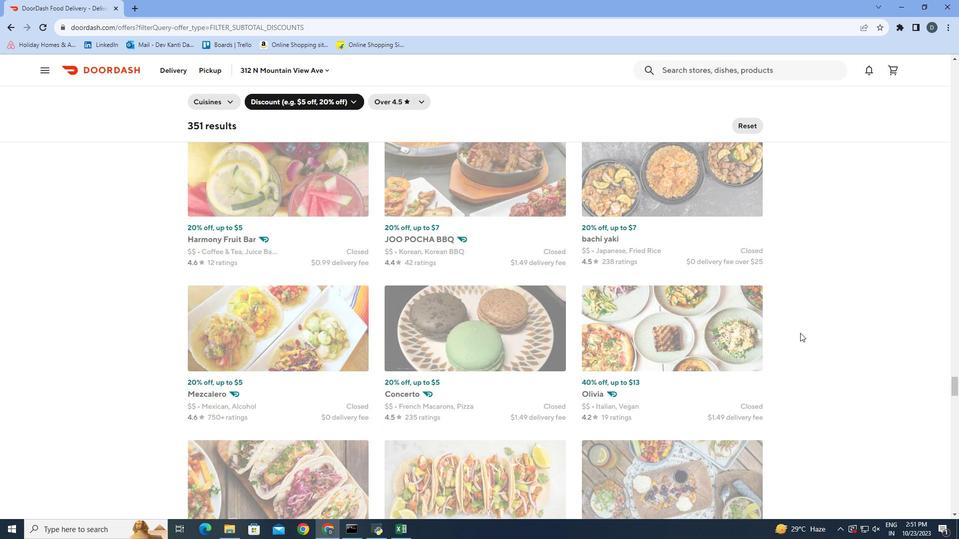 
Action: Mouse scrolled (800, 326) with delta (0, 0)
Screenshot: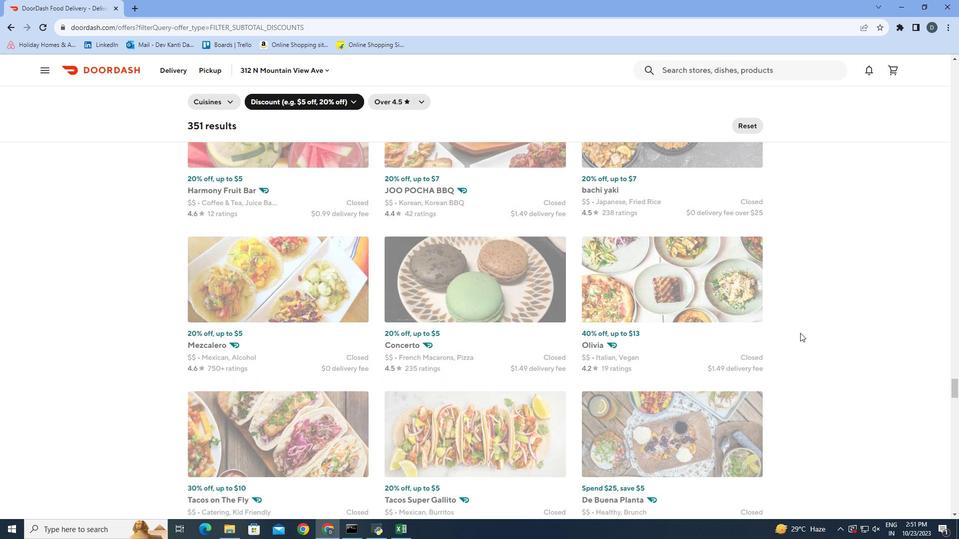
Action: Mouse scrolled (800, 326) with delta (0, 0)
Screenshot: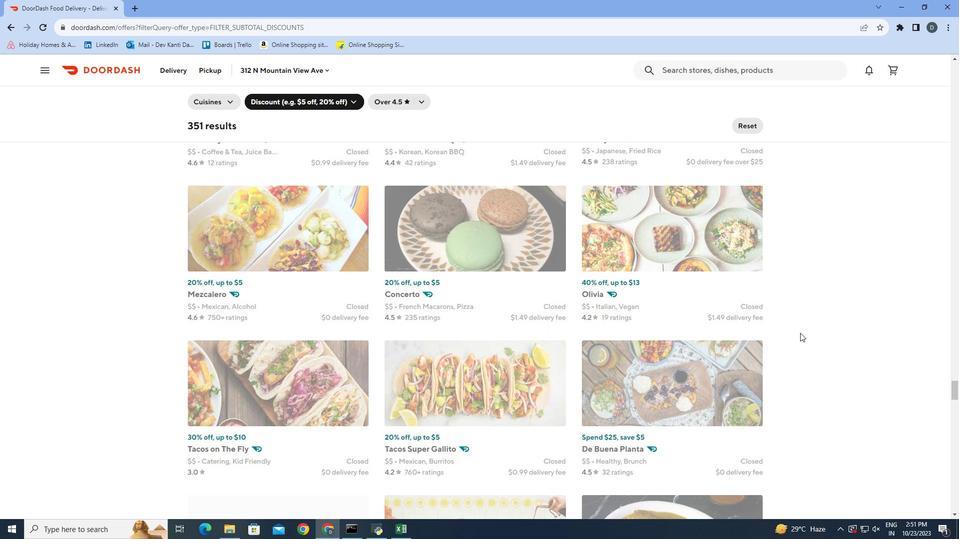 
Action: Mouse scrolled (800, 326) with delta (0, 0)
Screenshot: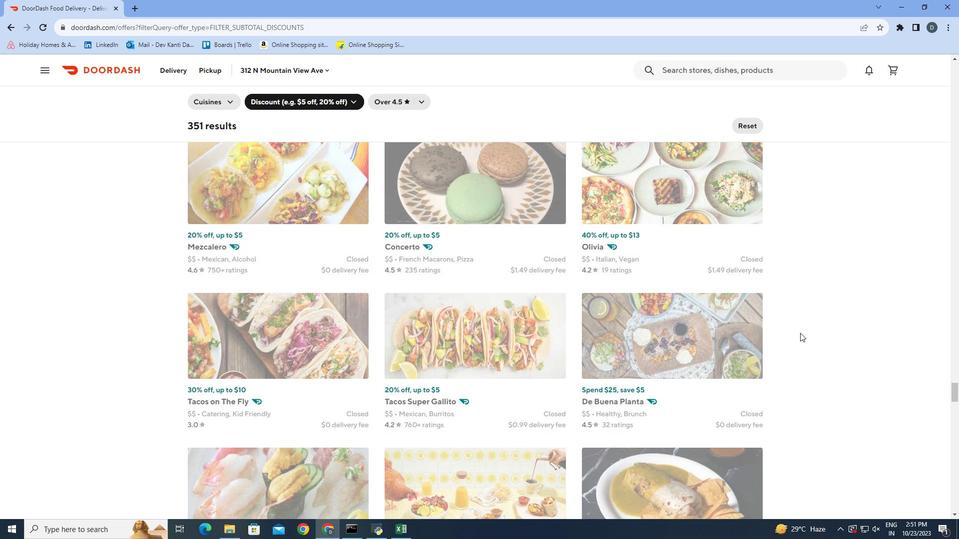 
Action: Mouse scrolled (800, 326) with delta (0, 0)
Screenshot: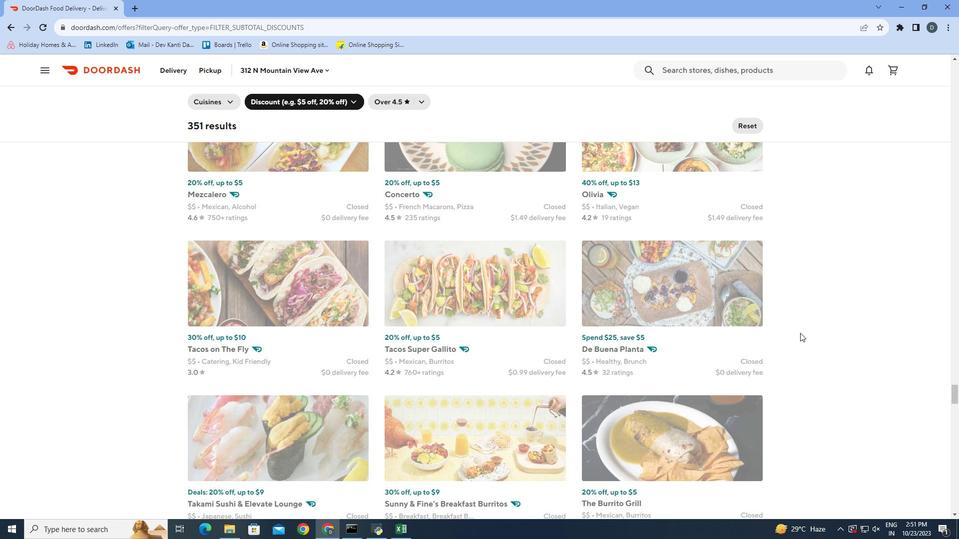 
Action: Mouse scrolled (800, 326) with delta (0, 0)
Screenshot: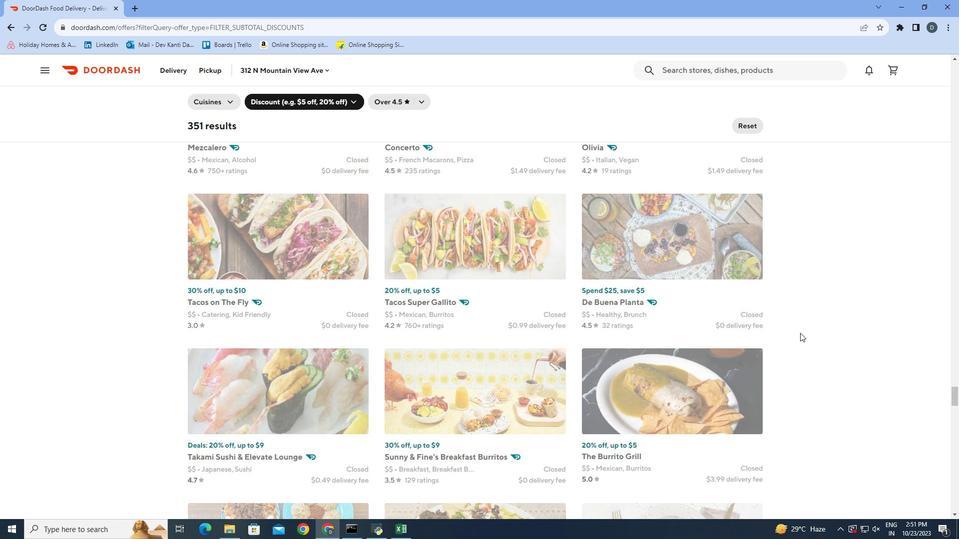 
Action: Mouse scrolled (800, 326) with delta (0, 0)
Screenshot: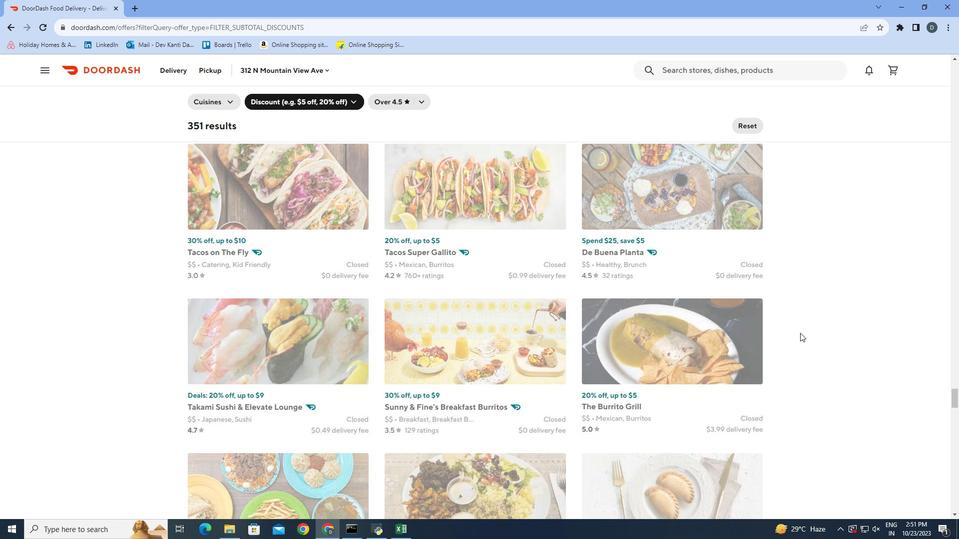 
Action: Mouse scrolled (800, 326) with delta (0, 0)
Screenshot: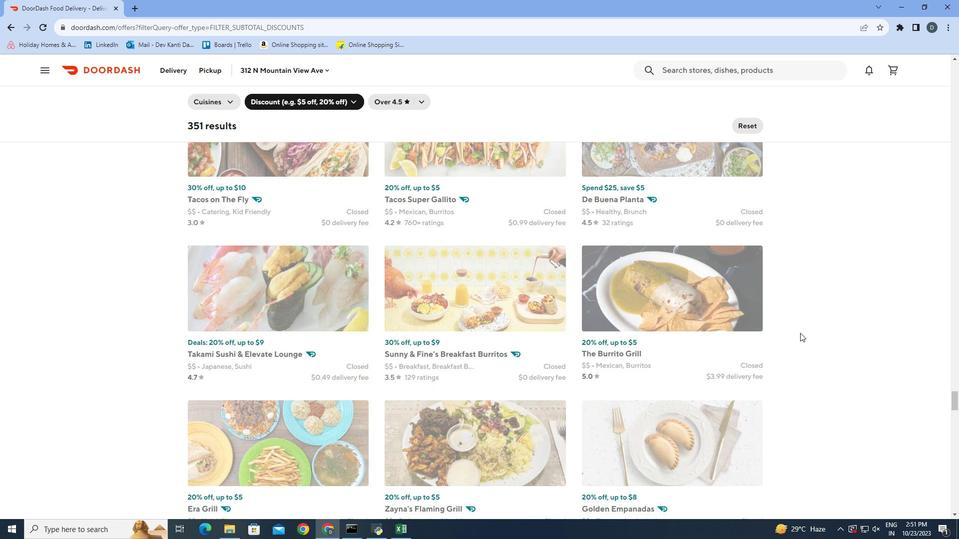 
Action: Mouse scrolled (800, 326) with delta (0, 0)
Screenshot: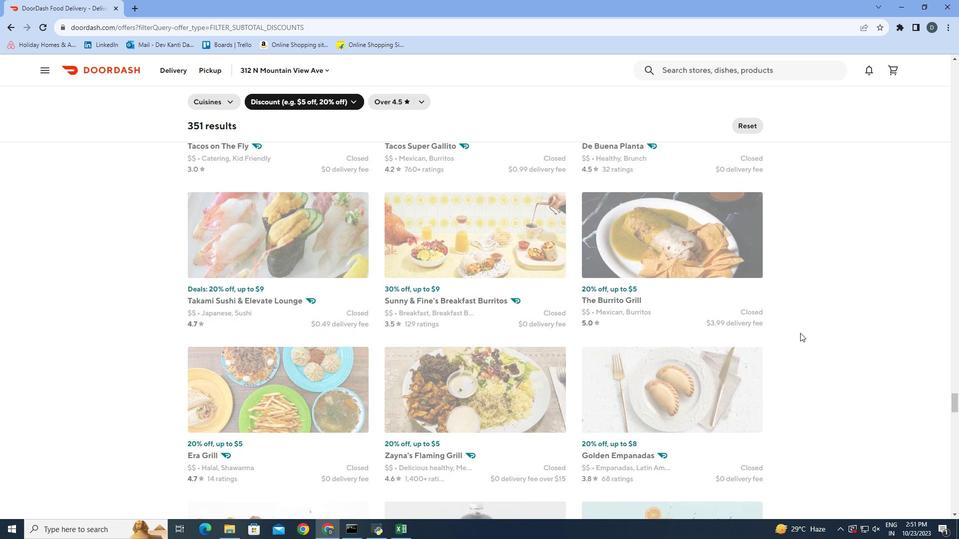 
Action: Mouse moved to (799, 327)
Screenshot: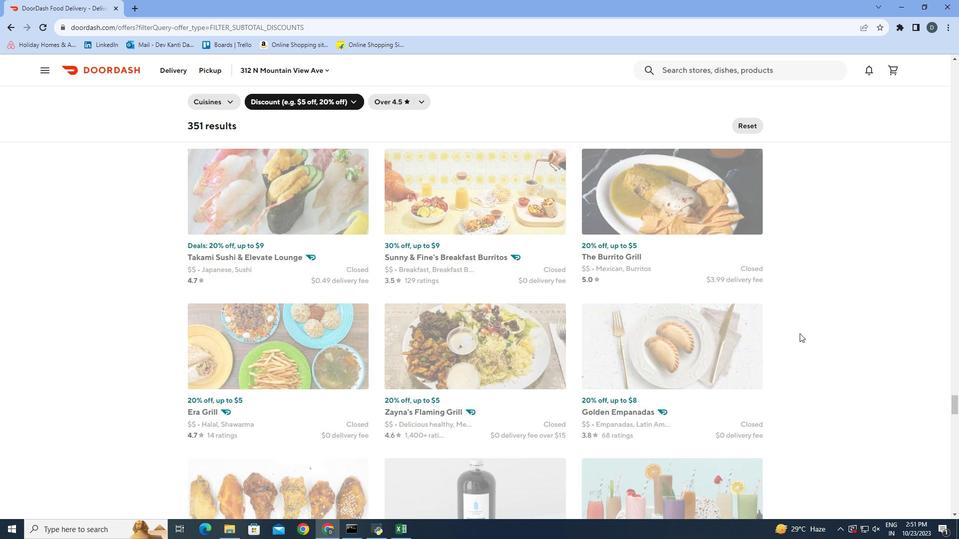 
Action: Mouse scrolled (799, 326) with delta (0, 0)
Screenshot: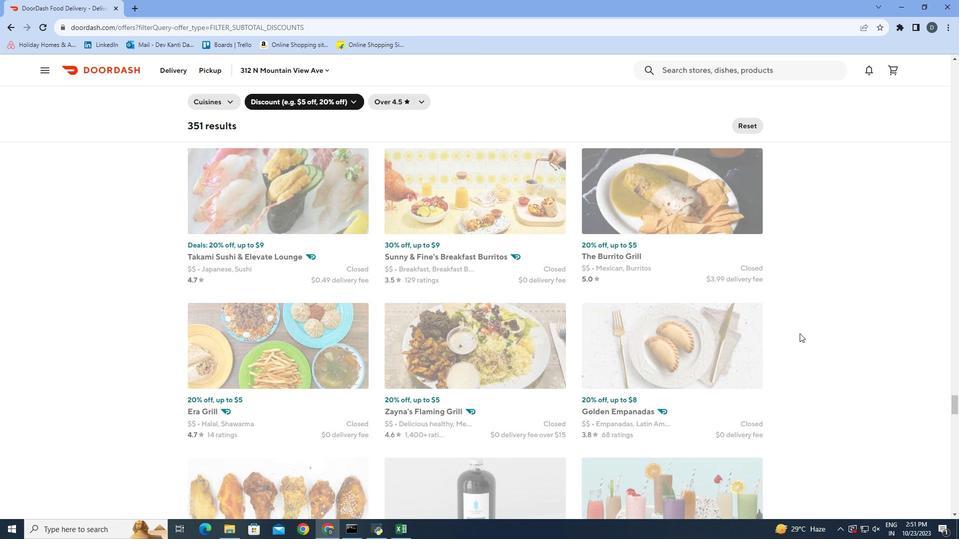 
Action: Mouse scrolled (799, 326) with delta (0, 0)
Screenshot: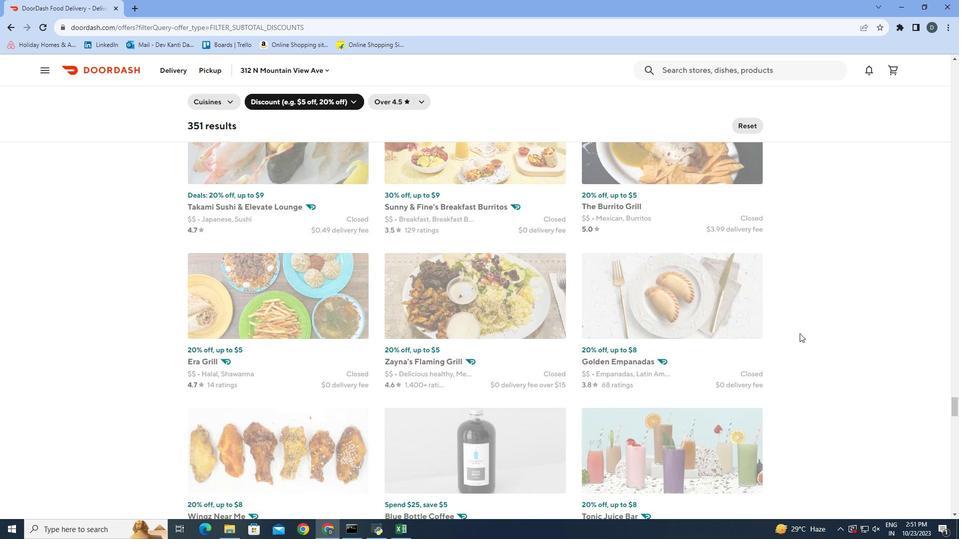 
Action: Mouse scrolled (799, 326) with delta (0, 0)
